 Task: Create Email template and email alert for Investor custom Object.
Action: Mouse moved to (767, 54)
Screenshot: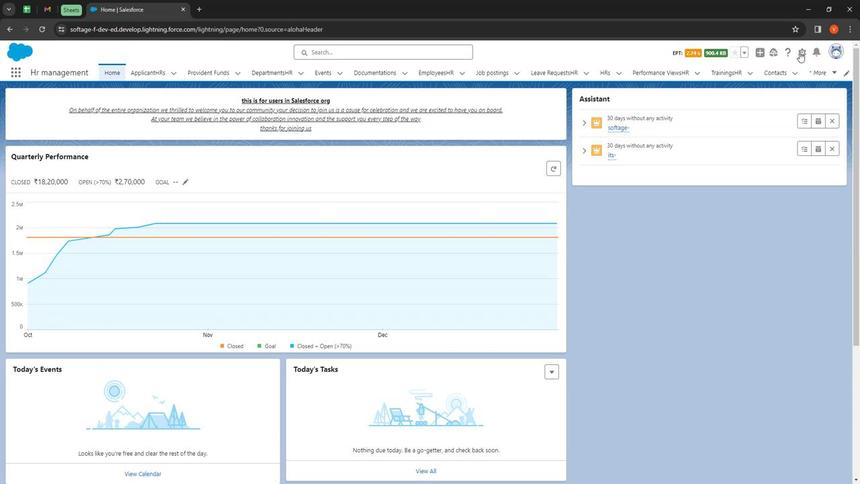 
Action: Mouse pressed left at (767, 54)
Screenshot: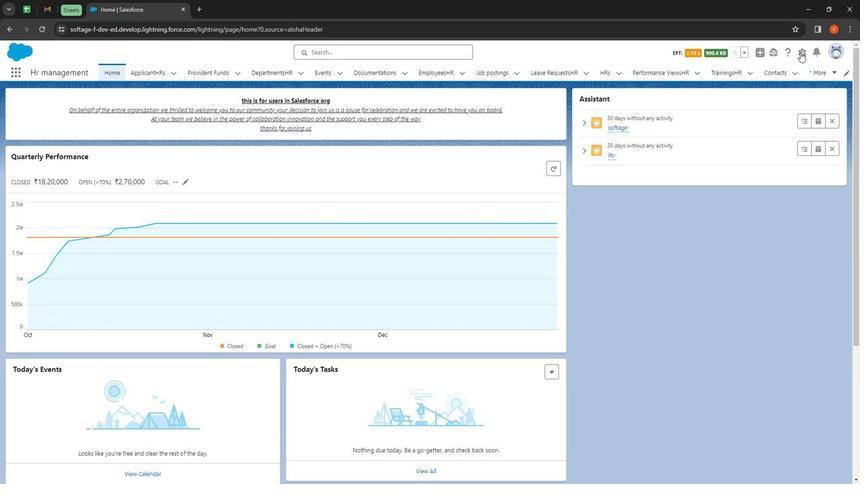 
Action: Mouse moved to (749, 78)
Screenshot: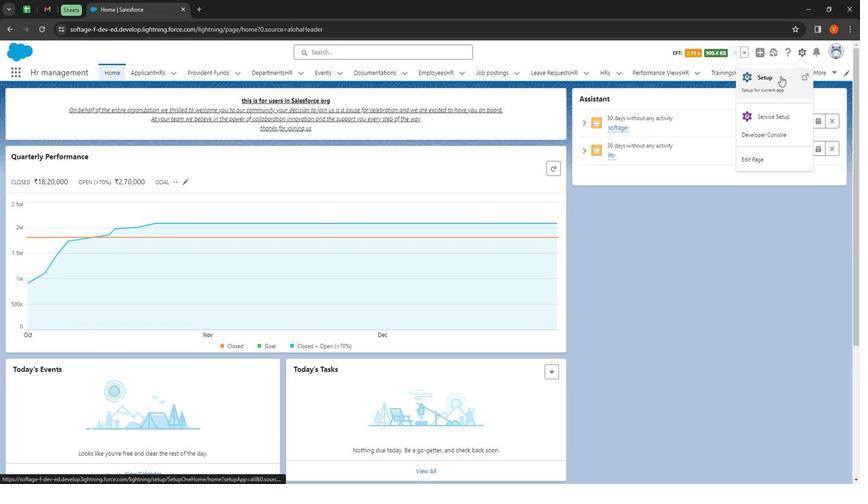 
Action: Mouse pressed left at (749, 78)
Screenshot: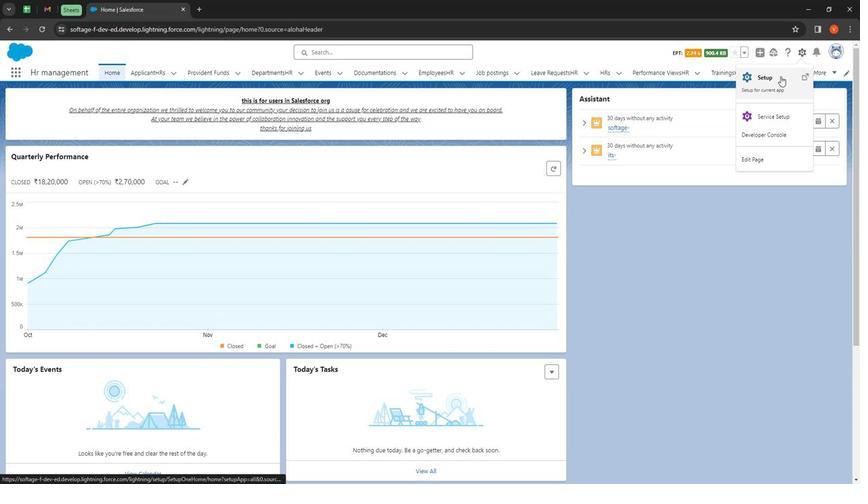 
Action: Mouse moved to (65, 105)
Screenshot: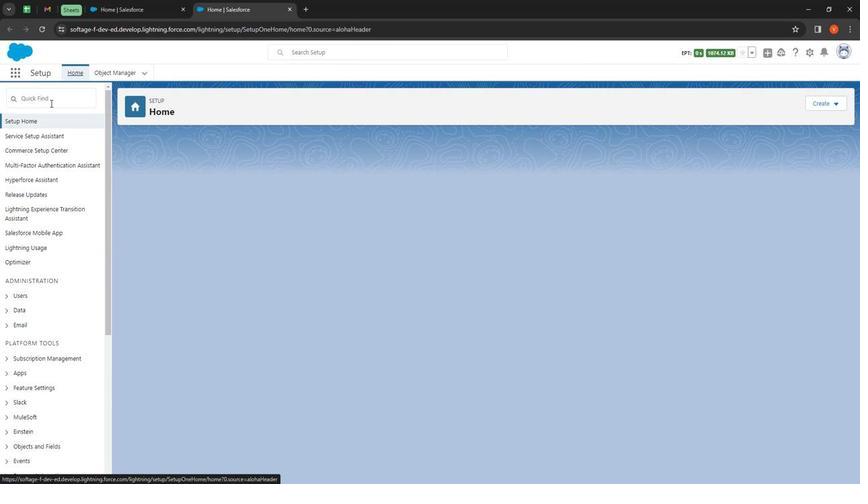 
Action: Mouse pressed left at (65, 105)
Screenshot: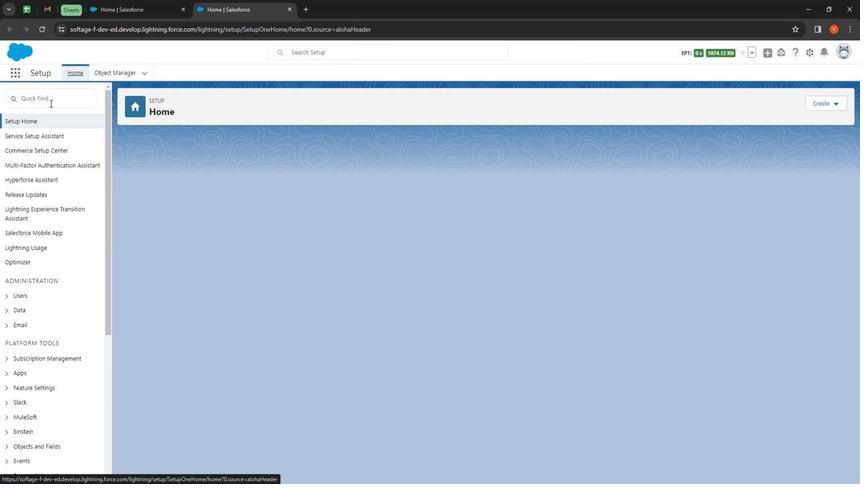 
Action: Mouse moved to (47, 100)
Screenshot: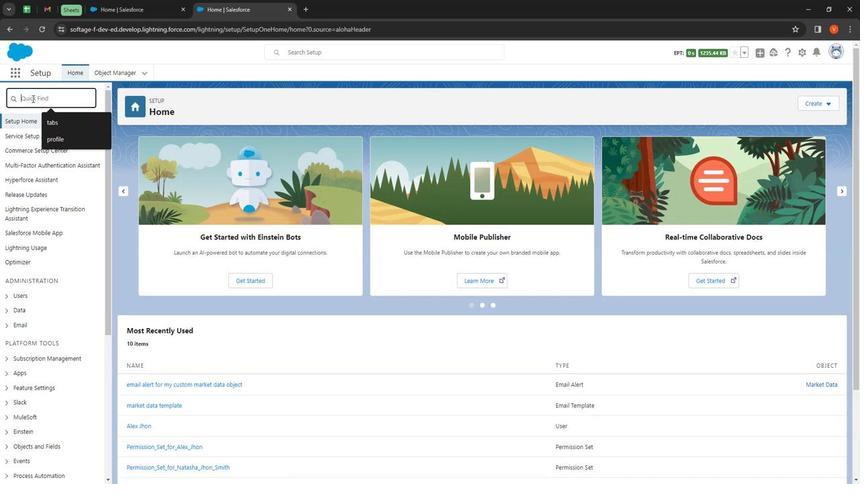 
Action: Key pressed e
Screenshot: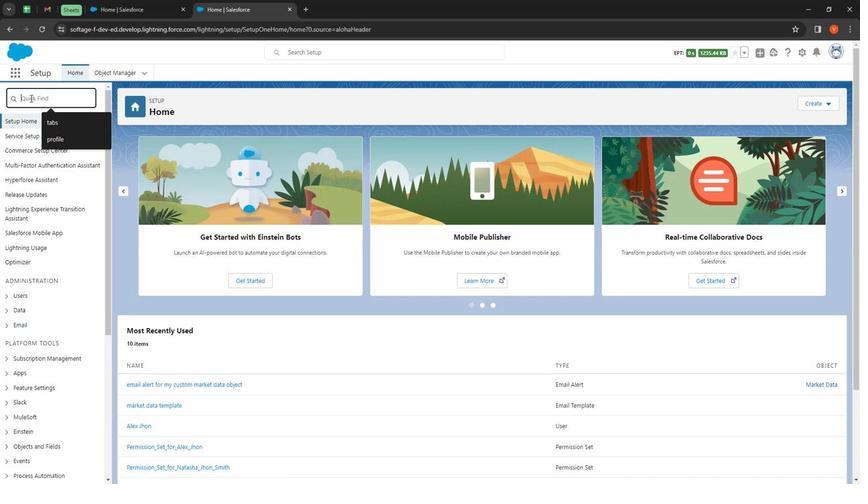 
Action: Mouse moved to (47, 100)
Screenshot: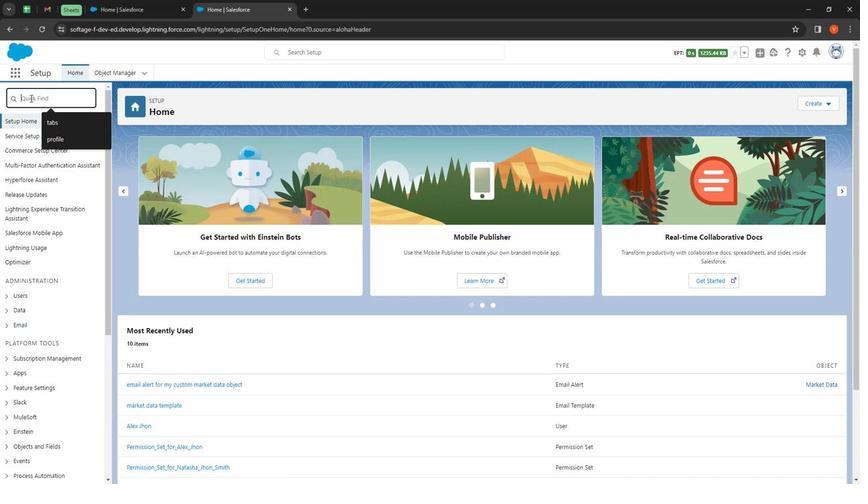 
Action: Key pressed mail
Screenshot: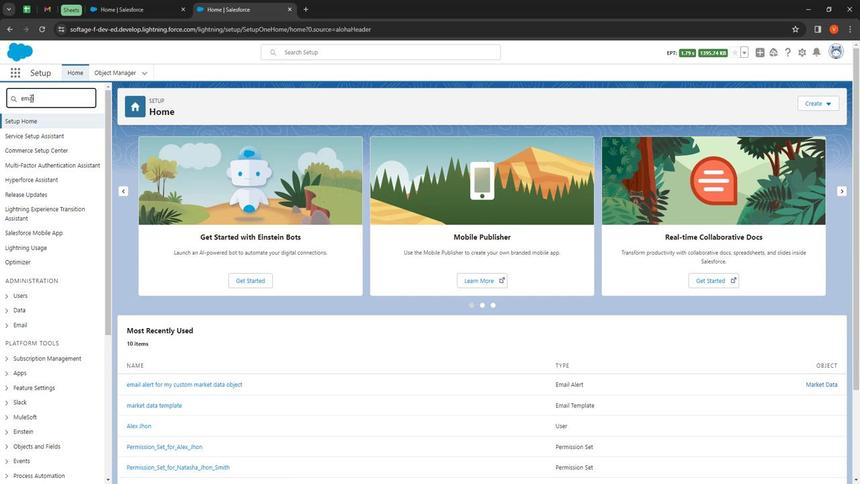
Action: Mouse moved to (40, 94)
Screenshot: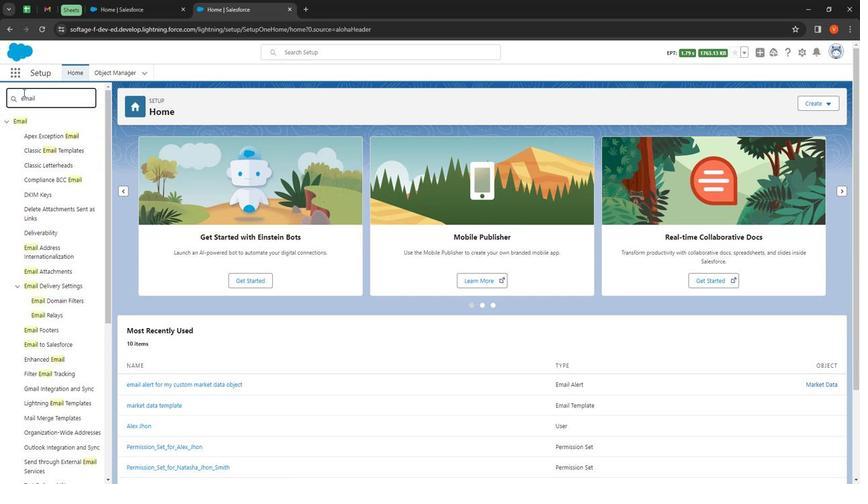 
Action: Key pressed <Key.space>te
Screenshot: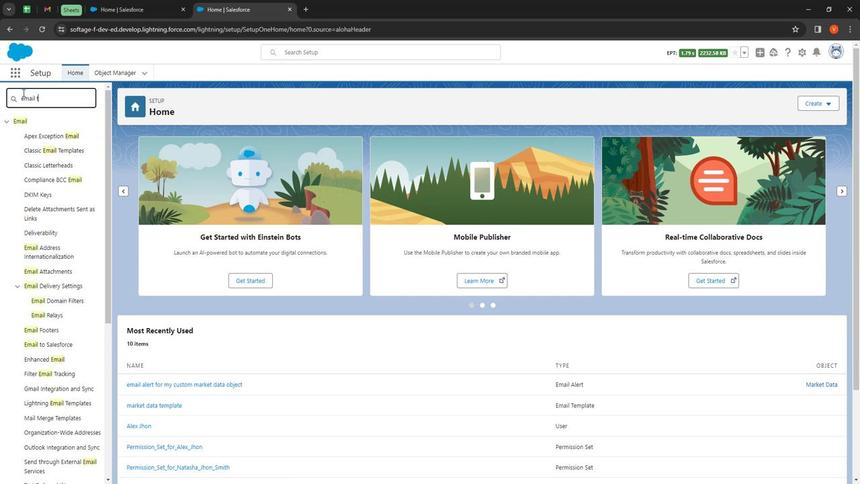 
Action: Mouse moved to (74, 132)
Screenshot: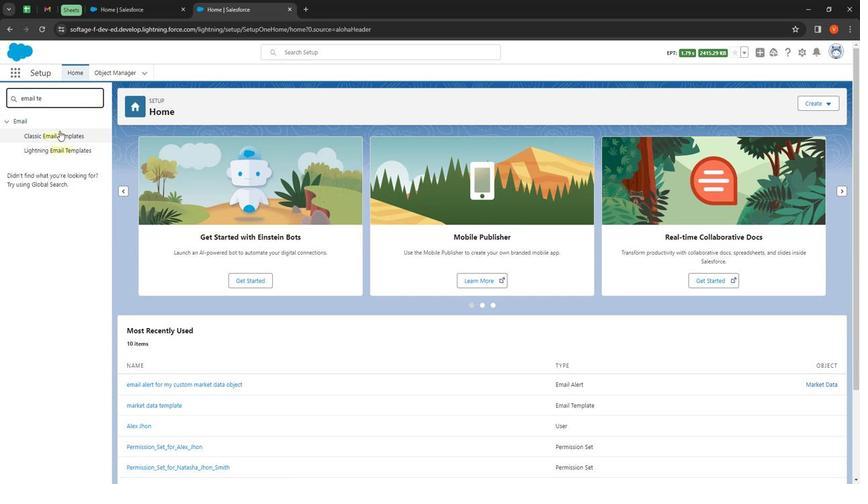
Action: Mouse pressed left at (74, 132)
Screenshot: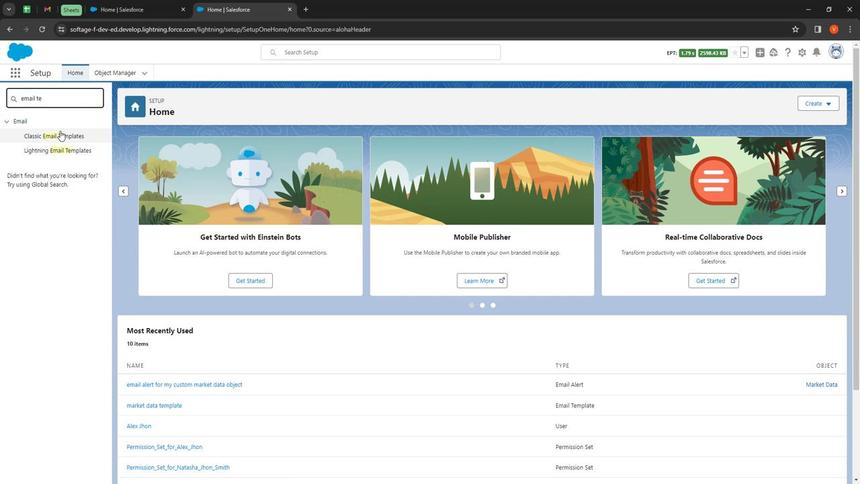 
Action: Mouse moved to (360, 203)
Screenshot: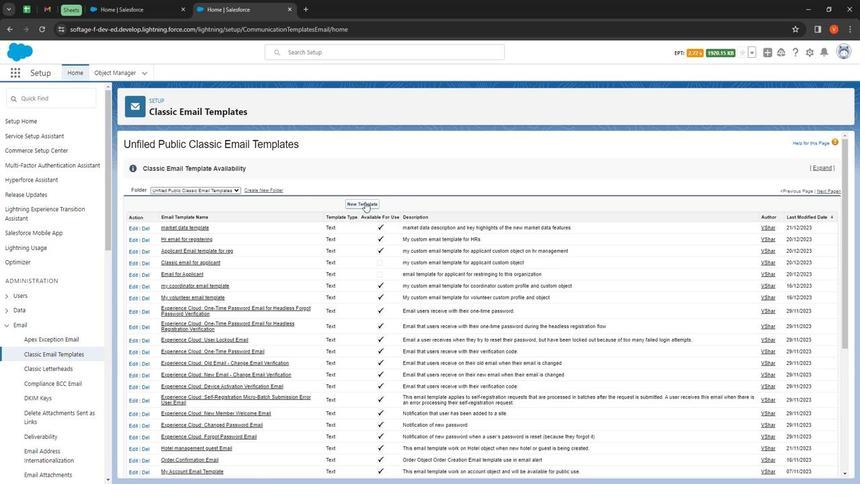 
Action: Mouse pressed left at (360, 203)
Screenshot: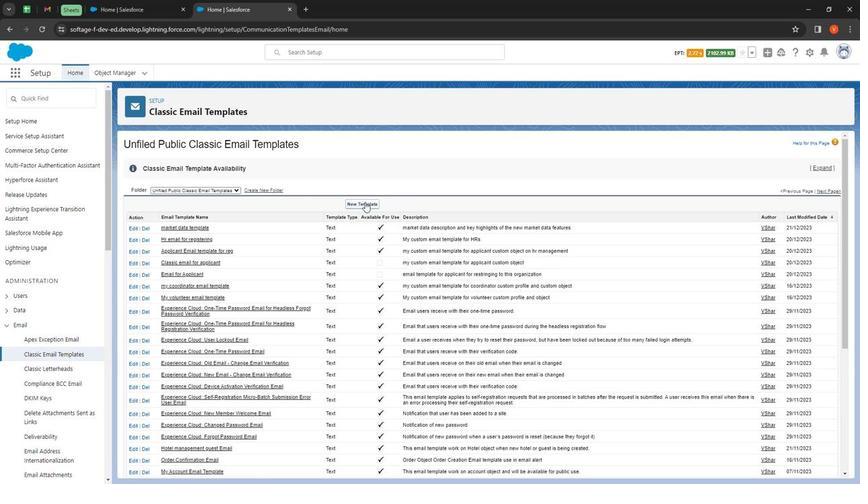 
Action: Mouse moved to (780, 276)
Screenshot: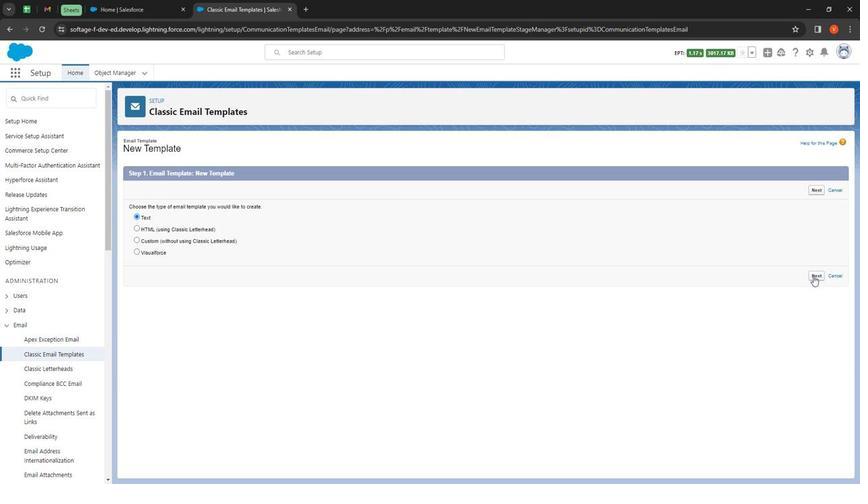 
Action: Mouse pressed left at (780, 276)
Screenshot: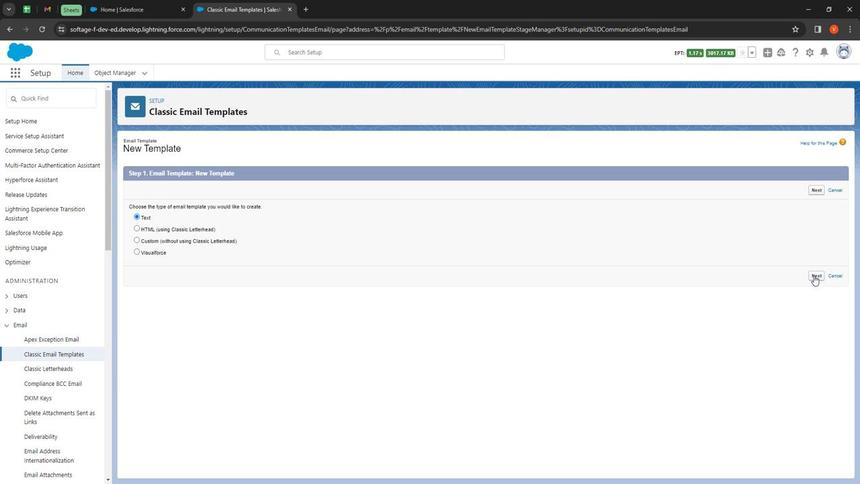 
Action: Mouse moved to (198, 227)
Screenshot: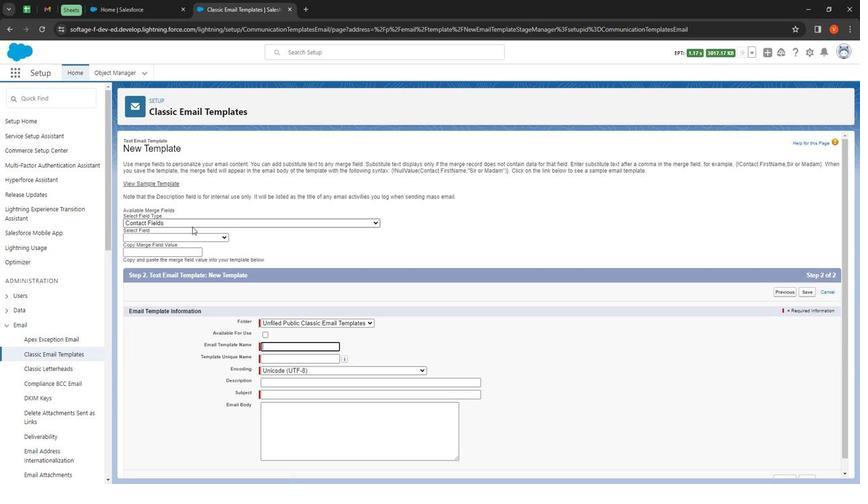 
Action: Mouse pressed left at (198, 227)
Screenshot: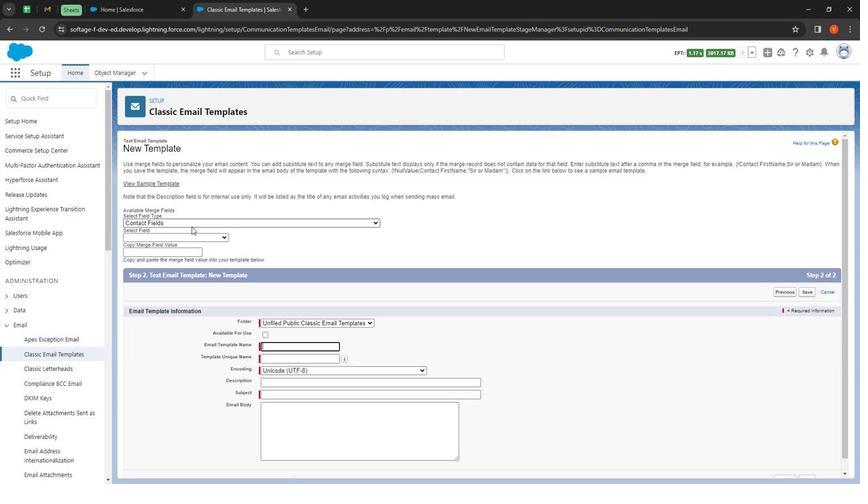 
Action: Mouse moved to (192, 318)
Screenshot: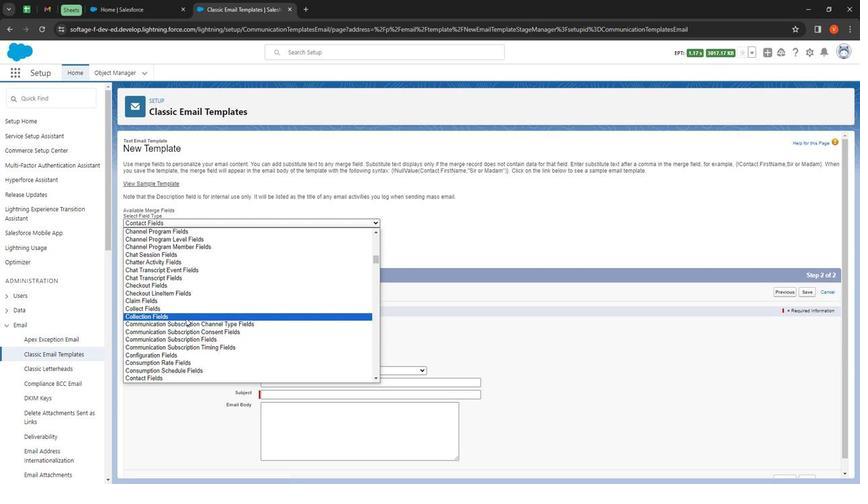 
Action: Key pressed iiiiiiiiiii<Key.enter>
Screenshot: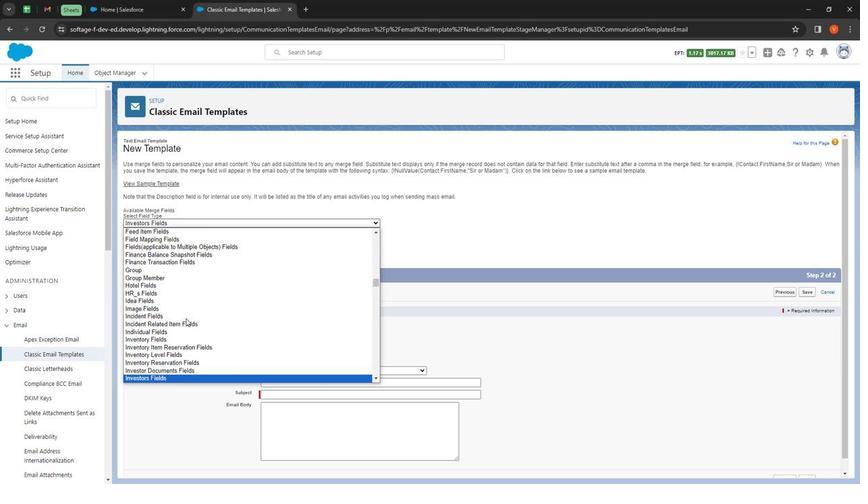 
Action: Mouse moved to (266, 336)
Screenshot: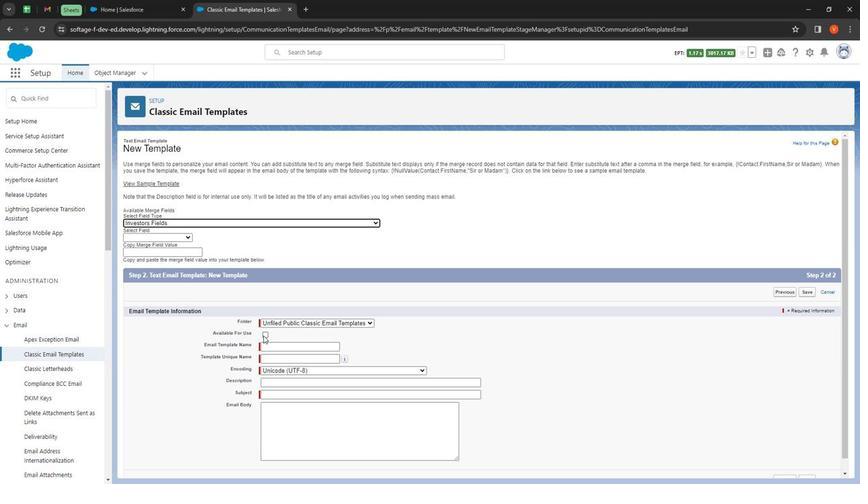 
Action: Mouse pressed left at (266, 336)
Screenshot: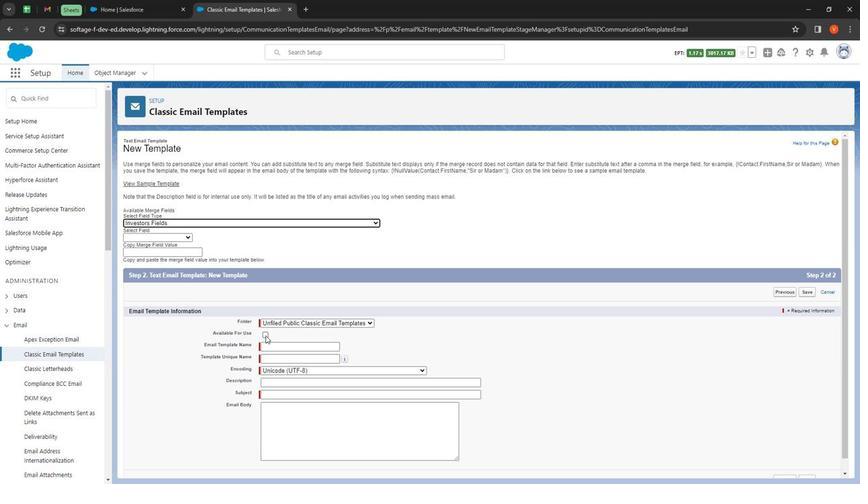 
Action: Mouse moved to (272, 348)
Screenshot: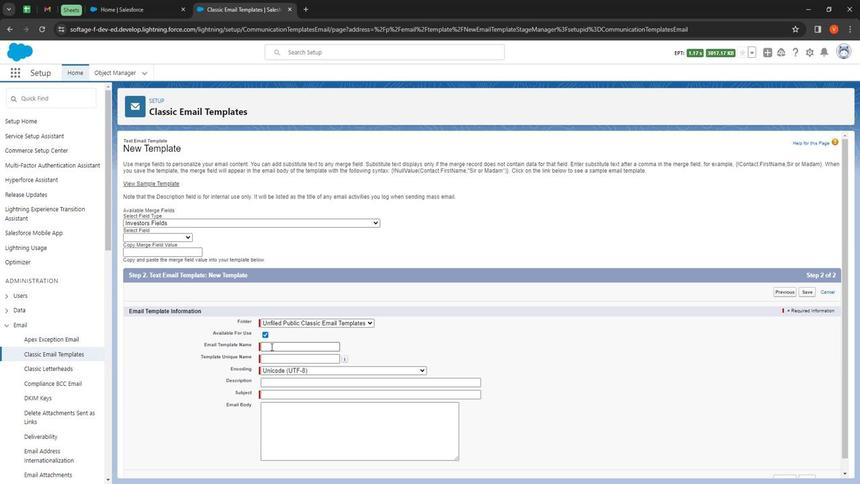 
Action: Mouse pressed left at (272, 348)
Screenshot: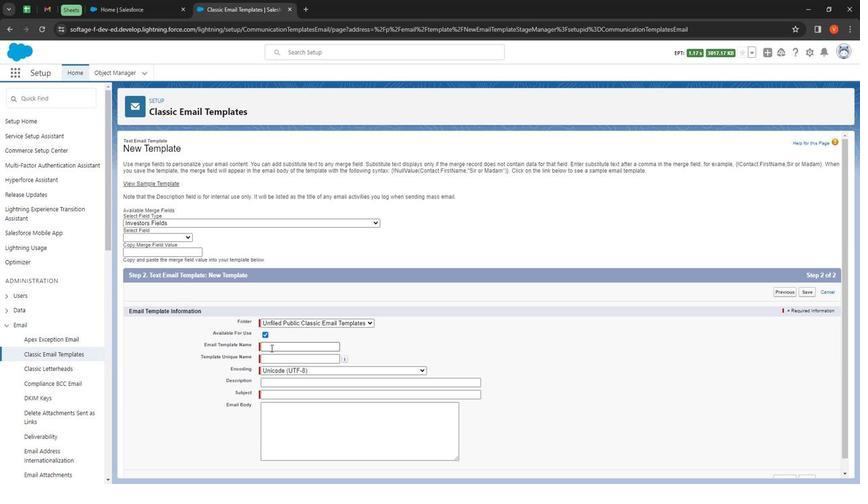 
Action: Mouse moved to (242, 289)
Screenshot: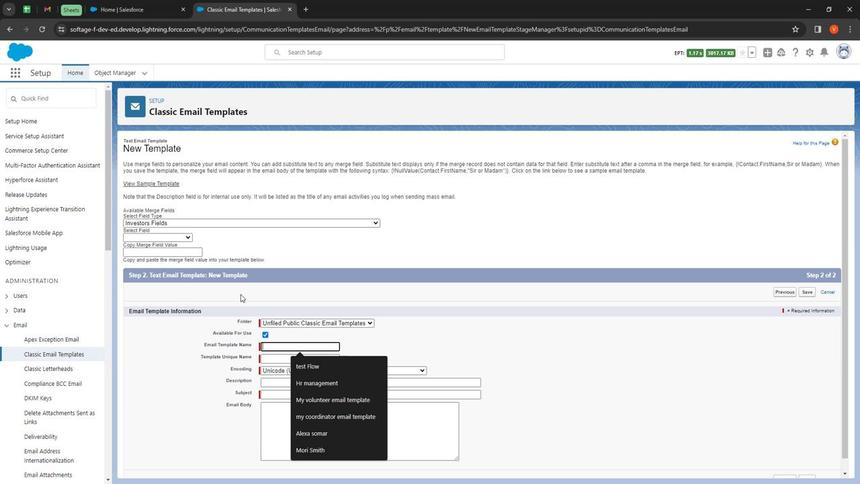 
Action: Key pressed <Key.shift>Investor<Key.space><Key.shift>Email<Key.space><Key.shift>Tempal<Key.backspace><Key.backspace>late
Screenshot: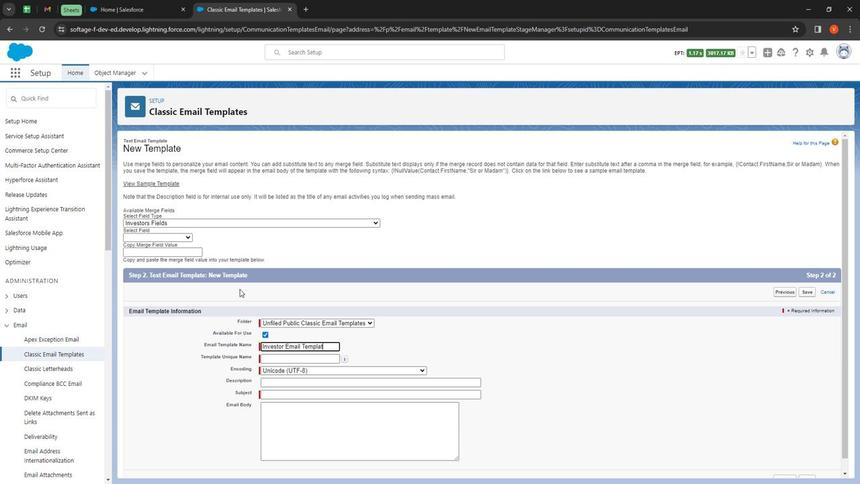 
Action: Mouse moved to (244, 299)
Screenshot: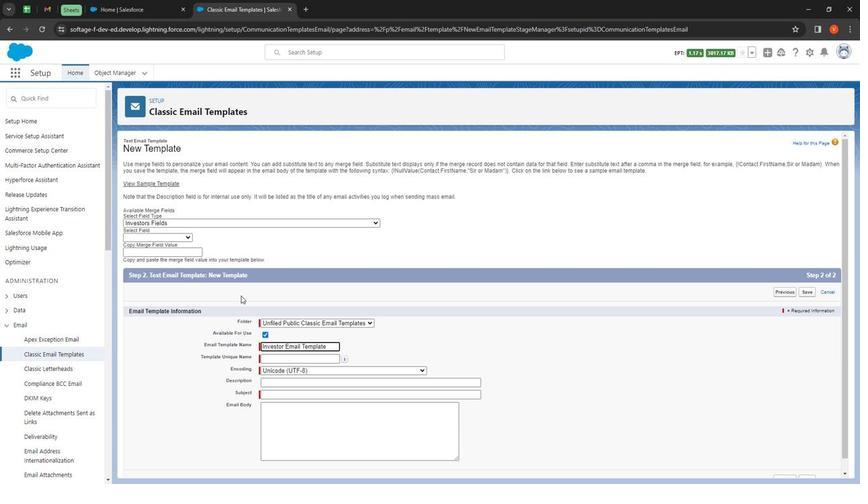 
Action: Key pressed <Key.tab>
Screenshot: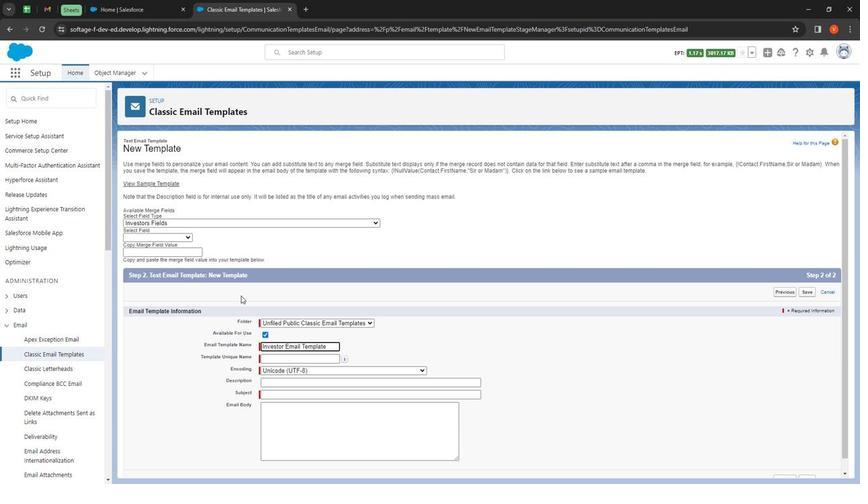 
Action: Mouse moved to (260, 331)
Screenshot: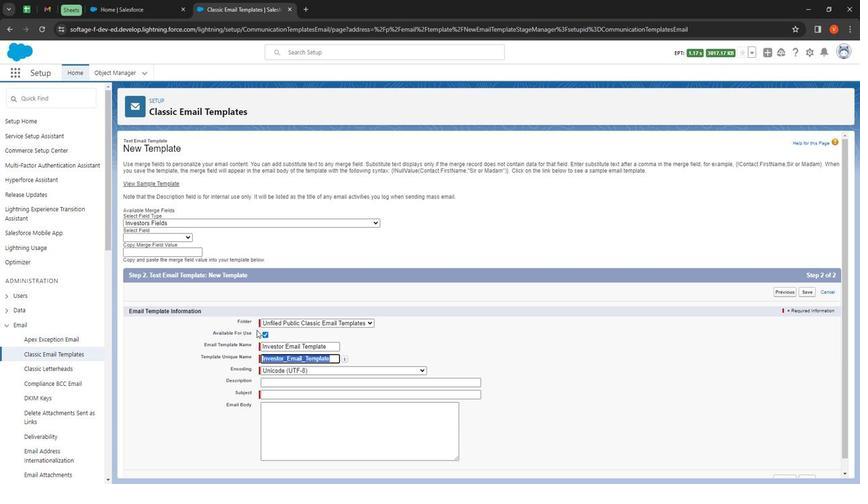 
Action: Key pressed <Key.tab>
Screenshot: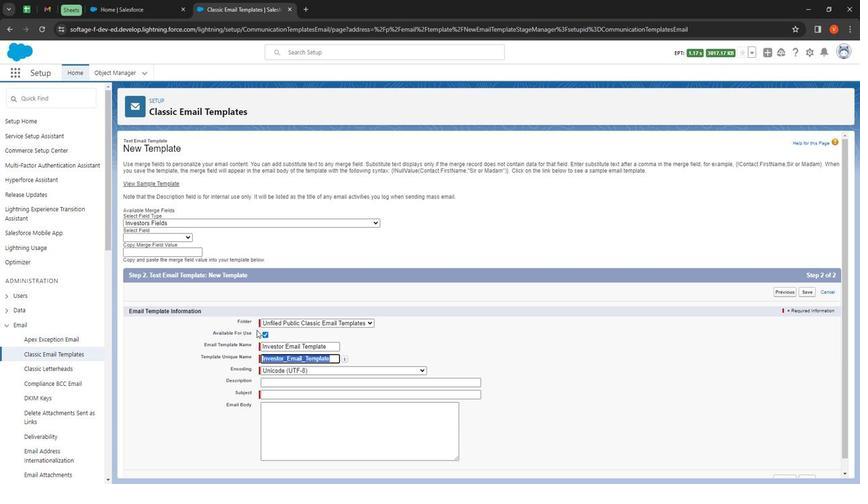 
Action: Mouse moved to (294, 382)
Screenshot: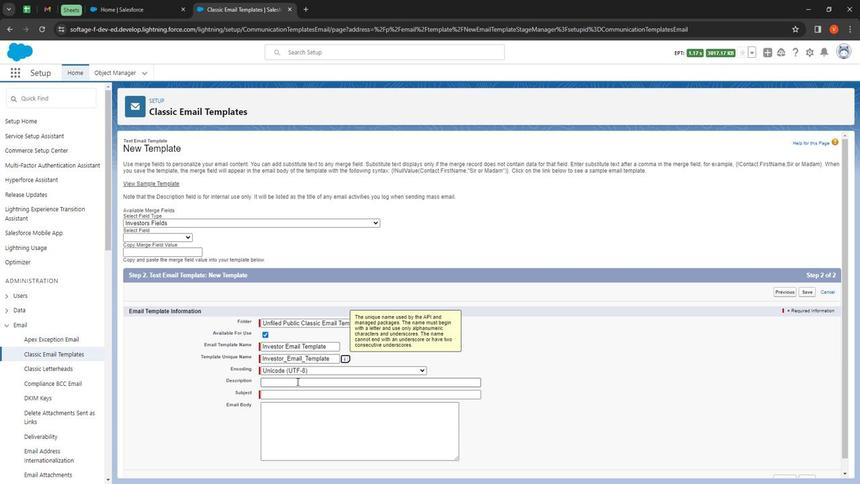 
Action: Mouse pressed left at (294, 382)
Screenshot: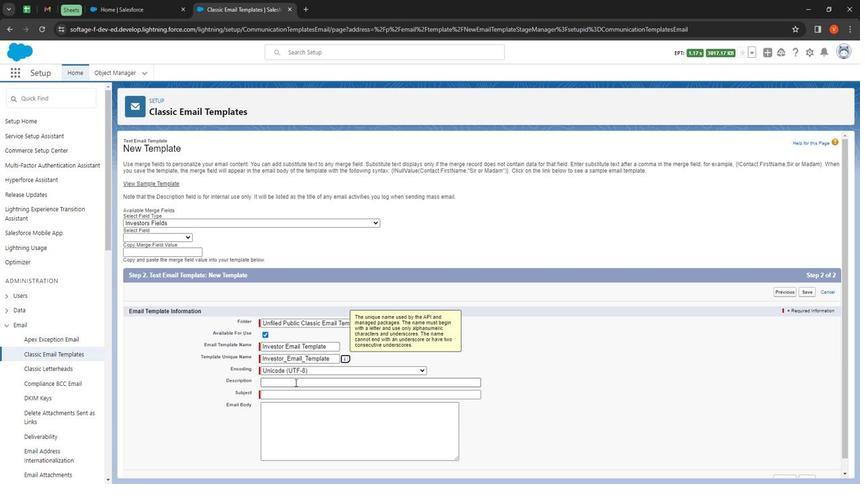 
Action: Mouse moved to (283, 365)
Screenshot: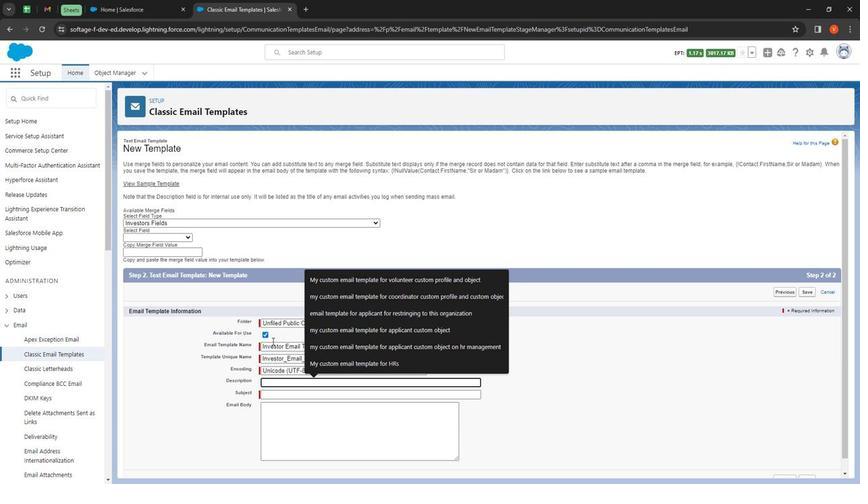
Action: Key pressed <Key.shift>
Screenshot: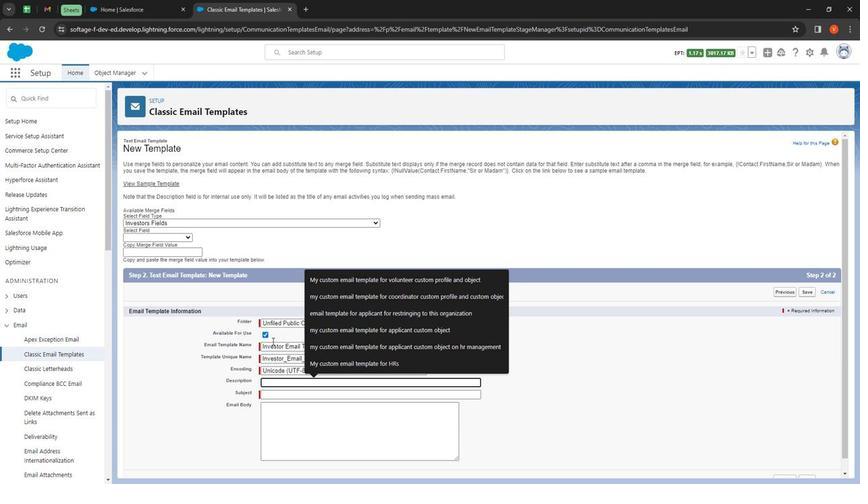 
Action: Mouse moved to (263, 307)
Screenshot: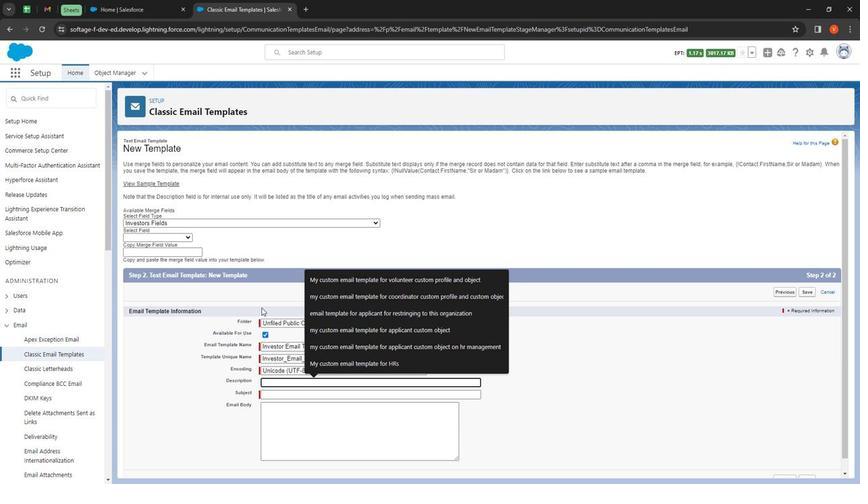 
Action: Key pressed <Key.shift><Key.shift><Key.shift><Key.shift><Key.shift><Key.shift><Key.shift><Key.shift><Key.shift><Key.shift><Key.shift><Key.shift><Key.shift><Key.shift><Key.shift><Key.shift><Key.shift><Key.shift><Key.shift><Key.shift><Key.shift><Key.shift><Key.shift><Key.shift><Key.shift><Key.shift><Key.shift><Key.shift><Key.shift><Key.shift>My<Key.space><Key.shift>Custom<Key.space><Key.shift>Email<Key.space><Key.shift>Templan<Key.backspace>te<Key.space>for<Key.space><Key.shift><Key.shift><Key.shift><Key.shift><Key.shift><Key.shift><Key.shift><Key.shift><Key.shift><Key.shift>Custom<Key.space>fi<Key.backspace><Key.backspace>object<Key.space><Key.shift>Investors
Screenshot: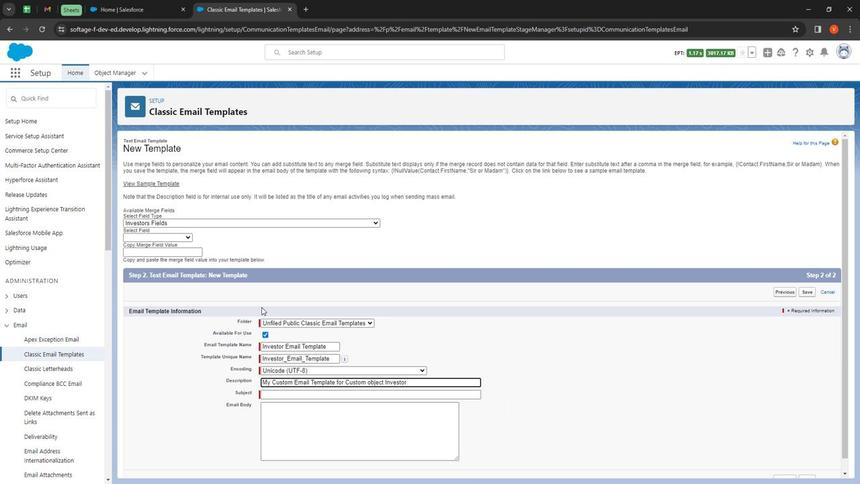 
Action: Mouse moved to (292, 393)
Screenshot: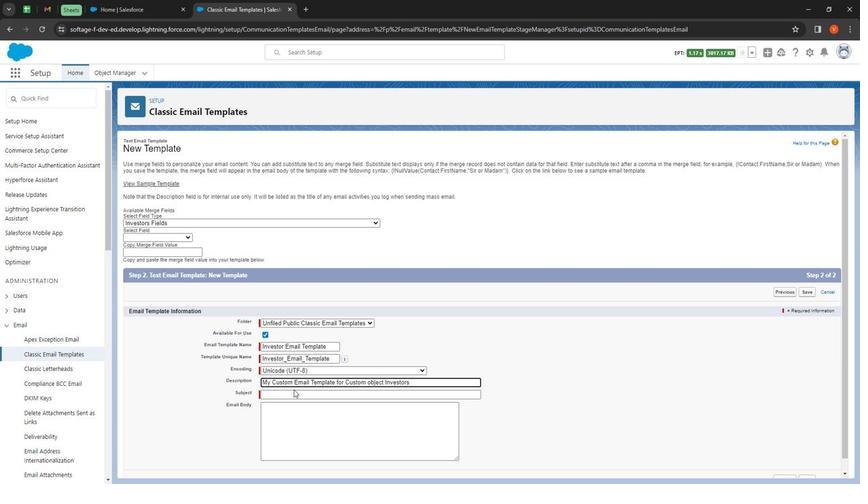 
Action: Mouse pressed left at (292, 393)
Screenshot: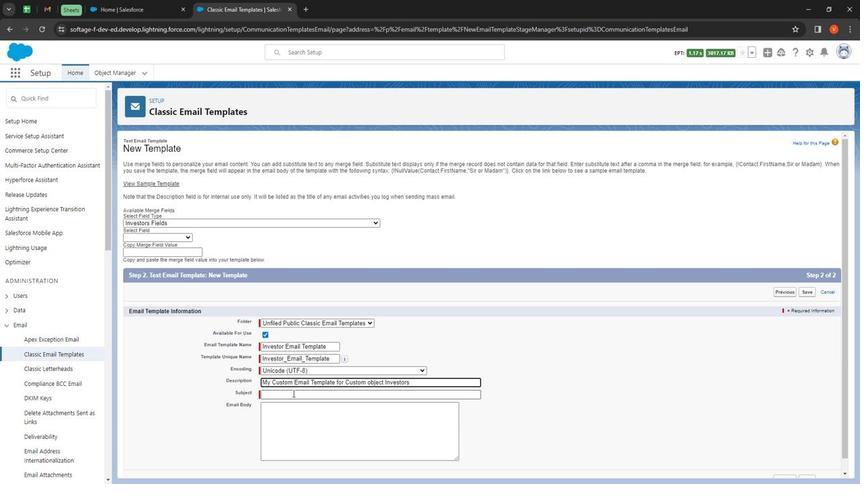 
Action: Key pressed <Key.shift>
Screenshot: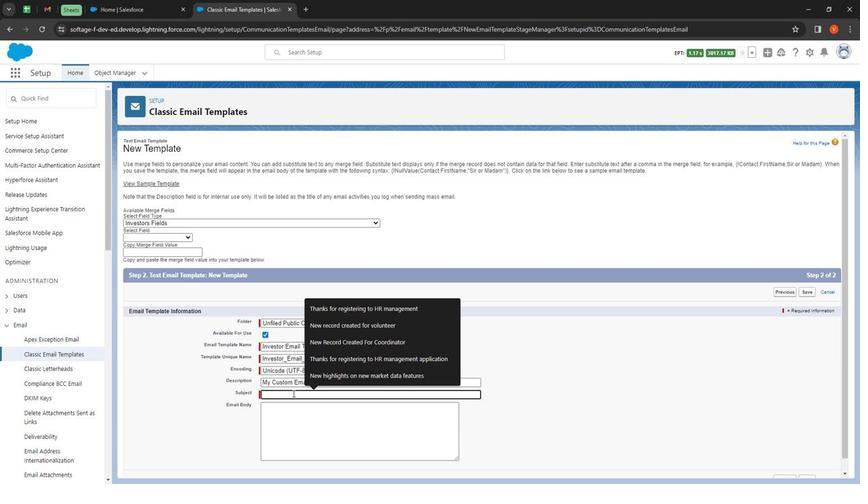 
Action: Mouse moved to (268, 340)
Screenshot: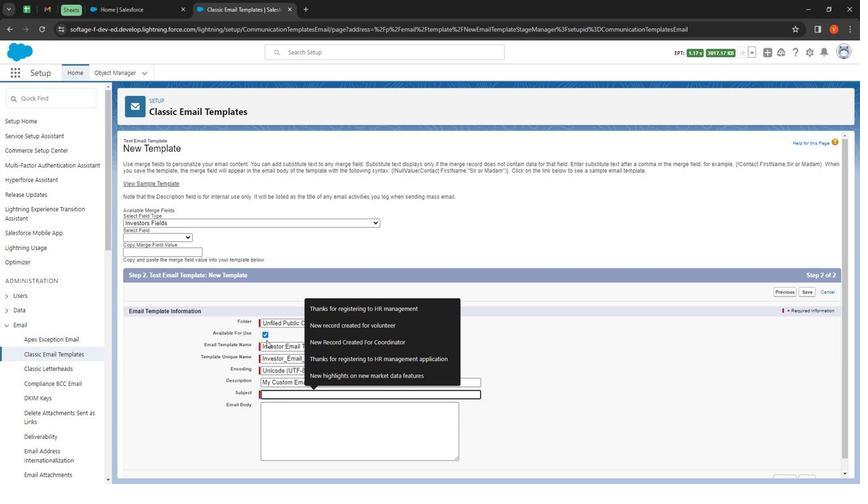 
Action: Key pressed Welcome<Key.space>to<Key.space>the<Key.space><Key.shift><Key.shift><Key.shift><Key.shift><Key.shift><Key.shift><Key.shift><Key.shift><Key.shift><Key.shift><Key.shift><Key.shift><Key.shift><Key.shift><Key.shift><Key.shift><Key.shift><Key.shift><Key.shift>STH
Screenshot: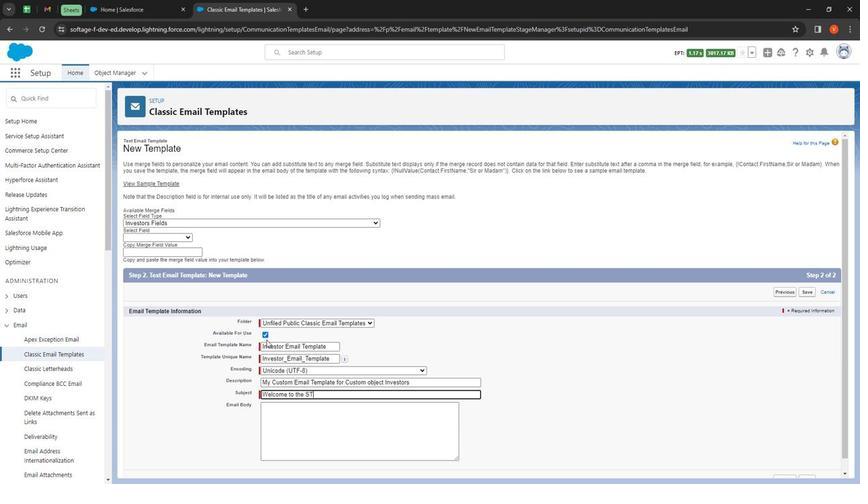 
Action: Mouse moved to (311, 424)
Screenshot: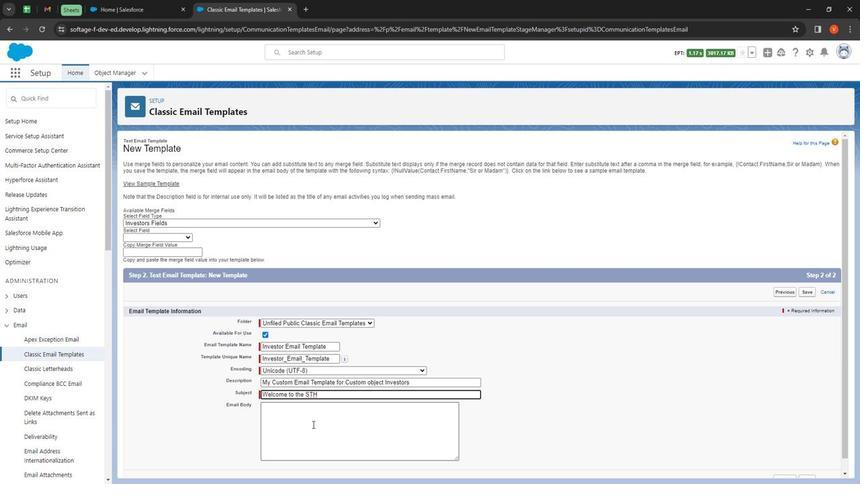 
Action: Mouse pressed left at (311, 424)
Screenshot: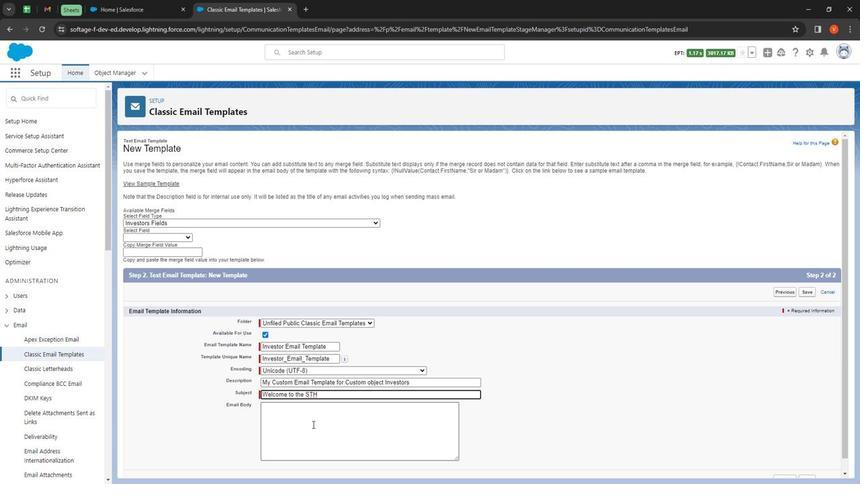 
Action: Mouse moved to (297, 379)
Screenshot: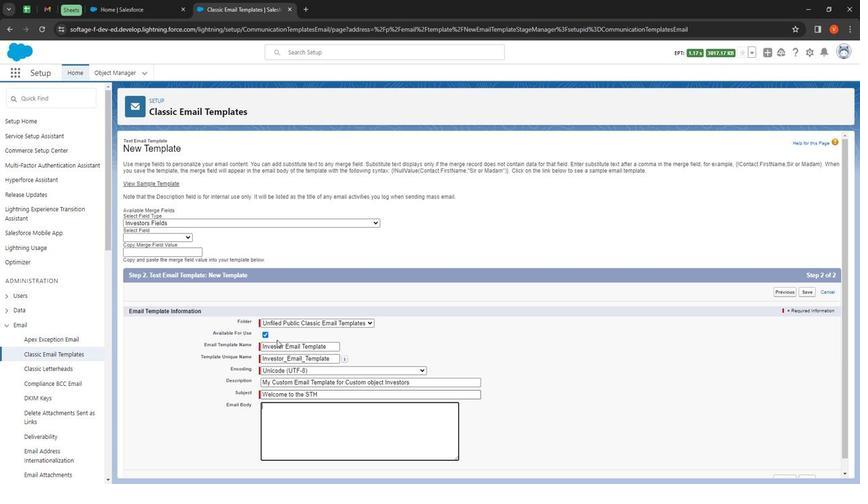 
Action: Key pressed <Key.shift>
Screenshot: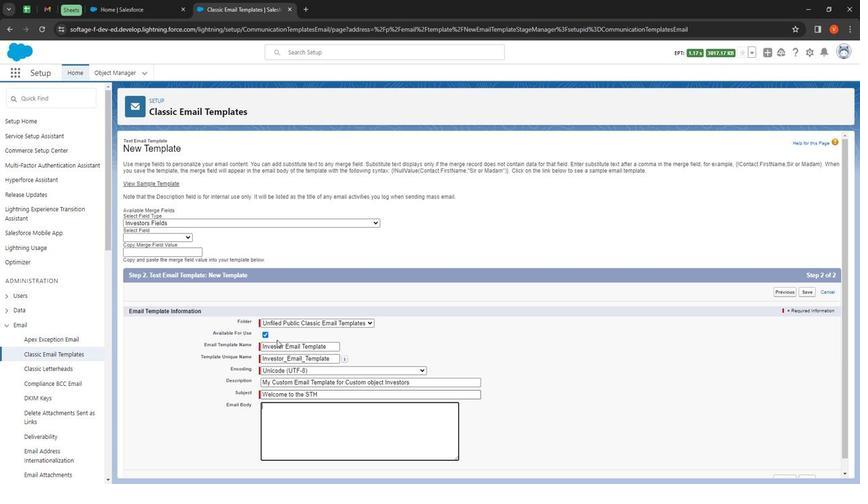 
Action: Mouse moved to (238, 229)
Screenshot: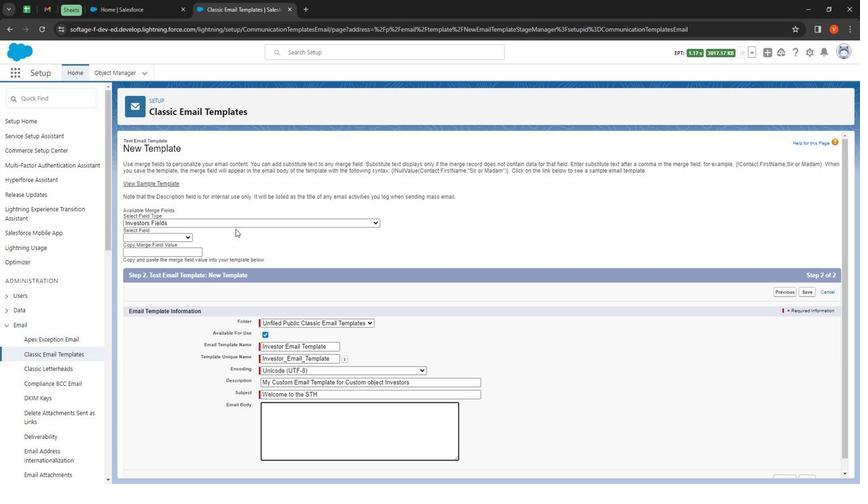 
Action: Key pressed Dear
Screenshot: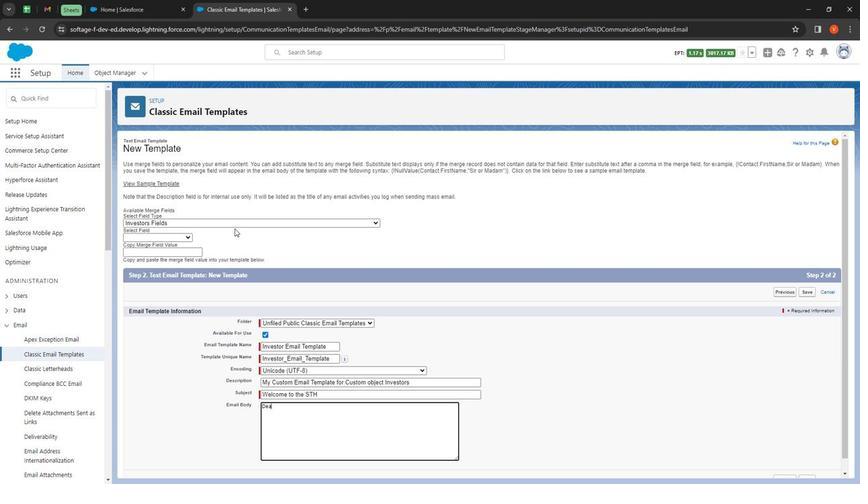 
Action: Mouse moved to (179, 239)
Screenshot: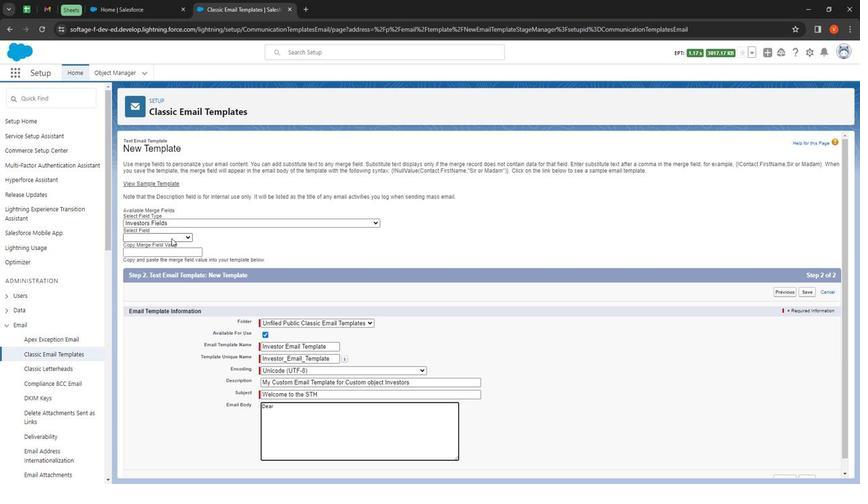 
Action: Mouse pressed left at (179, 239)
Screenshot: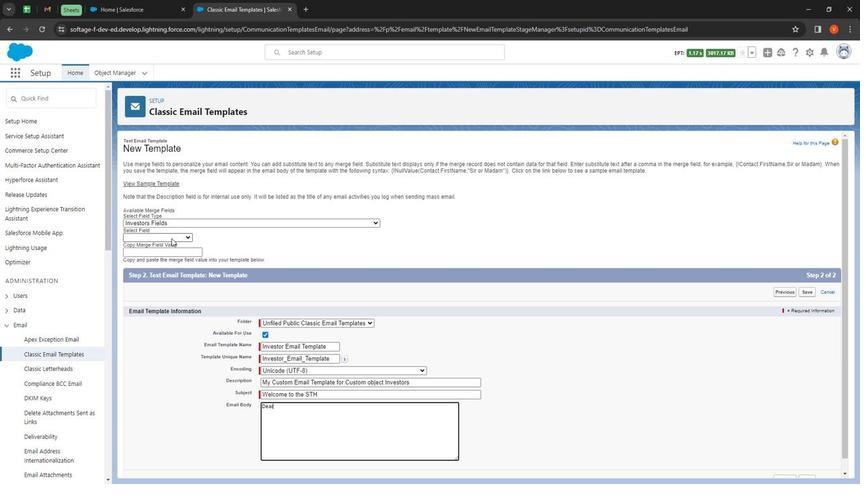 
Action: Mouse moved to (198, 265)
Screenshot: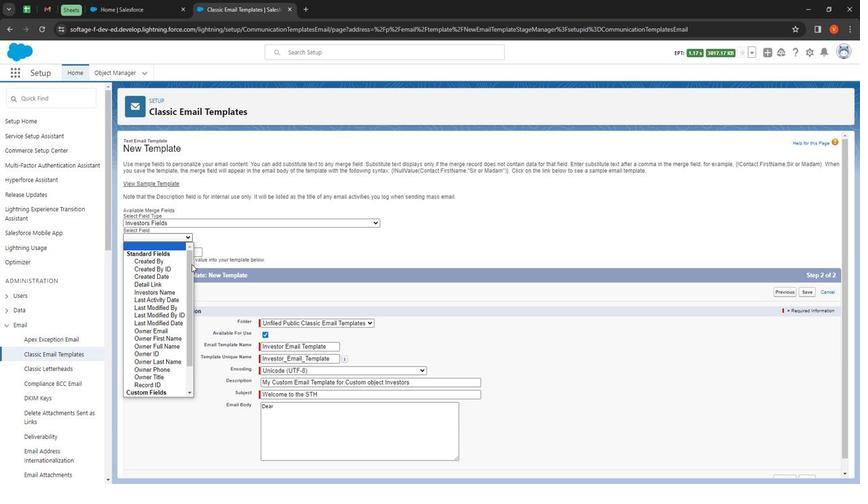 
Action: Mouse pressed left at (198, 265)
Screenshot: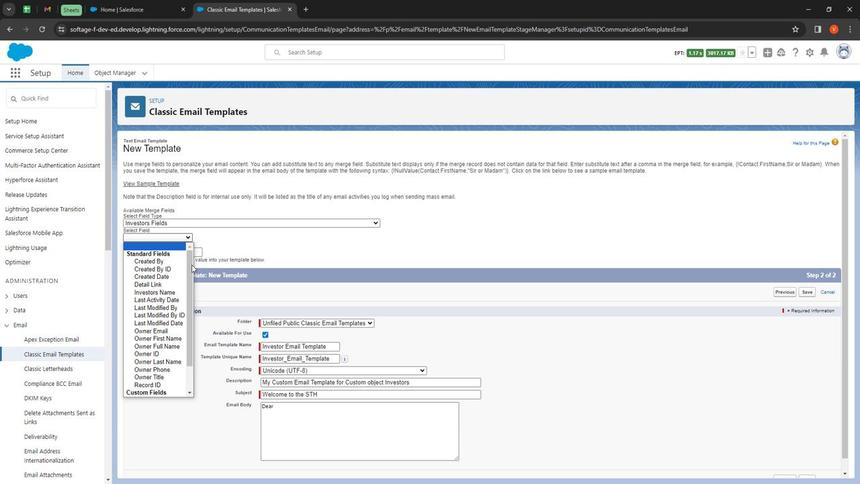 
Action: Mouse moved to (180, 278)
Screenshot: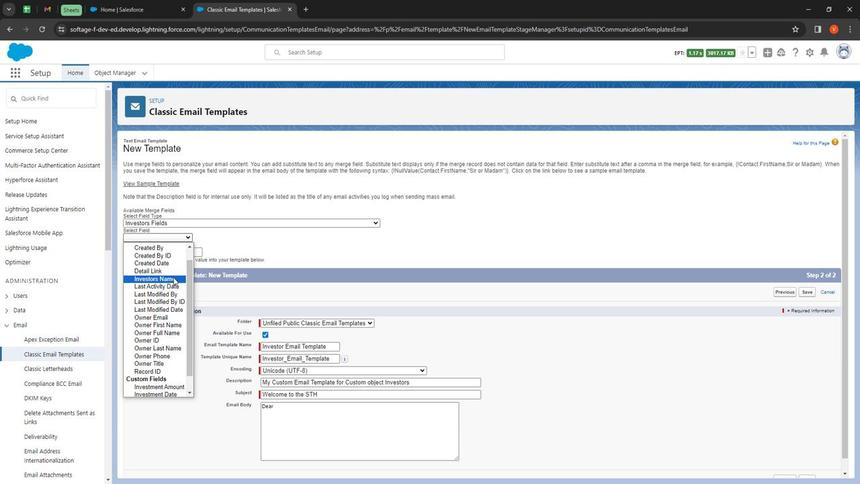 
Action: Mouse pressed left at (180, 278)
Screenshot: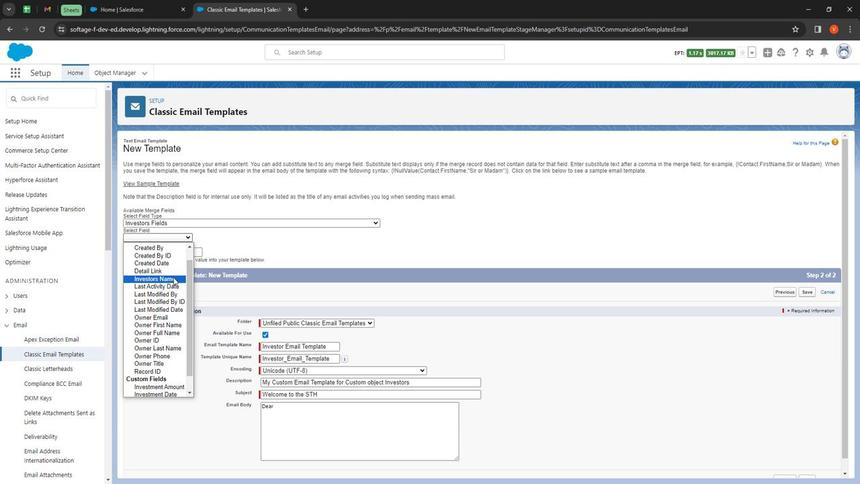 
Action: Mouse moved to (179, 258)
Screenshot: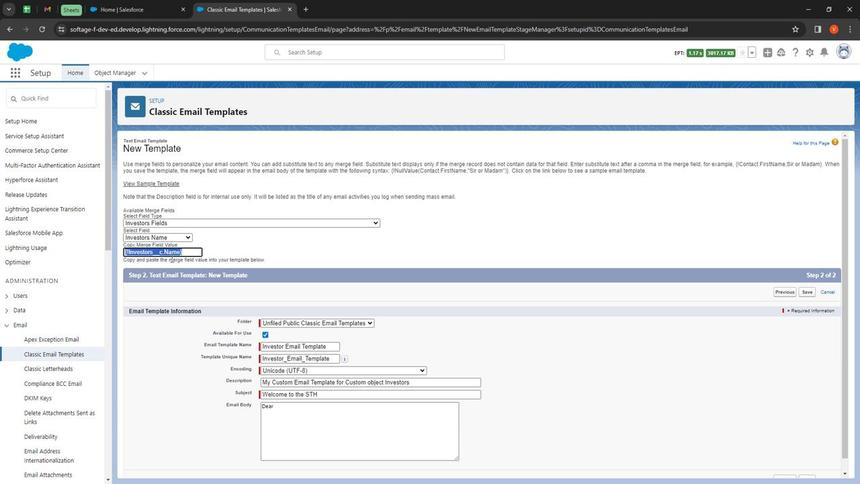 
Action: Key pressed ctrl+C
Screenshot: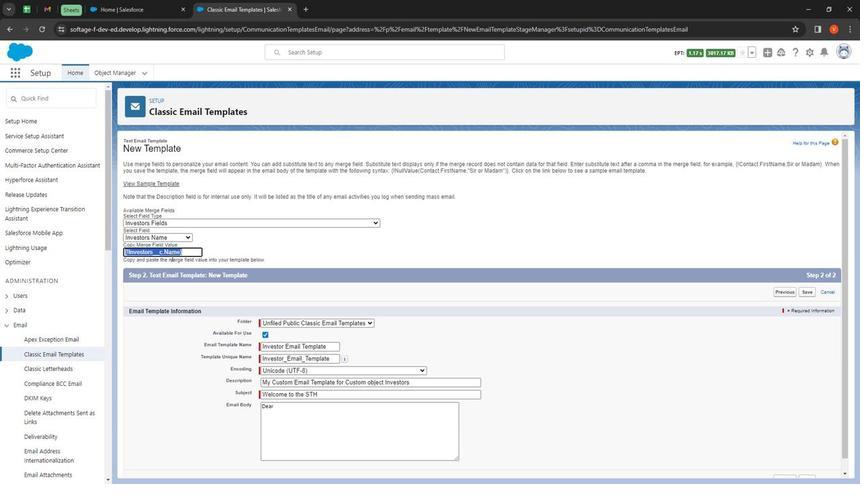 
Action: Mouse moved to (290, 404)
Screenshot: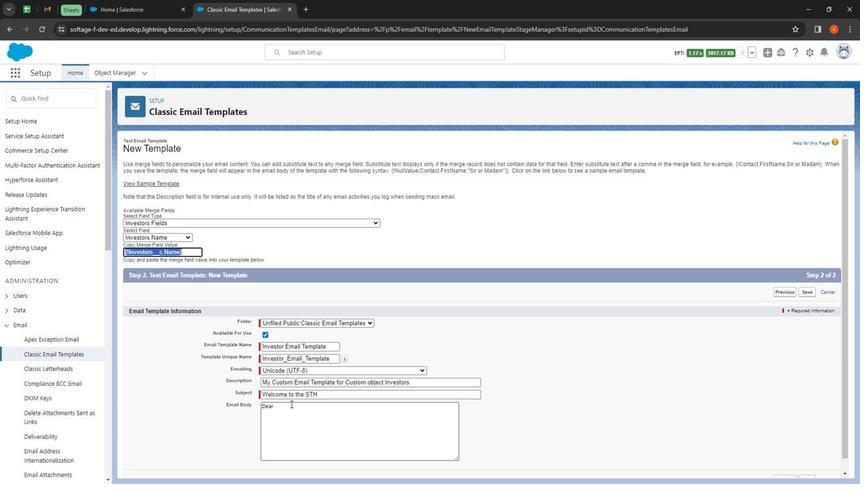 
Action: Mouse pressed left at (290, 404)
Screenshot: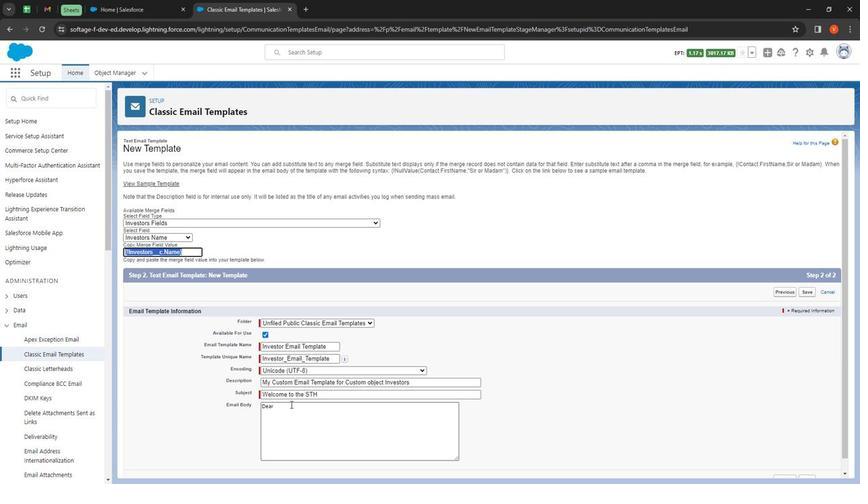 
Action: Mouse moved to (290, 406)
Screenshot: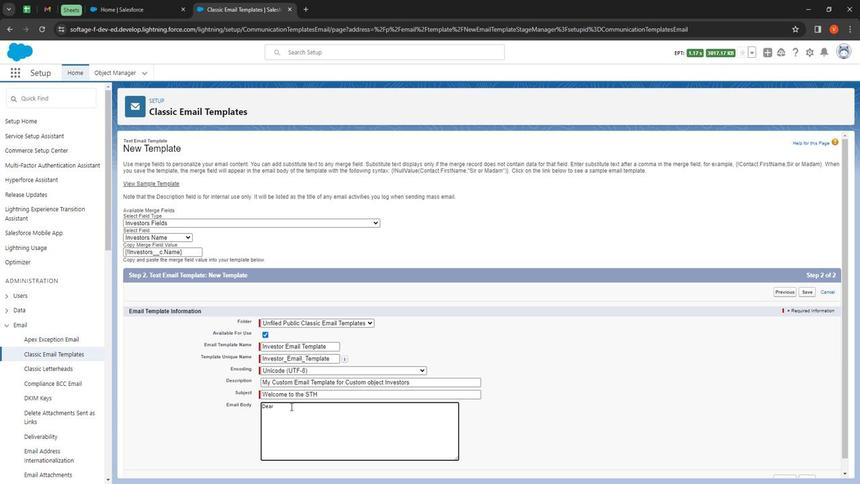 
Action: Key pressed <Key.space>
Screenshot: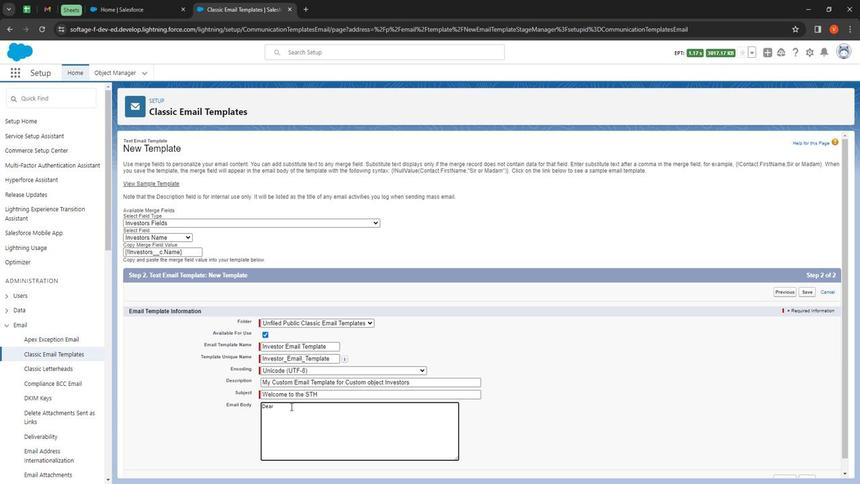 
Action: Mouse moved to (291, 410)
Screenshot: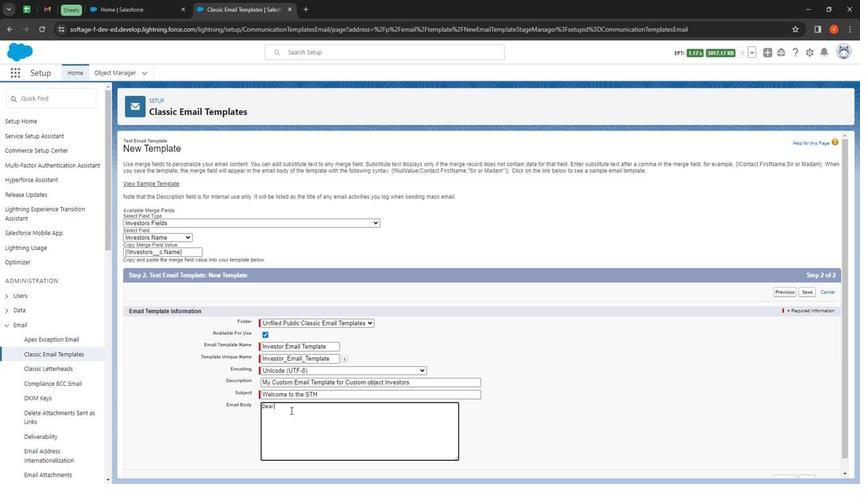 
Action: Key pressed ctrl+V
Screenshot: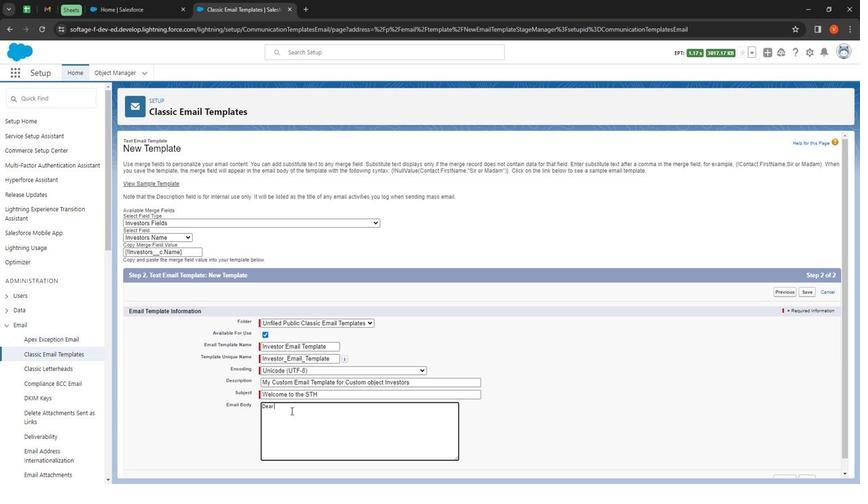 
Action: Mouse moved to (252, 231)
Screenshot: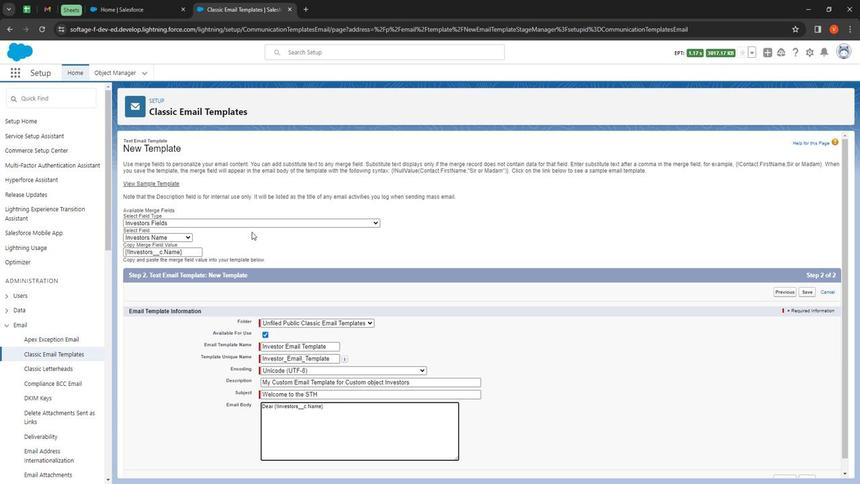 
Action: Key pressed <Key.enter><Key.shift>Welcome<Key.space>to<Key.space><Key.shift>STH<Key.space>we<Key.space>are<Key.space>thrilled<Key.space>to<Key.space>have<Key.space>you<Key.space>on<Key.space>board<Key.space>as<Key.space>a<Key.space>valuable<Key.space>investpr<Key.backspace><Key.backspace>or<Key.space>and<Key.space>we<Key.space>look<Key.space>forward<Key.space>to<Key.space>a<Key.space>successful<Key.space>and<Key.space>rewarding<Key.space>partnerf<Key.backspace>ship.<Key.enter><Key.enter><Key.shift><Key.shift>Here<Key.space>are<Key.space>the<Key.space>details<Key.space>f<Key.backspace>of<Key.space>your<Key.space>profile<Key.shift>:<Key.enter>1<Key.space>investor<Key.space>name=<Key.space>ctrl+V<Key.enter>
Screenshot: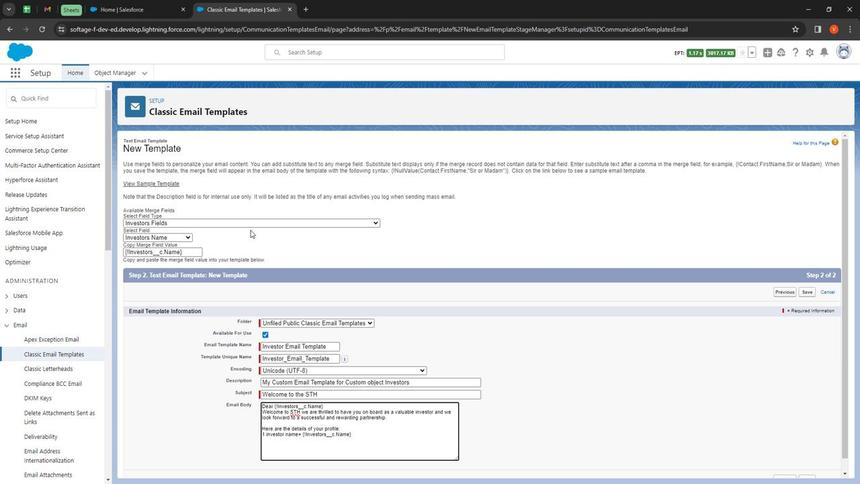 
Action: Mouse moved to (171, 238)
Screenshot: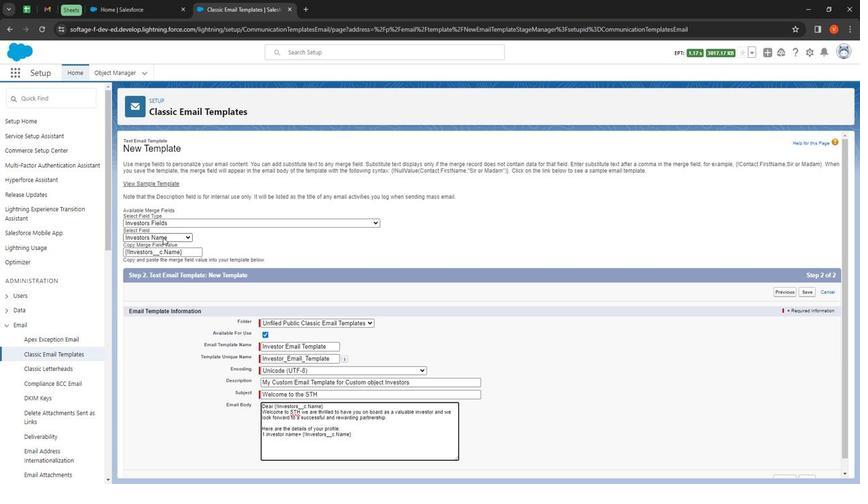 
Action: Mouse pressed left at (171, 238)
Screenshot: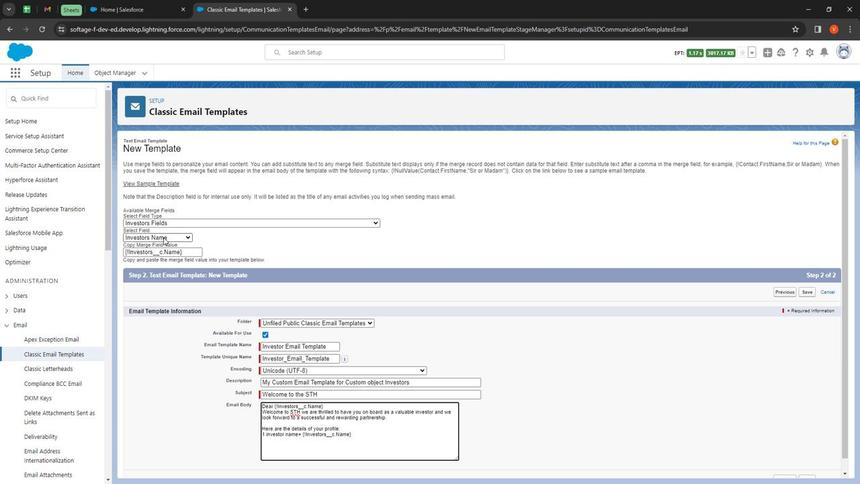 
Action: Mouse moved to (164, 284)
Screenshot: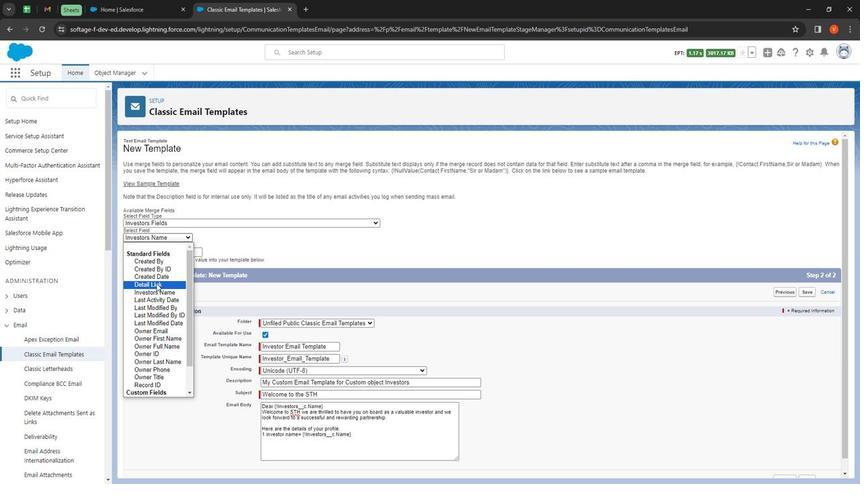 
Action: Mouse pressed left at (164, 284)
Screenshot: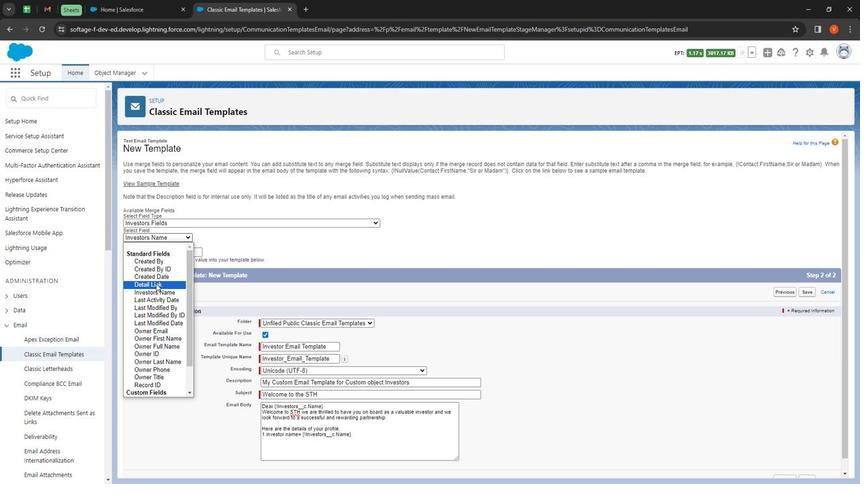 
Action: Mouse moved to (180, 252)
Screenshot: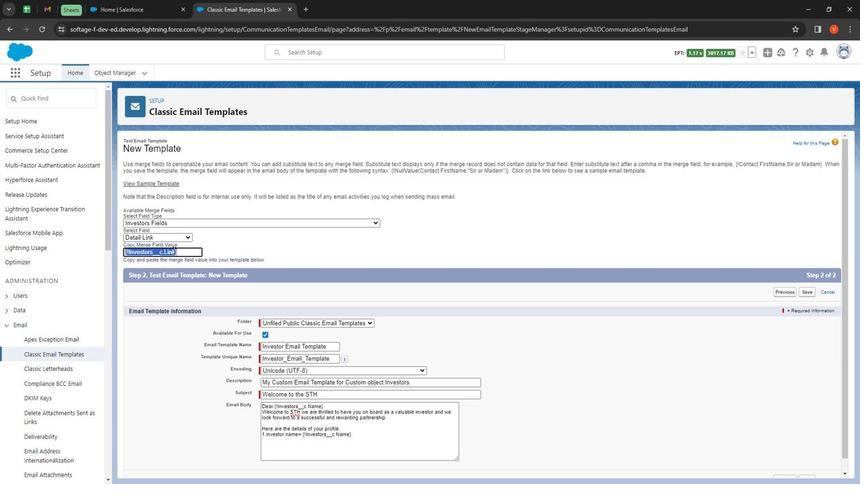 
Action: Key pressed ctrl+C
Screenshot: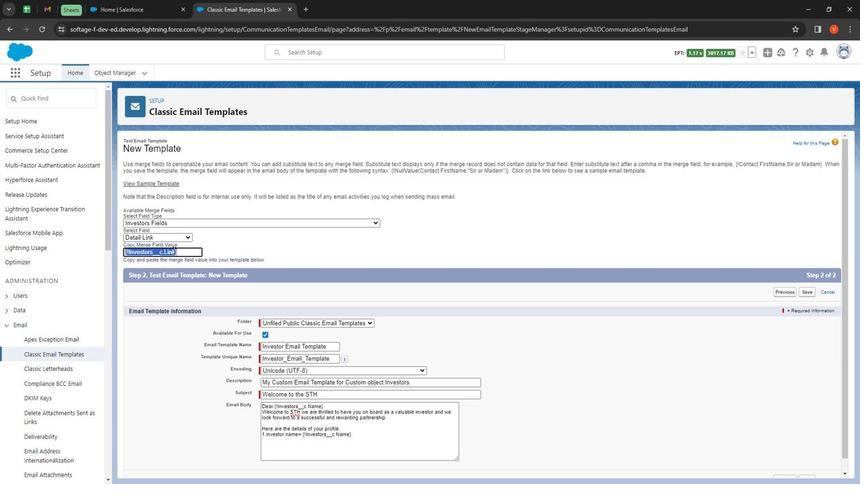 
Action: Mouse moved to (361, 442)
Screenshot: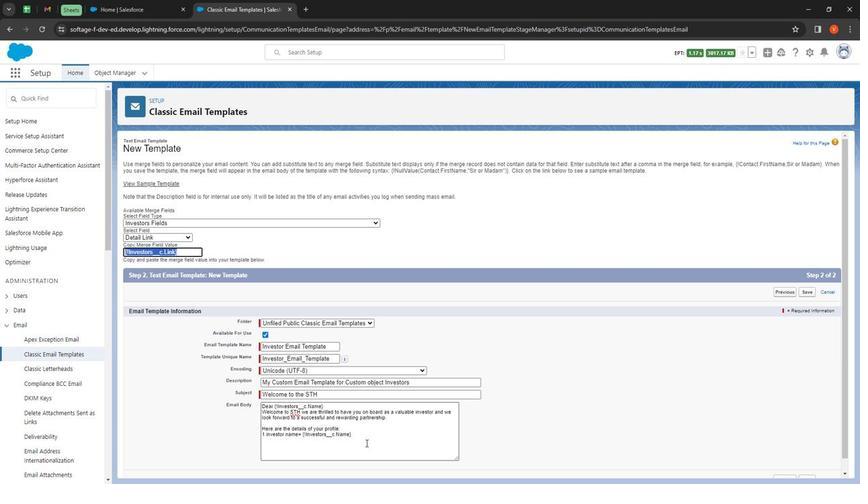 
Action: Mouse pressed left at (361, 442)
Screenshot: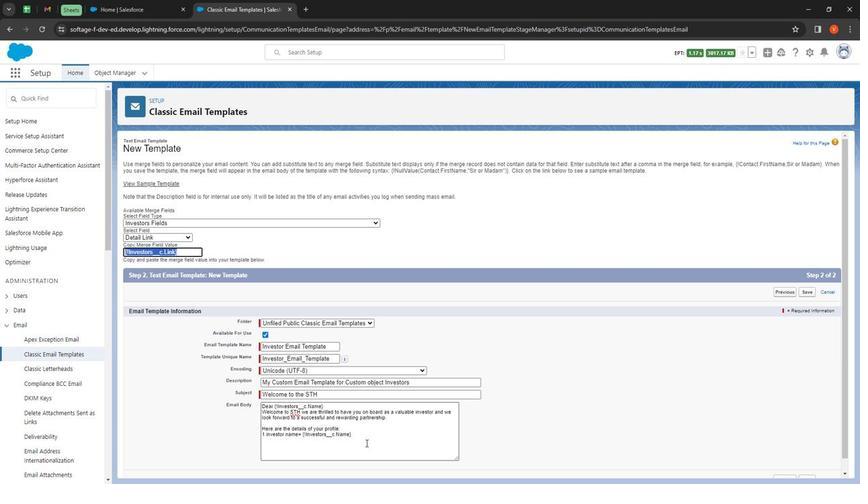 
Action: Mouse moved to (319, 201)
Screenshot: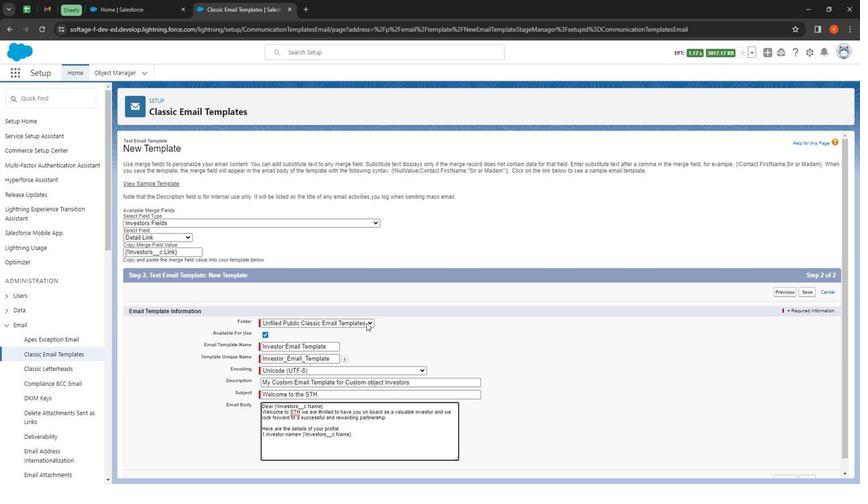 
Action: Key pressed <Key.shift>
Screenshot: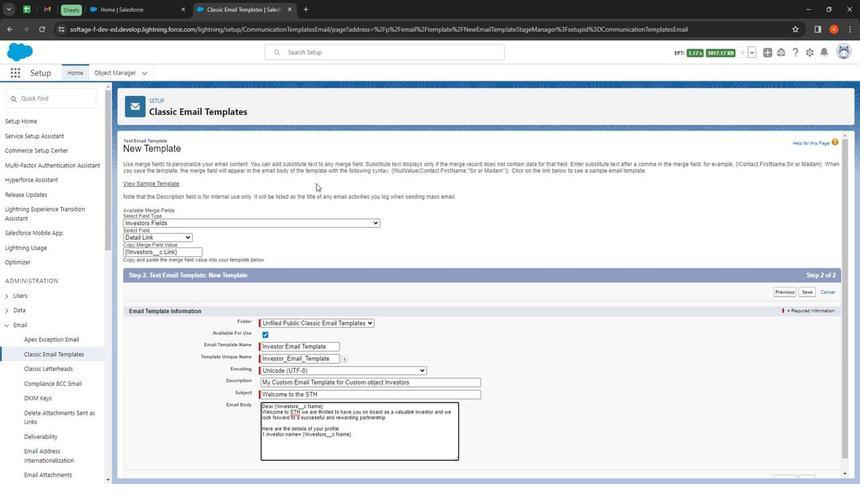 
Action: Mouse moved to (291, 105)
Screenshot: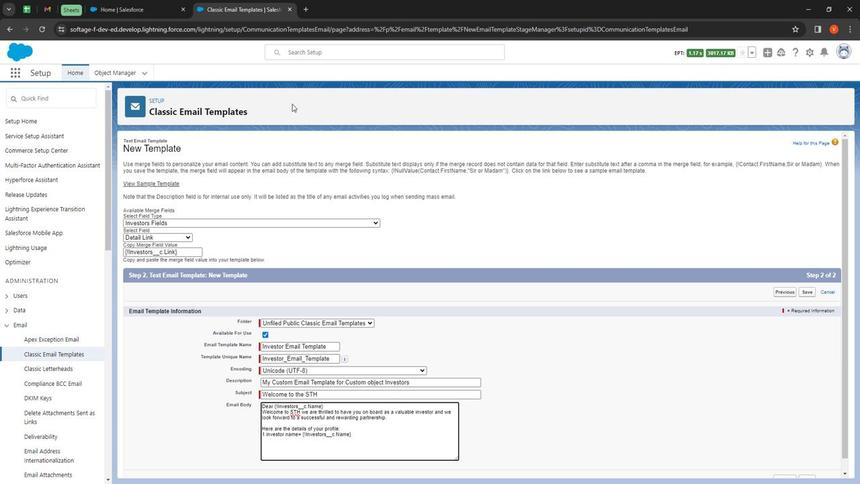 
Action: Key pressed 2<Key.space><Key.shift>Detail<Key.space>links<Key.space><Key.backspace>=<Key.space>ctrl+V<Key.enter><Key.enter>
Screenshot: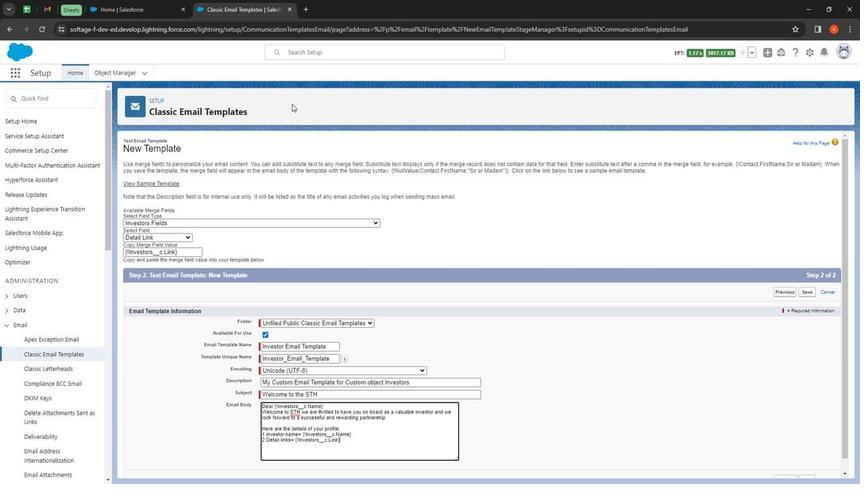 
Action: Mouse moved to (170, 235)
Screenshot: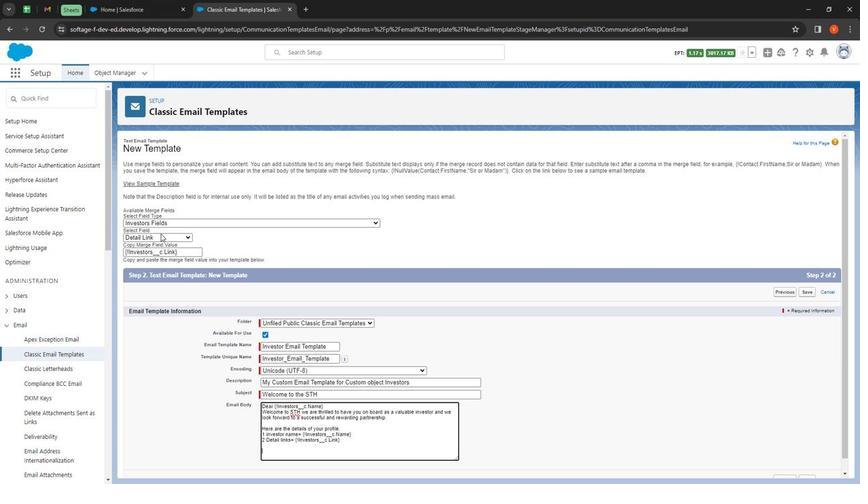 
Action: Mouse pressed left at (170, 235)
Screenshot: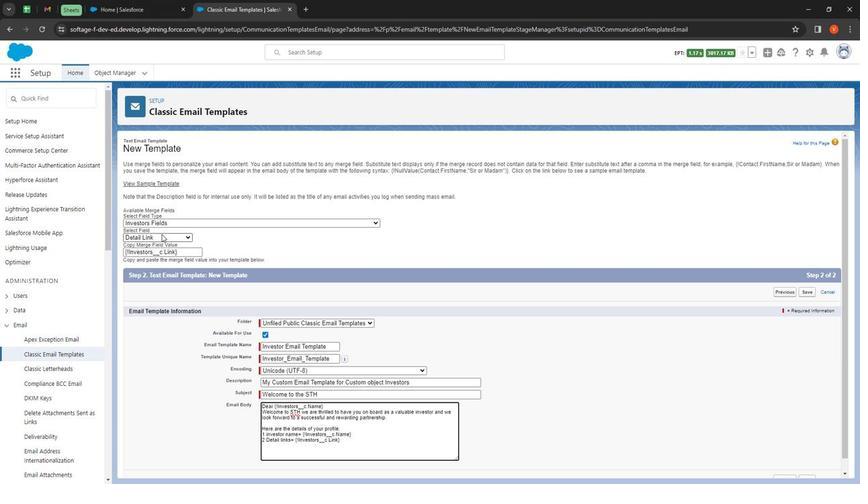 
Action: Mouse moved to (180, 301)
Screenshot: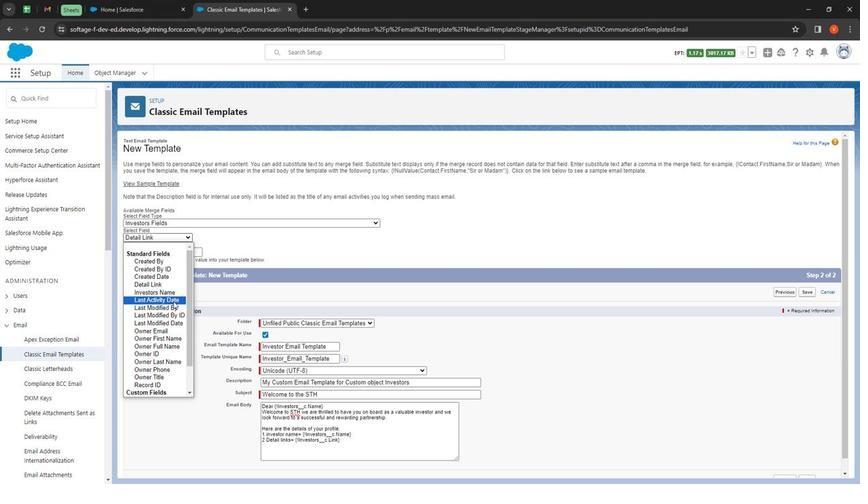 
Action: Mouse pressed left at (180, 301)
Screenshot: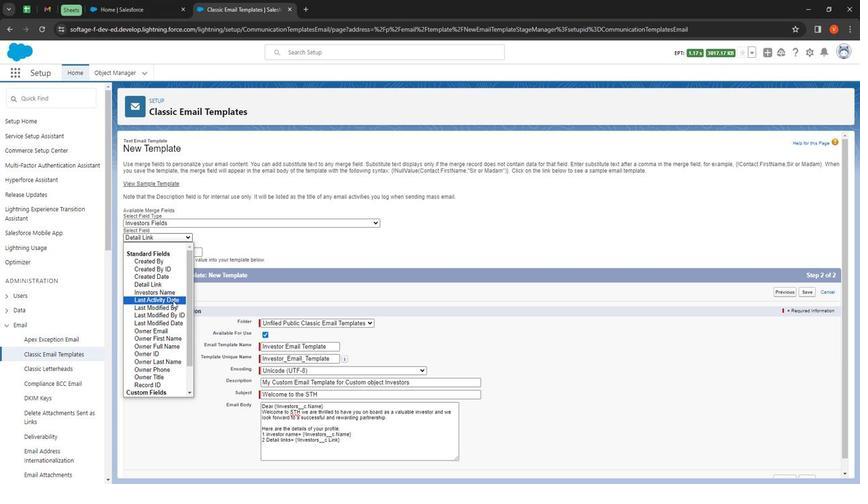 
Action: Mouse moved to (180, 267)
Screenshot: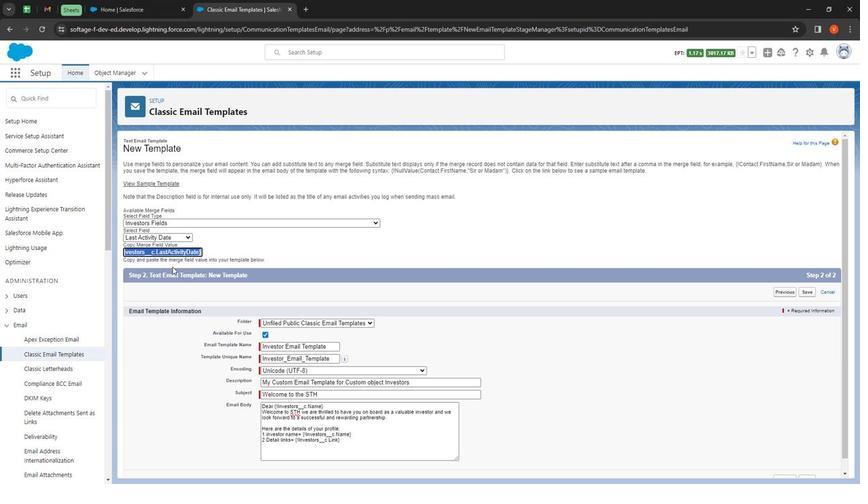
Action: Key pressed ctrl+C
Screenshot: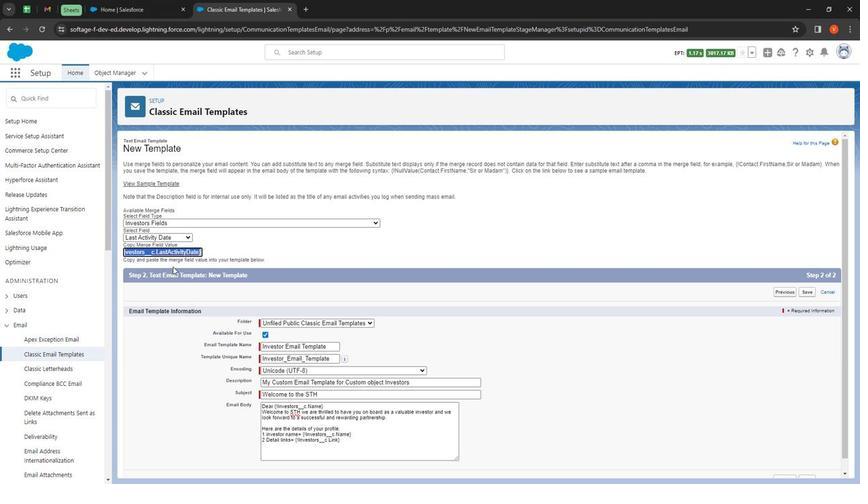 
Action: Mouse moved to (277, 449)
Screenshot: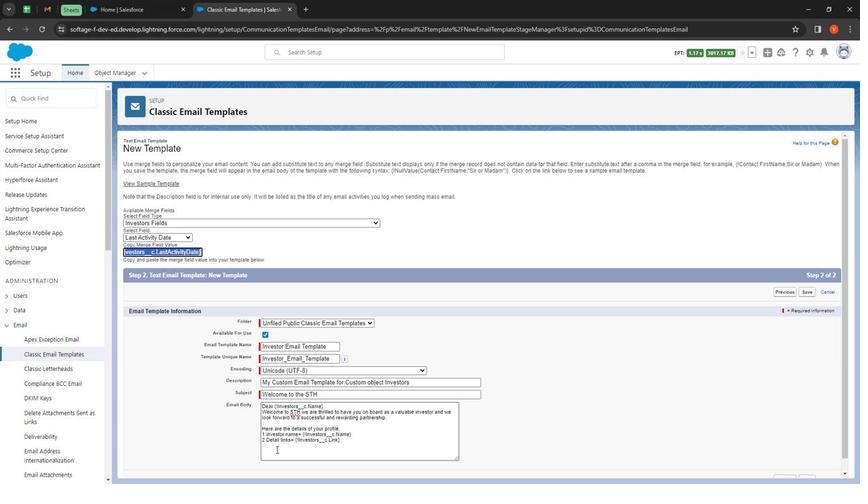 
Action: Mouse pressed left at (277, 449)
Screenshot: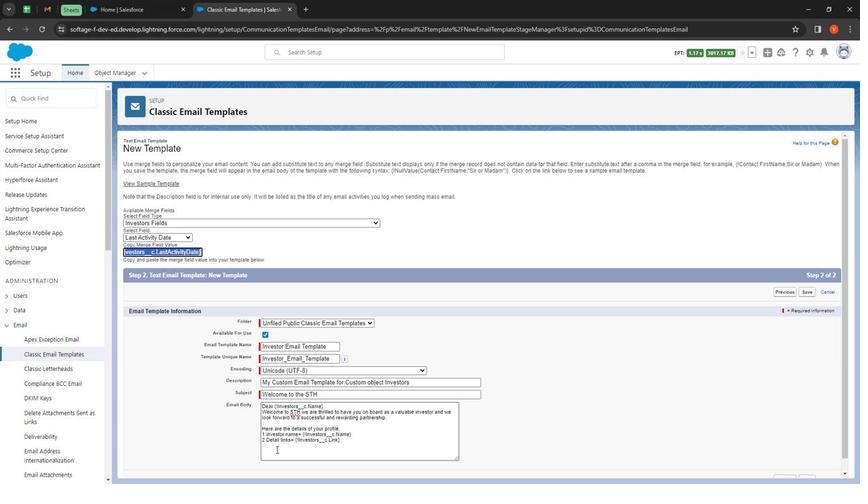 
Action: Mouse moved to (208, 165)
Screenshot: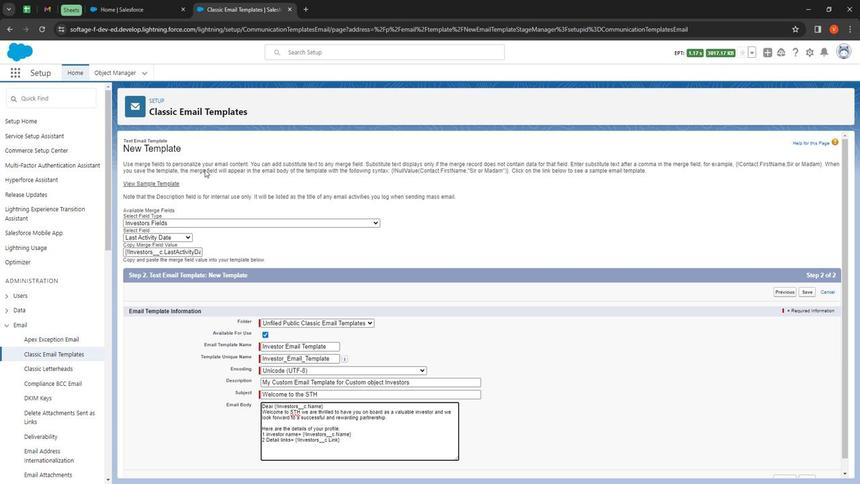 
Action: Key pressed <Key.backspace>3<Key.space>last<Key.space>activity<Key.space>date=<Key.space>ctrl+V
Screenshot: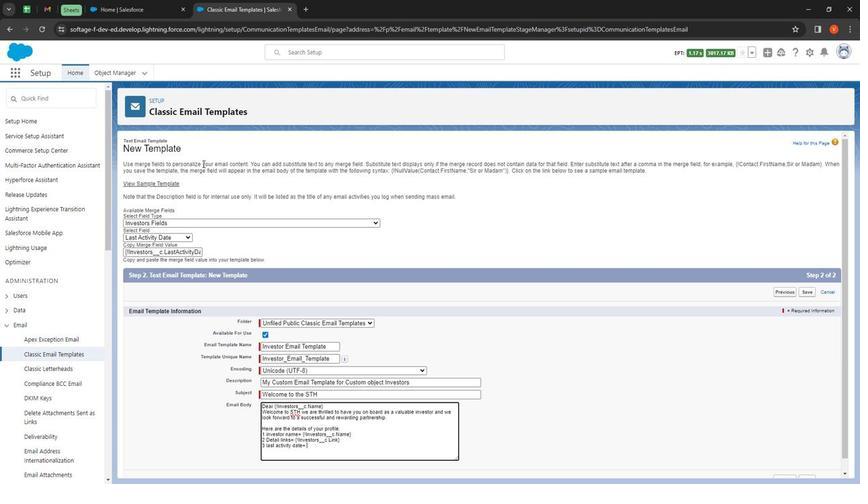 
Action: Mouse moved to (205, 131)
Screenshot: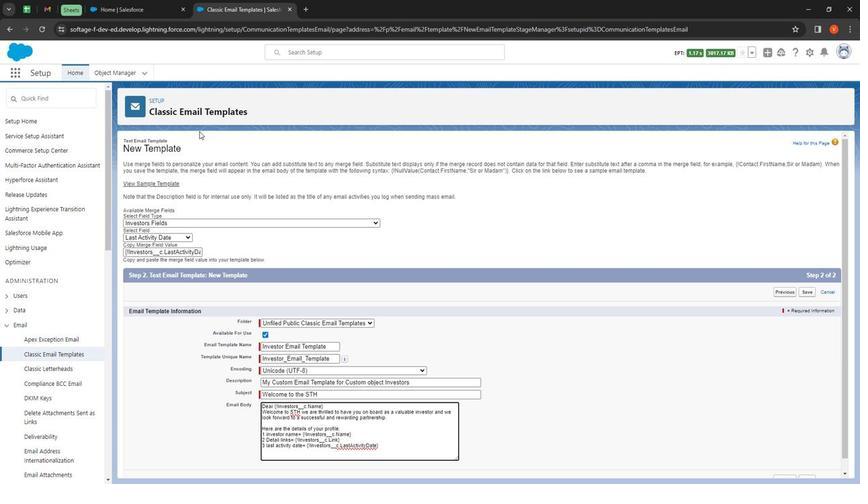 
Action: Key pressed <Key.enter>
Screenshot: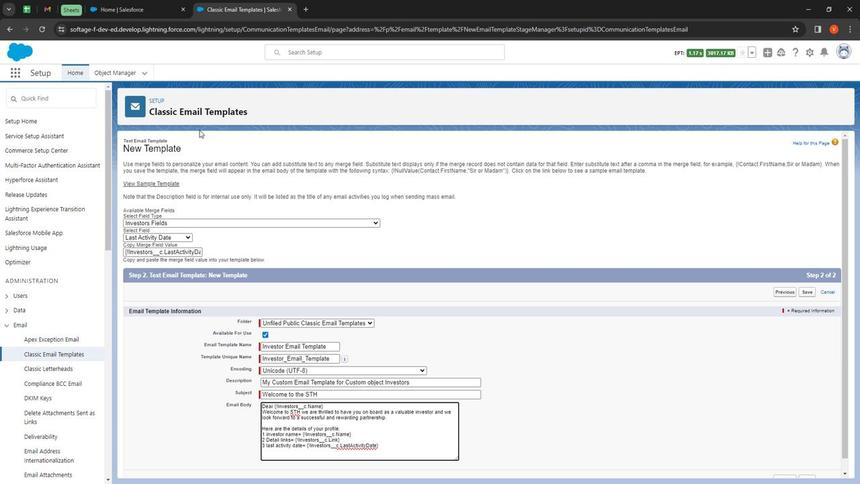 
Action: Mouse moved to (234, 58)
Screenshot: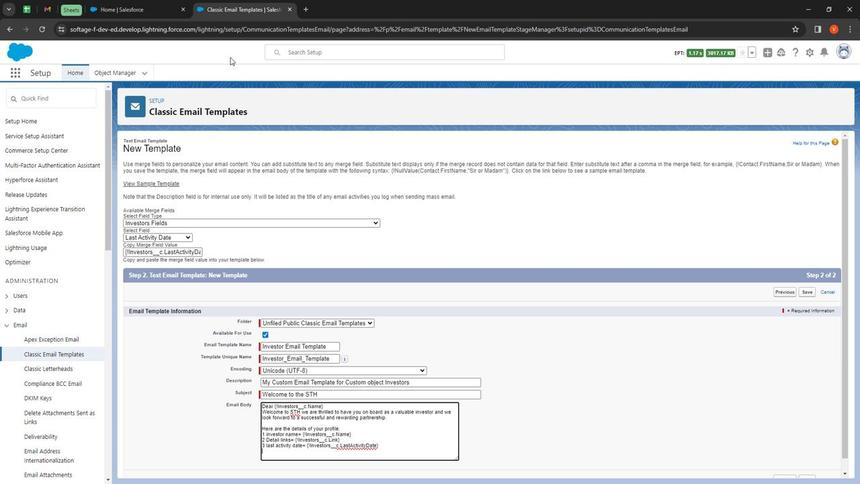 
Action: Key pressed <Key.shift>As<Key.space>an<Key.space>investor<Key.space>log<Key.space>in<Key.space>to<Key.space>our<Key.space>invesr<Key.backspace>tor<Key.space>portal<Key.space>with<Key.space>real<Key.space>time<Key.space>credential<Key.space>to<Key.space>securely<Key.space>access<Key.space>and<Key.space>manage<Key.space>your<Key.space>investment<Key.space>portfolio.<Key.enter><Key.shift>Real<Key.space>time<Key.space>updates<Key.space><Key.shift>:<Key.space><Key.shift>Stay<Key.space>t<Key.backspace>informed<Key.space>with<Key.space>real<Key.space>time<Key.space>updates<Key.space>and<Key.space>investments.<Key.enter><Key.enter><Key.shift>Thanks<Key.space>and<Key.space>regards<Key.space><Key.enter><Key.shift>Team<Key.space><Key.shift>STH
Screenshot: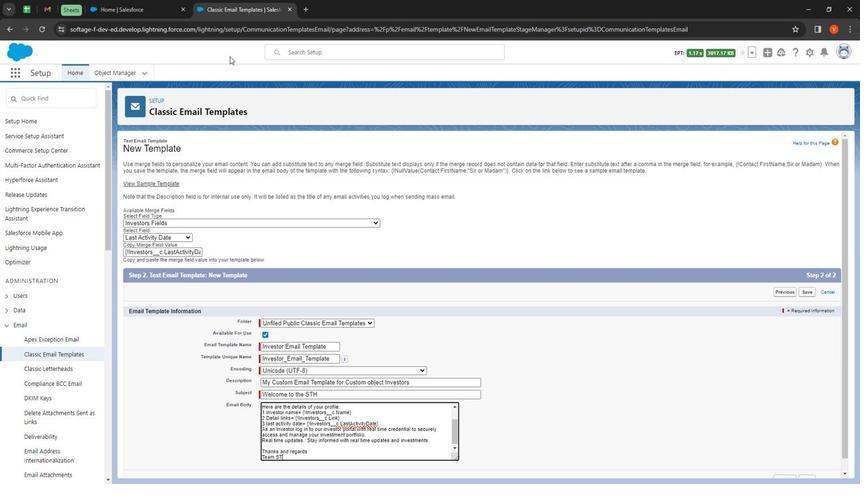 
Action: Mouse moved to (432, 431)
Screenshot: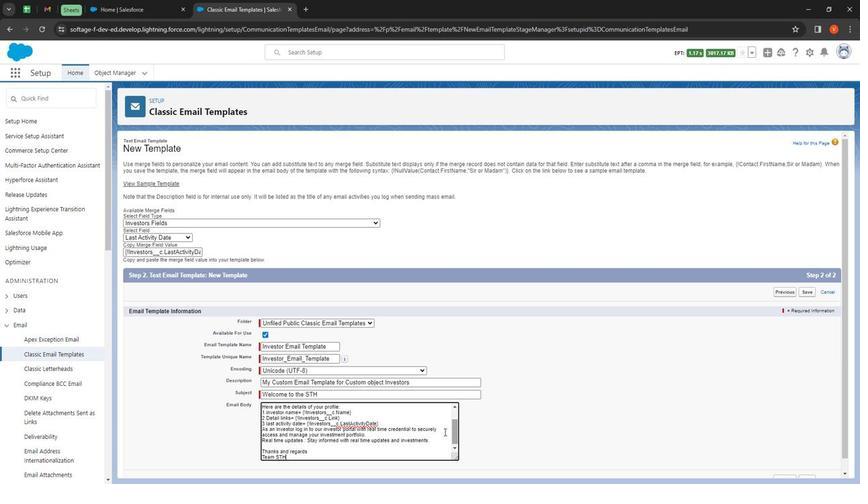 
Action: Mouse scrolled (432, 432) with delta (0, 0)
Screenshot: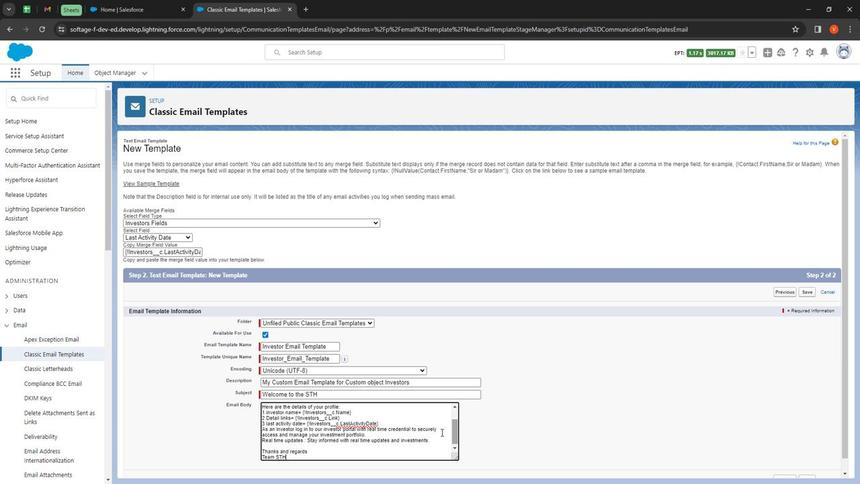 
Action: Mouse moved to (429, 429)
Screenshot: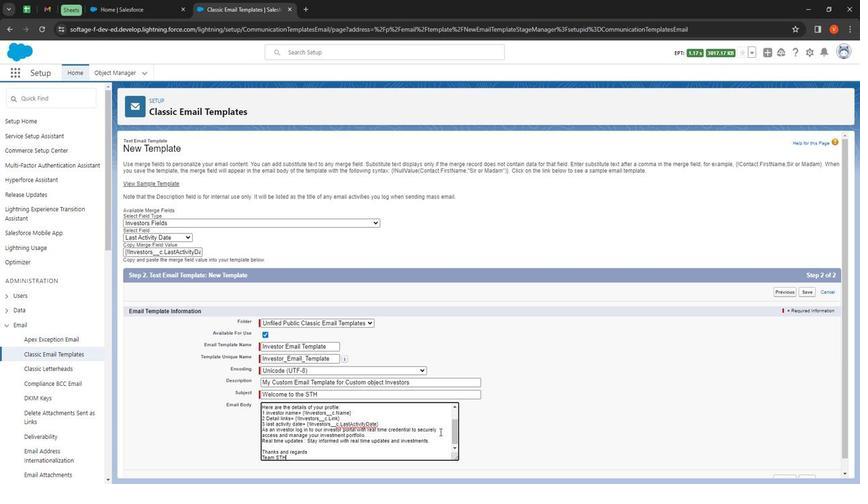 
Action: Mouse scrolled (429, 430) with delta (0, 0)
Screenshot: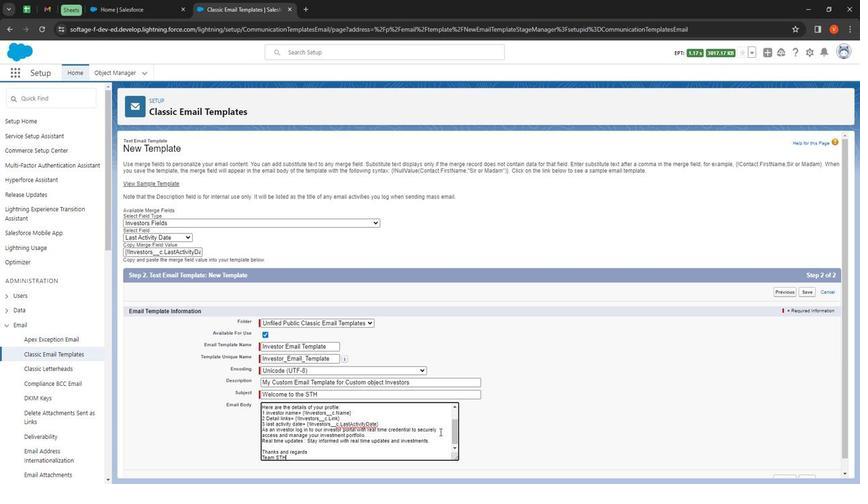 
Action: Mouse moved to (425, 433)
Screenshot: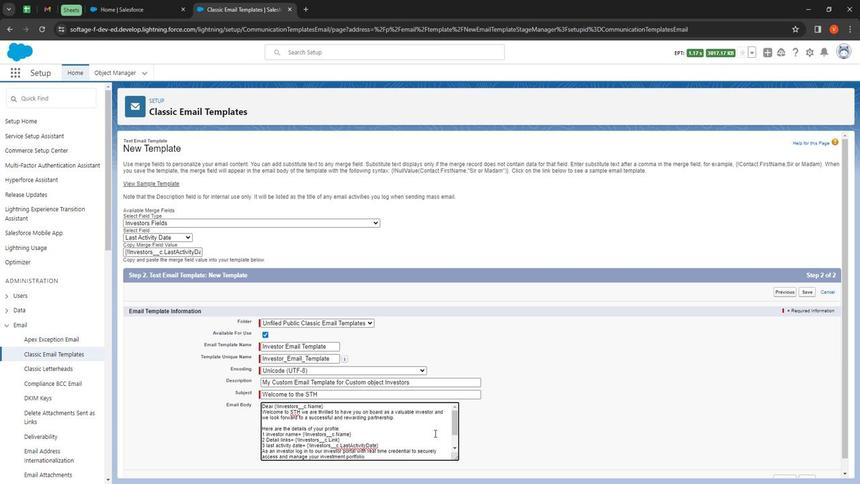 
Action: Mouse scrolled (425, 434) with delta (0, 0)
Screenshot: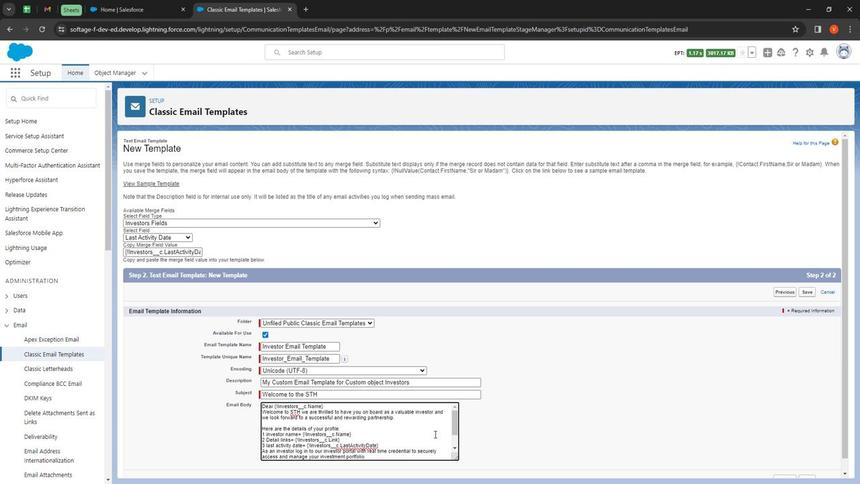 
Action: Mouse scrolled (425, 434) with delta (0, 0)
Screenshot: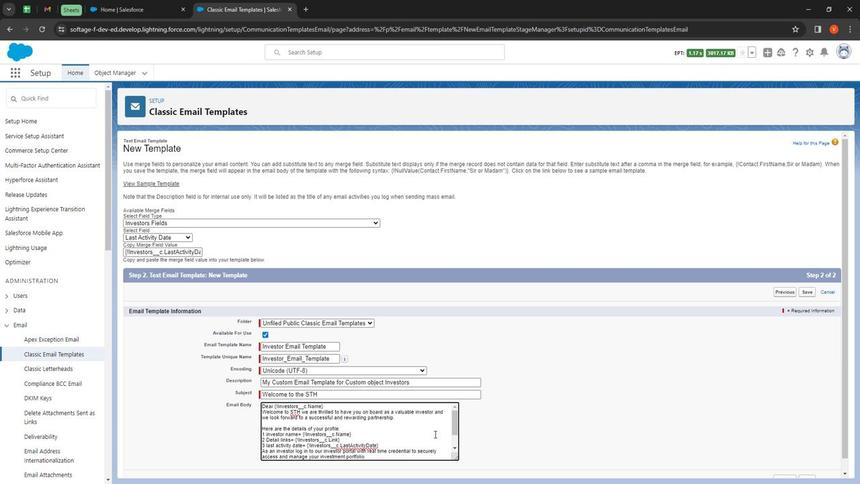 
Action: Mouse scrolled (425, 434) with delta (0, 0)
Screenshot: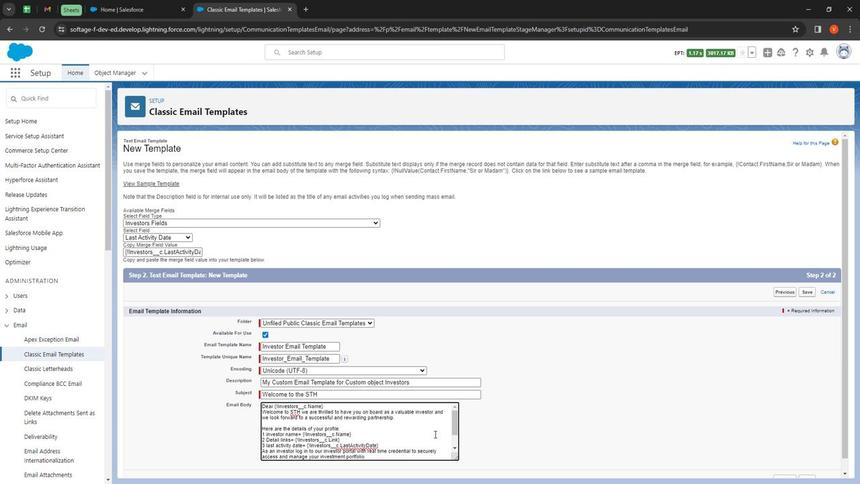 
Action: Mouse moved to (425, 434)
Screenshot: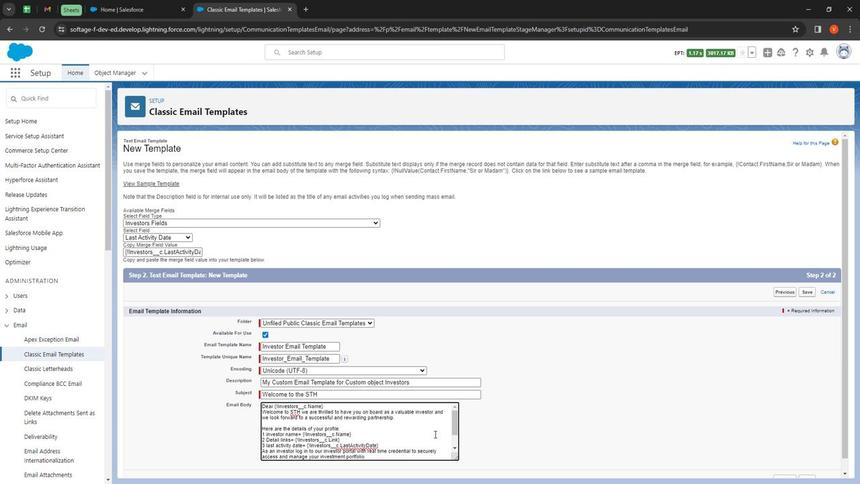 
Action: Mouse scrolled (425, 433) with delta (0, 0)
Screenshot: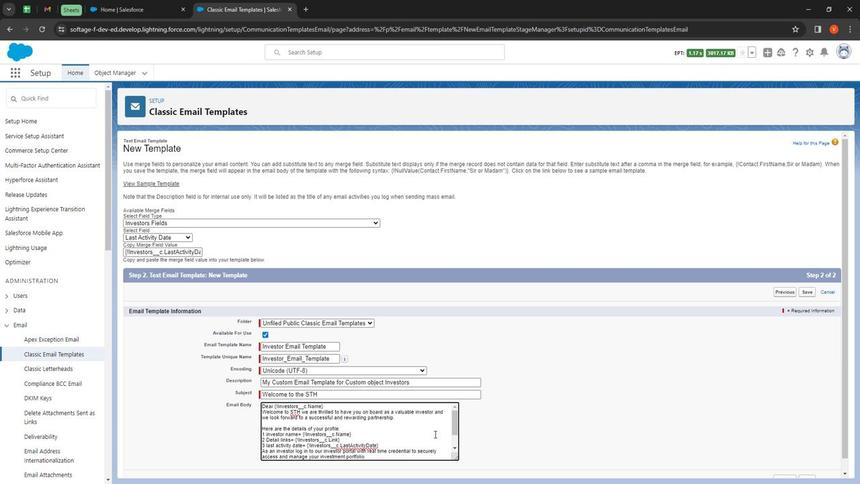 
Action: Mouse moved to (425, 434)
Screenshot: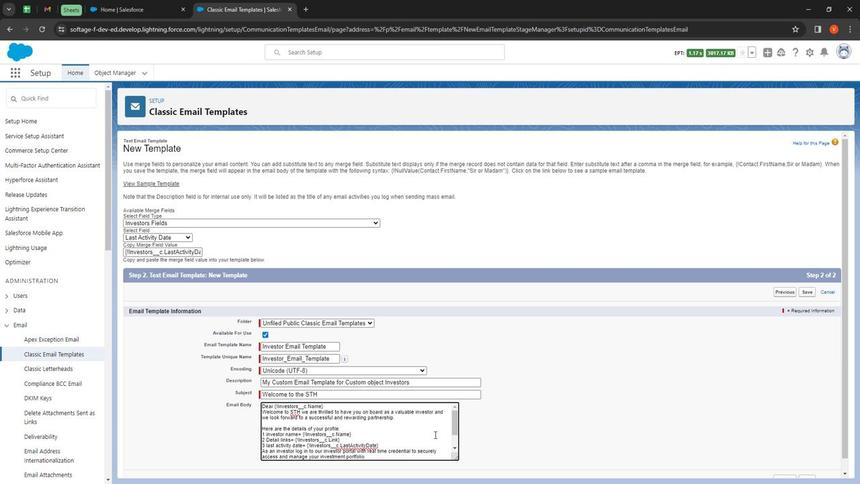 
Action: Mouse scrolled (425, 433) with delta (0, 0)
Screenshot: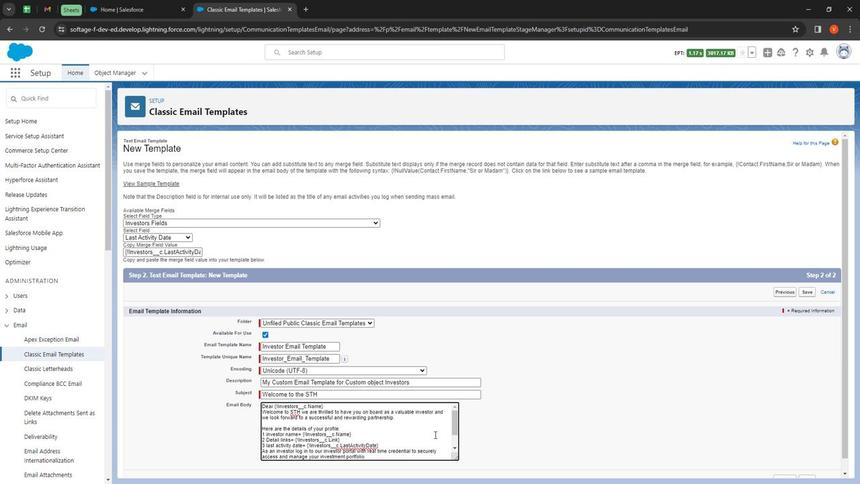
Action: Mouse moved to (425, 435)
Screenshot: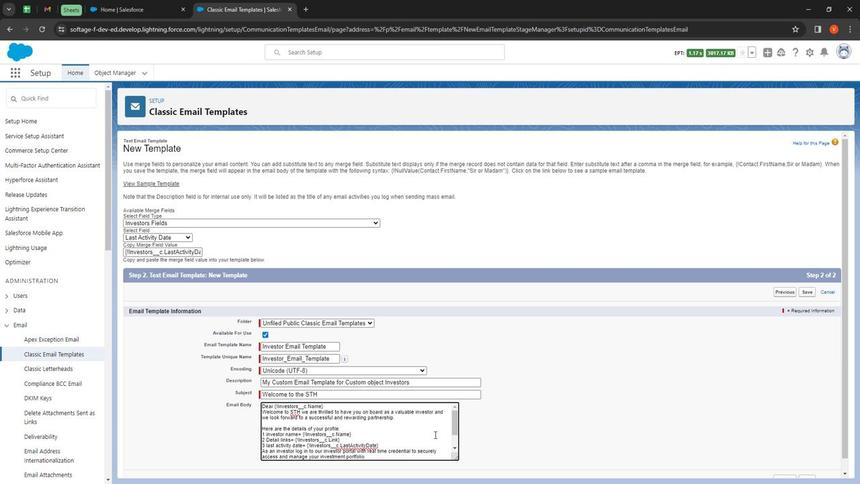 
Action: Mouse scrolled (425, 434) with delta (0, 0)
Screenshot: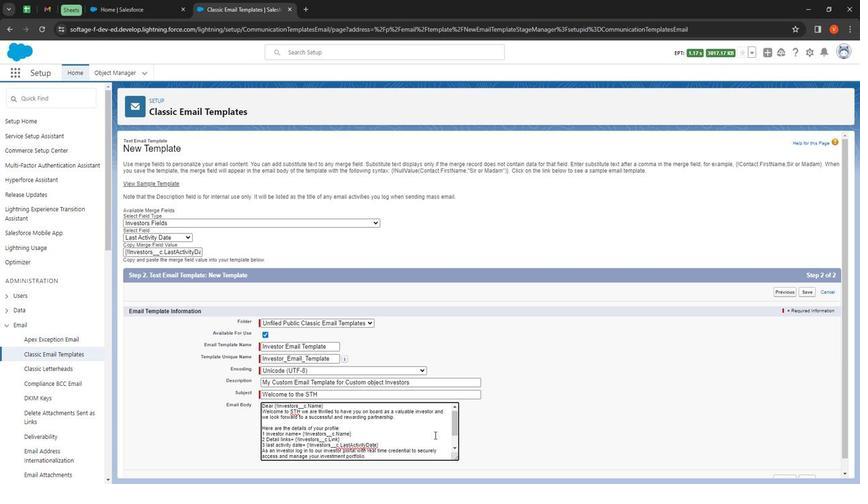 
Action: Mouse moved to (425, 435)
Screenshot: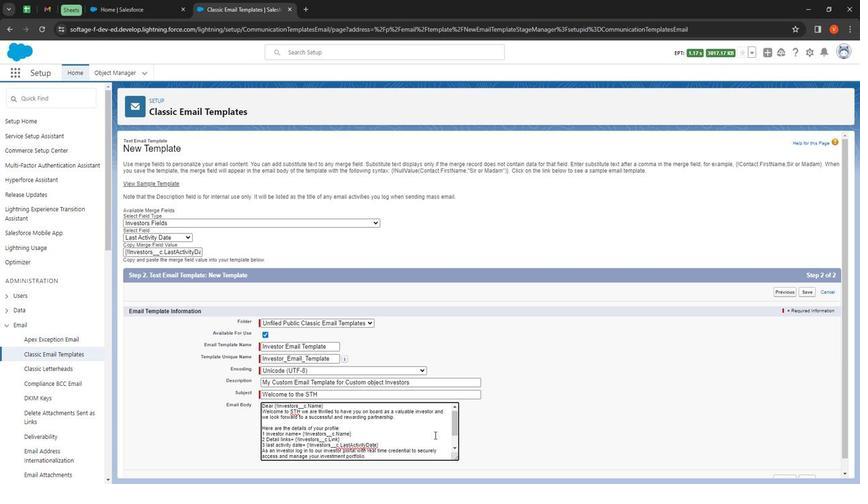 
Action: Mouse scrolled (425, 435) with delta (0, 0)
Screenshot: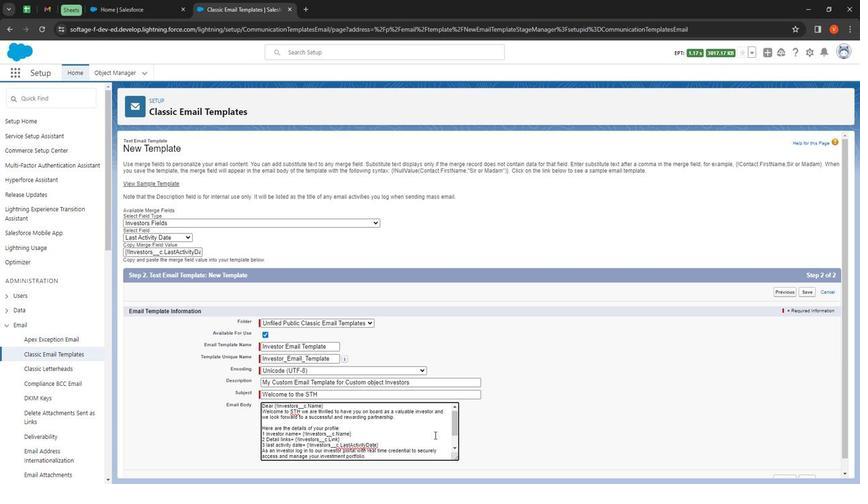 
Action: Mouse moved to (427, 435)
Screenshot: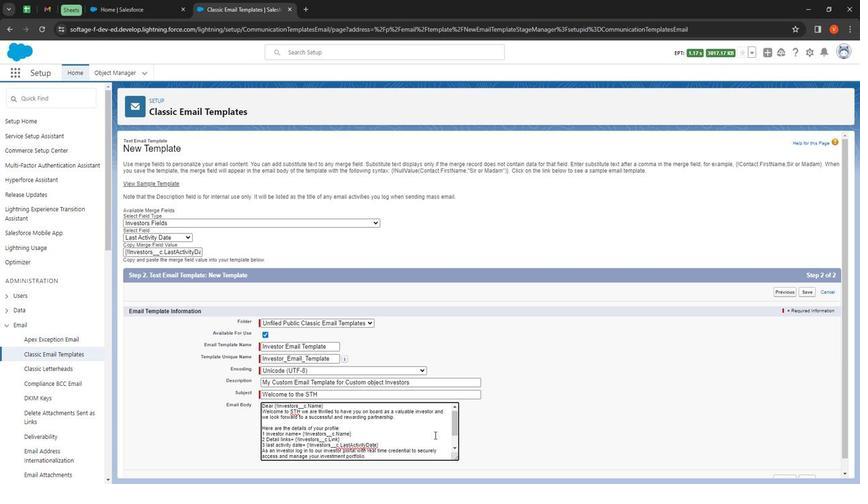 
Action: Mouse scrolled (427, 435) with delta (0, 0)
Screenshot: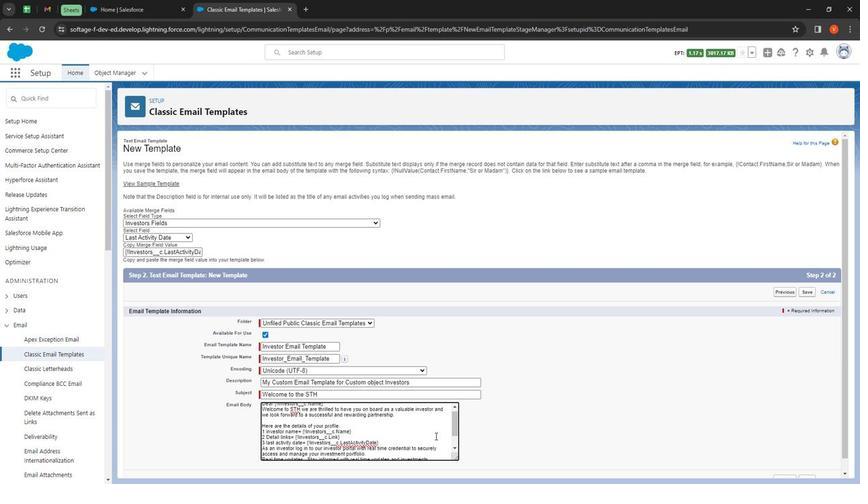 
Action: Mouse moved to (429, 436)
Screenshot: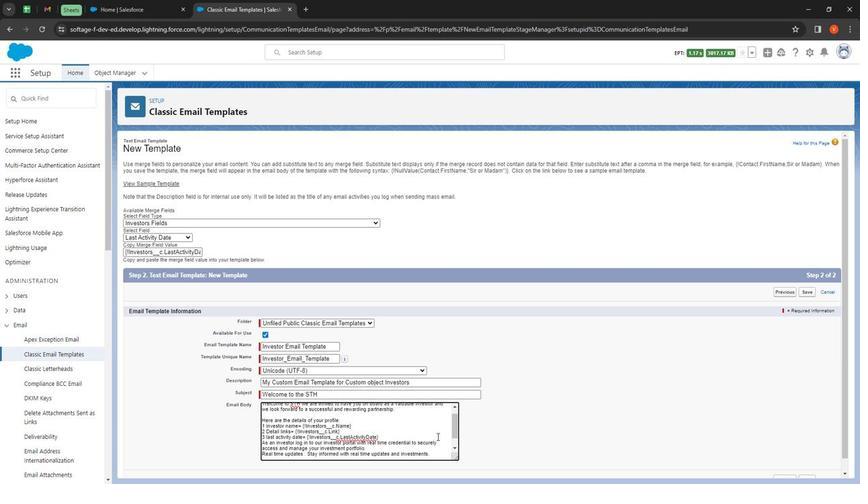 
Action: Mouse scrolled (429, 435) with delta (0, 0)
Screenshot: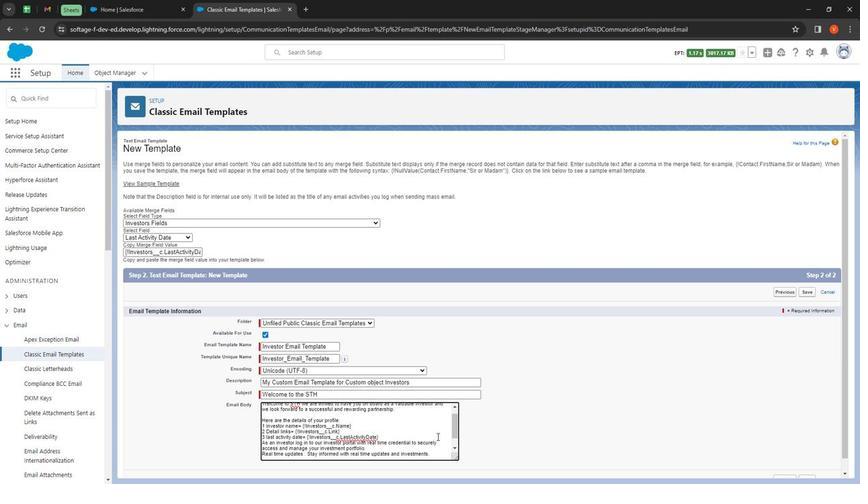 
Action: Mouse moved to (432, 437)
Screenshot: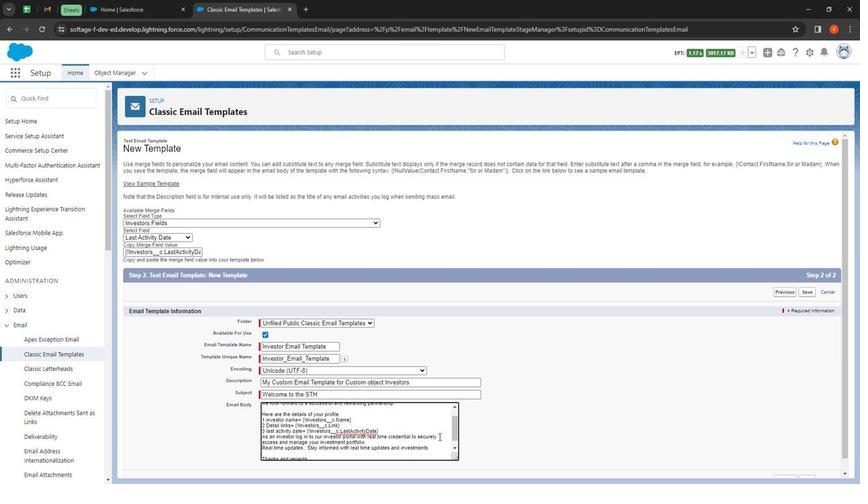 
Action: Mouse scrolled (432, 436) with delta (0, 0)
Screenshot: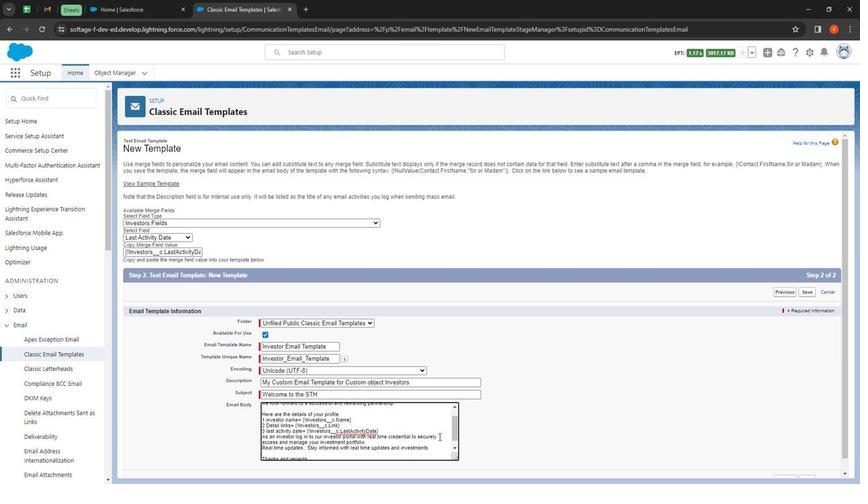 
Action: Mouse moved to (778, 292)
Screenshot: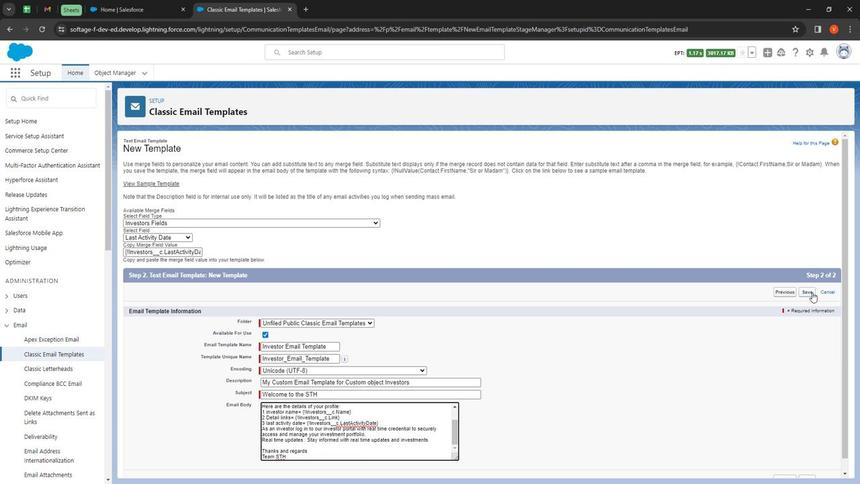 
Action: Mouse pressed left at (778, 292)
Screenshot: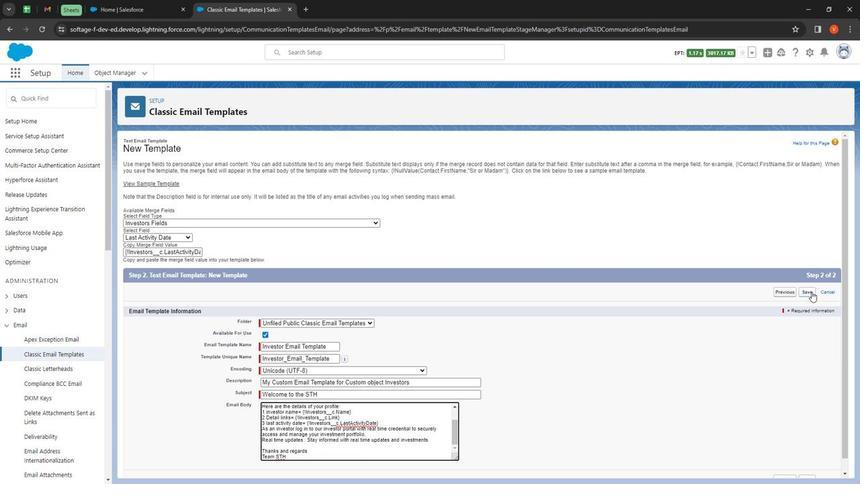 
Action: Mouse moved to (312, 206)
Screenshot: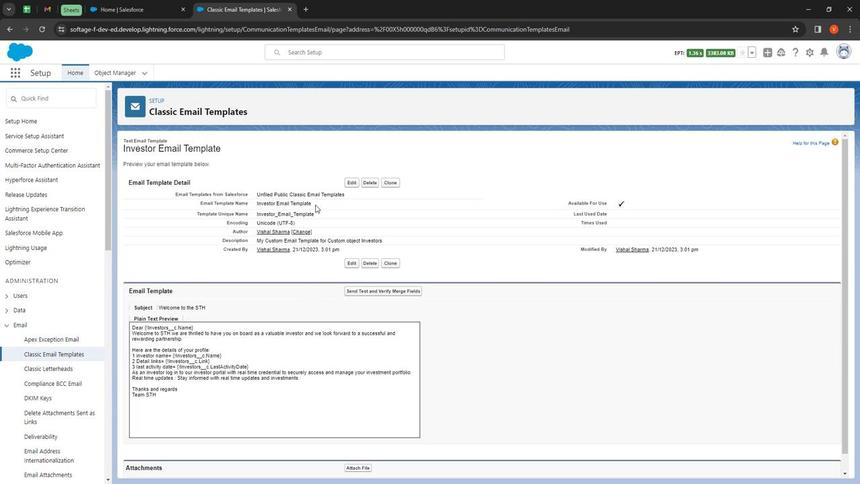 
Action: Mouse pressed left at (312, 206)
Screenshot: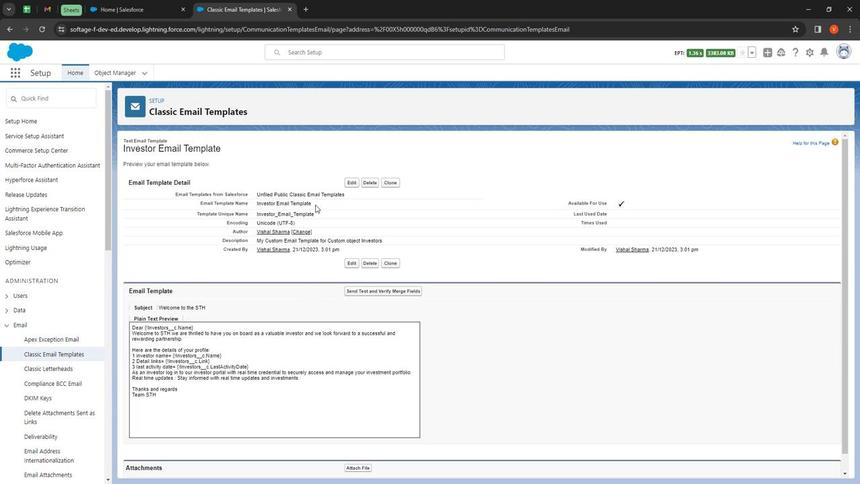 
Action: Mouse moved to (69, 102)
Screenshot: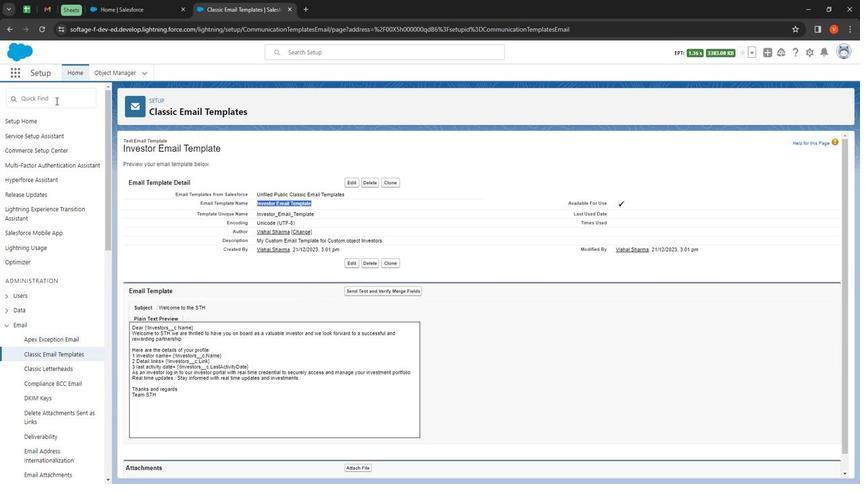 
Action: Mouse pressed left at (69, 102)
Screenshot: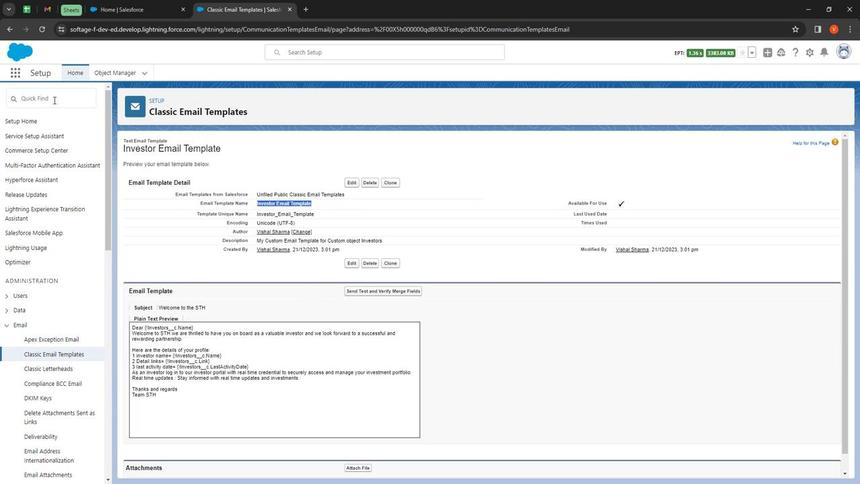 
Action: Key pressed email<Key.space>al
Screenshot: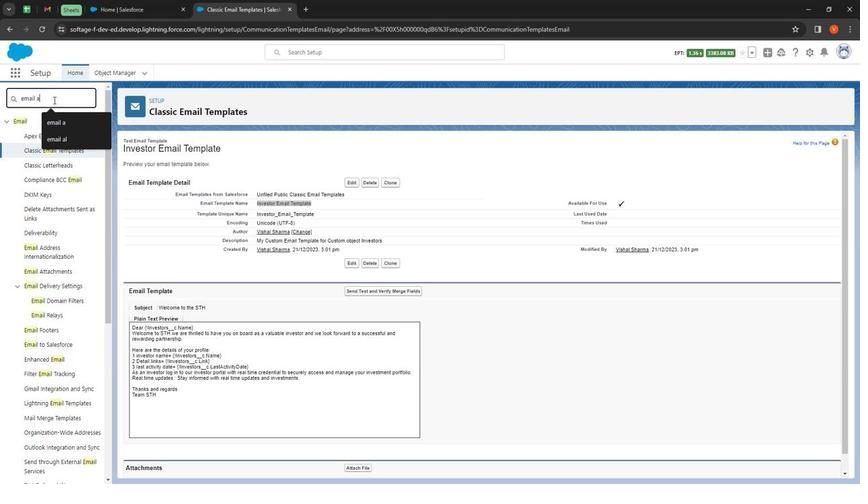 
Action: Mouse moved to (63, 151)
Screenshot: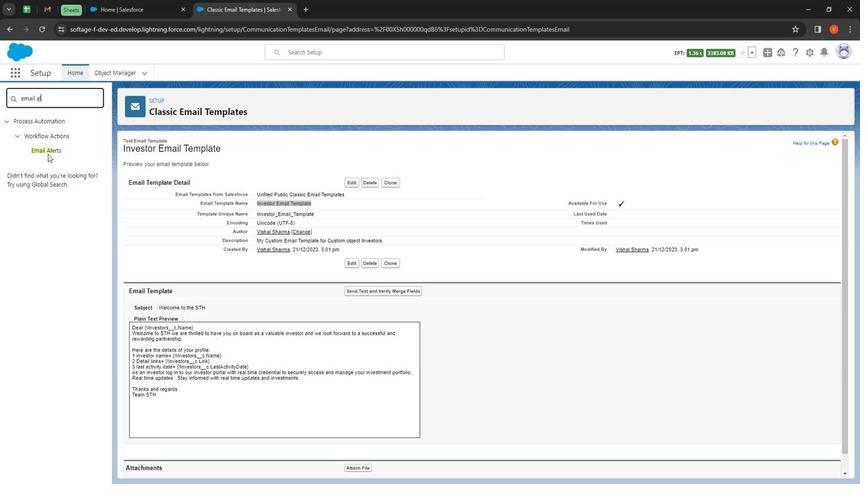 
Action: Mouse pressed left at (63, 151)
Screenshot: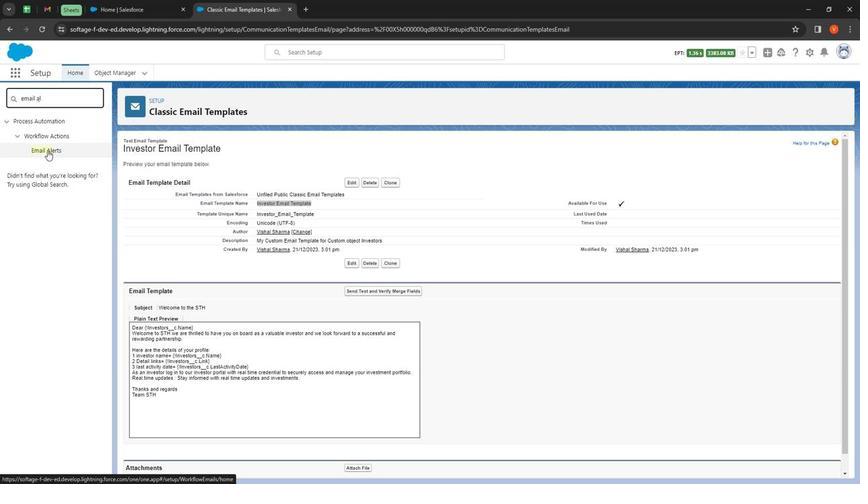 
Action: Mouse moved to (150, 381)
Screenshot: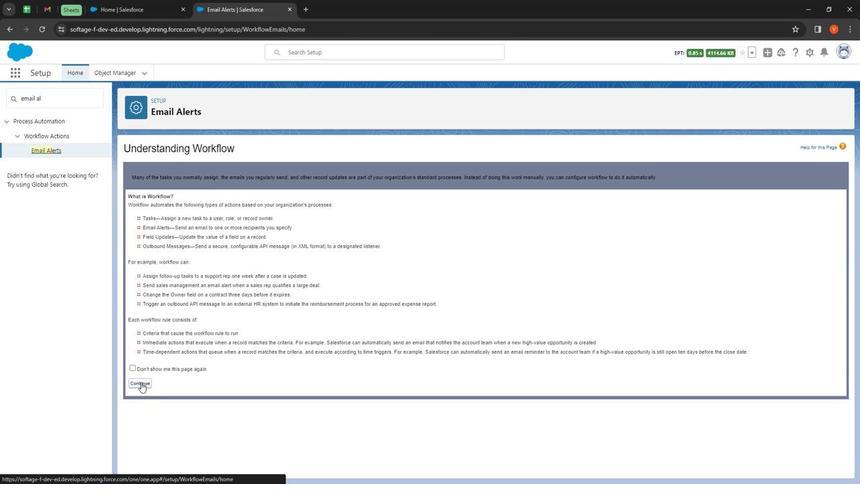 
Action: Mouse pressed left at (150, 381)
Screenshot: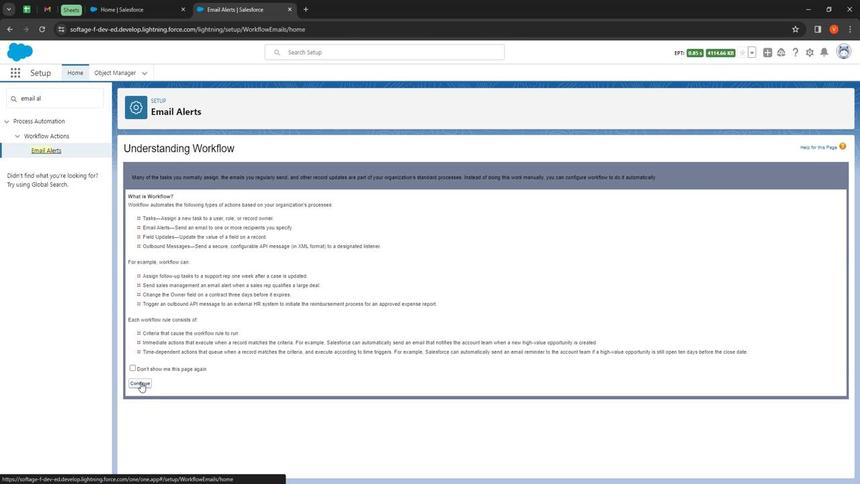 
Action: Mouse moved to (466, 201)
Screenshot: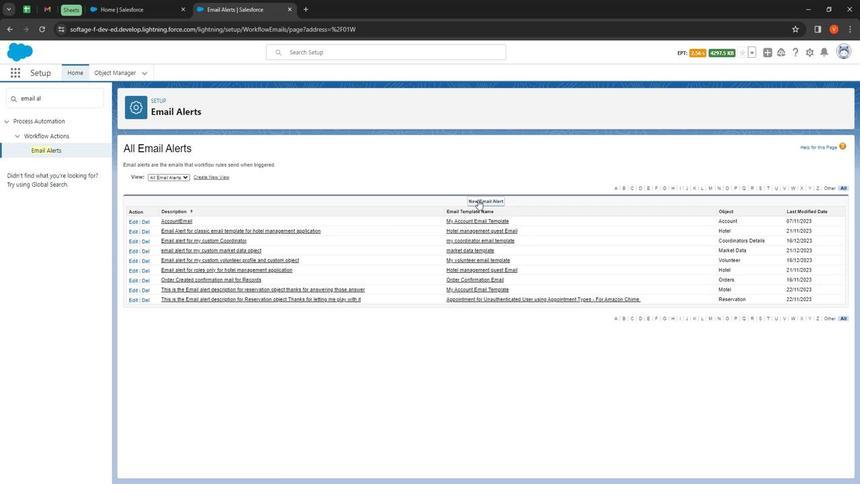 
Action: Mouse pressed left at (466, 201)
Screenshot: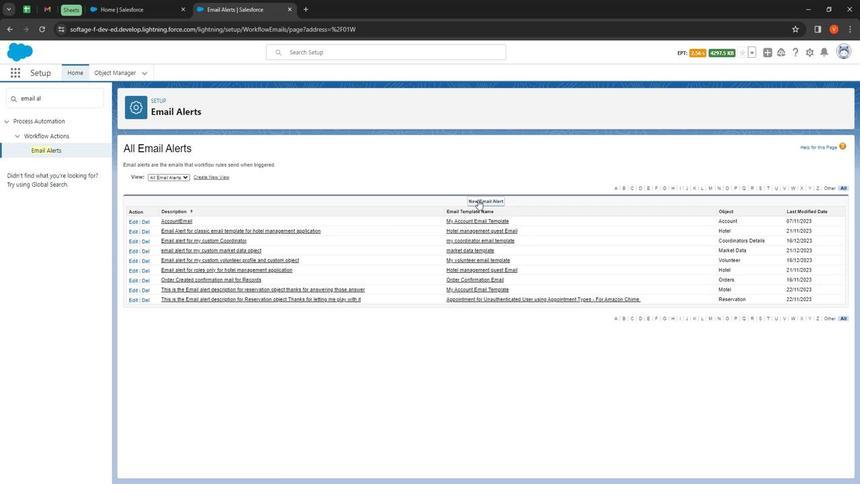 
Action: Mouse moved to (332, 244)
Screenshot: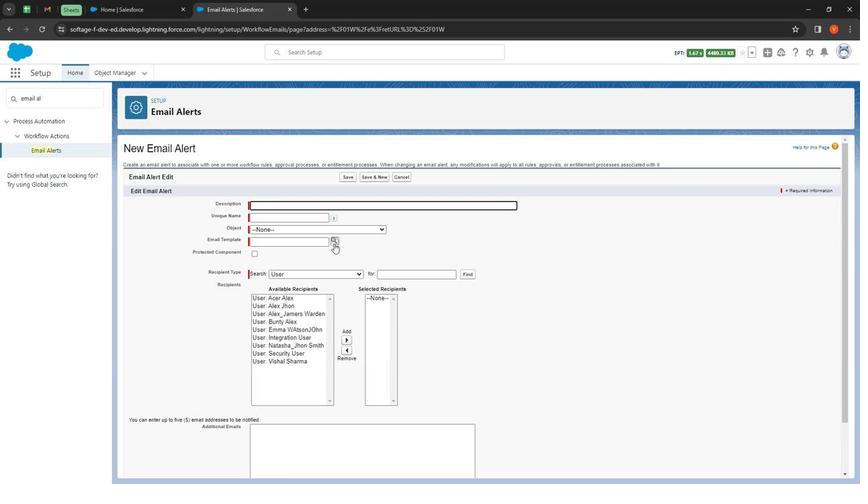 
Action: Mouse pressed left at (332, 244)
Screenshot: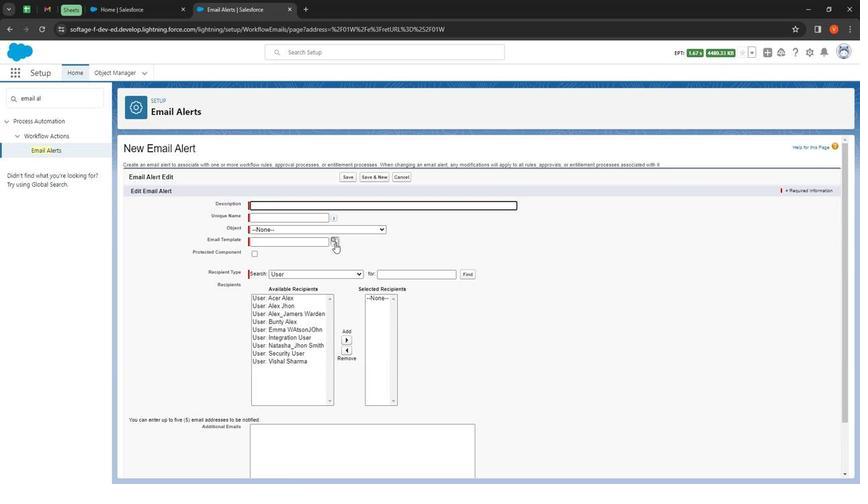 
Action: Mouse moved to (378, 287)
Screenshot: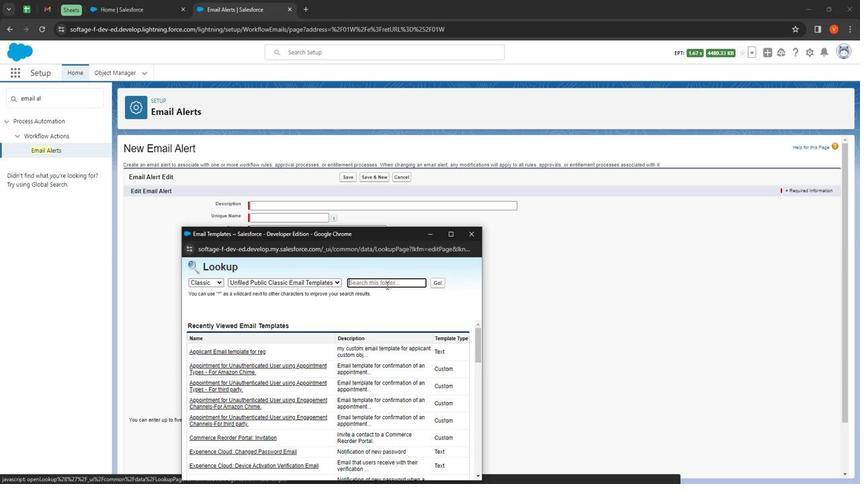 
Action: Mouse pressed left at (378, 287)
Screenshot: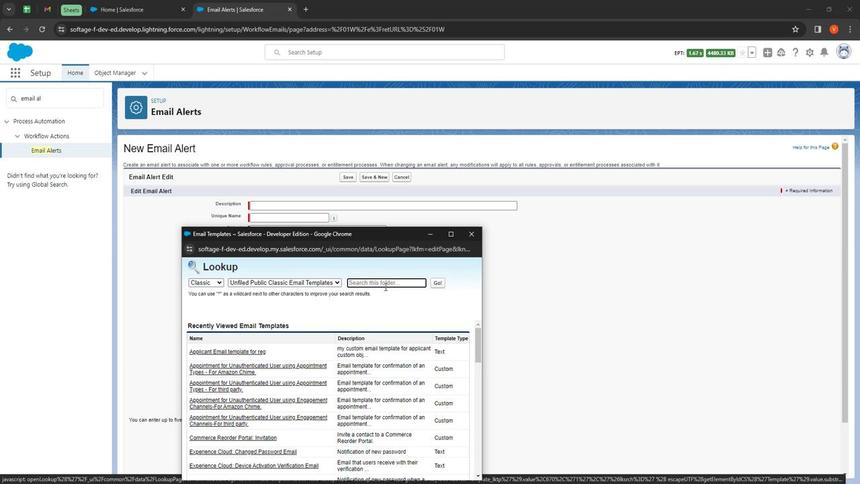 
Action: Mouse moved to (344, 252)
Screenshot: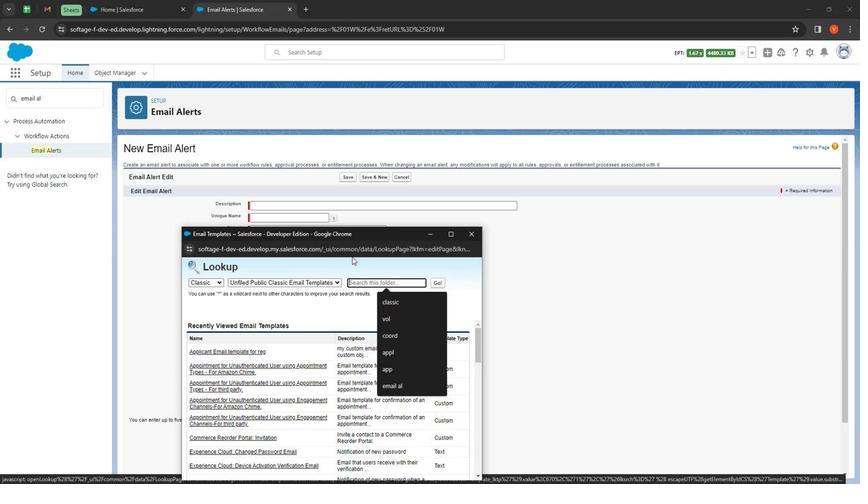 
Action: Key pressed inves
Screenshot: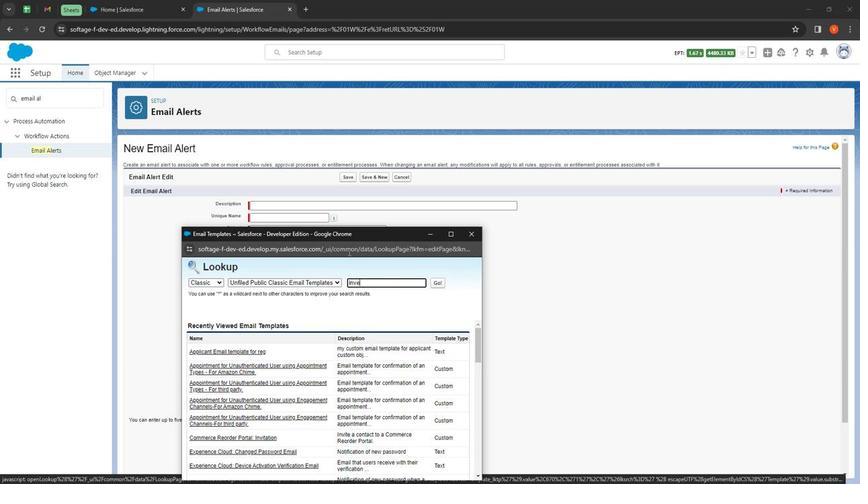 
Action: Mouse moved to (425, 284)
Screenshot: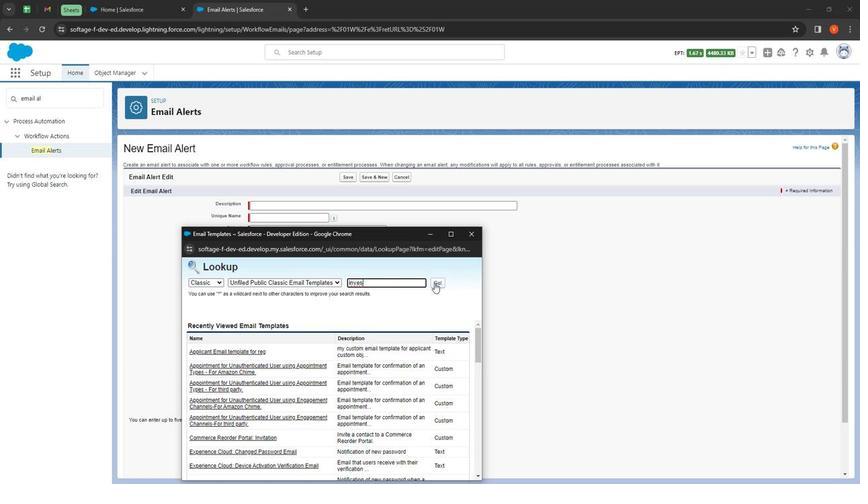
Action: Mouse pressed left at (425, 284)
Screenshot: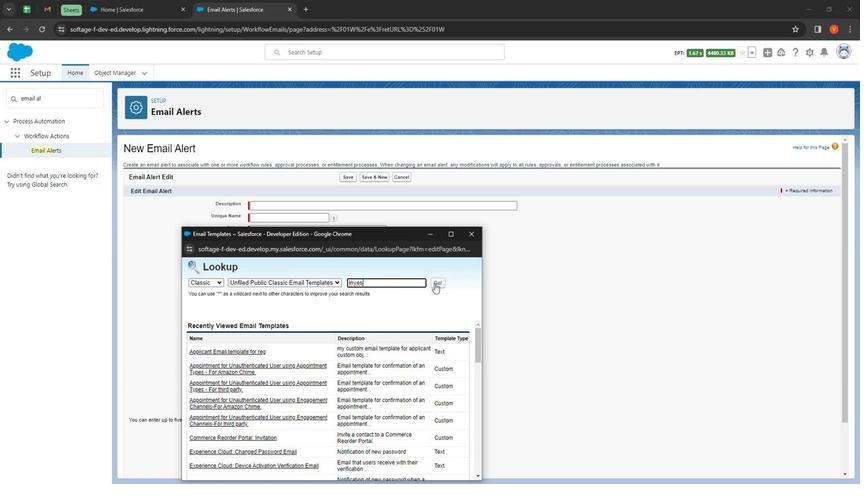 
Action: Mouse moved to (226, 355)
Screenshot: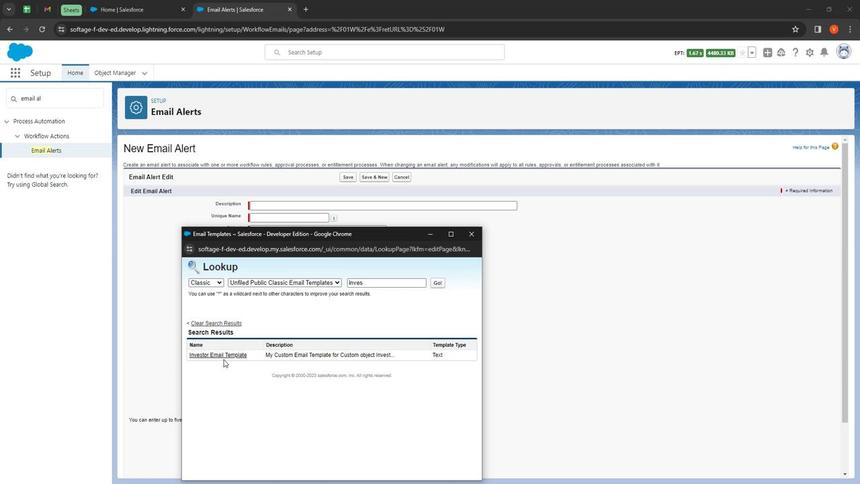 
Action: Mouse pressed left at (226, 355)
Screenshot: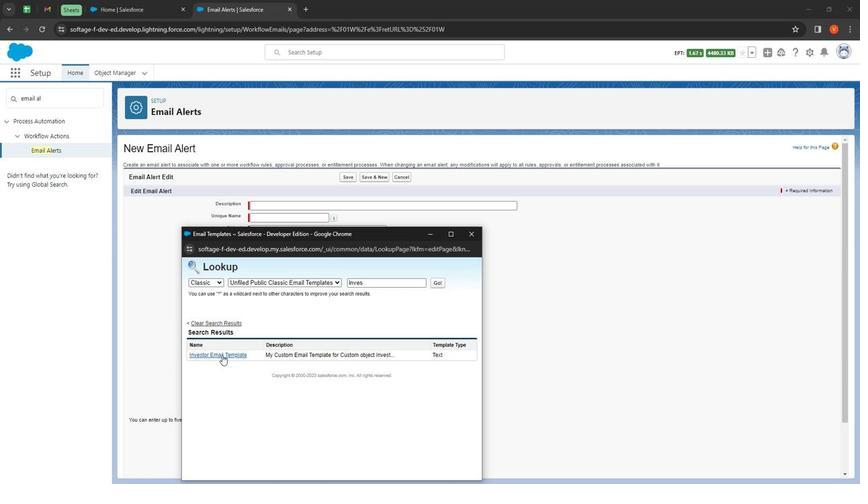 
Action: Mouse moved to (290, 204)
Screenshot: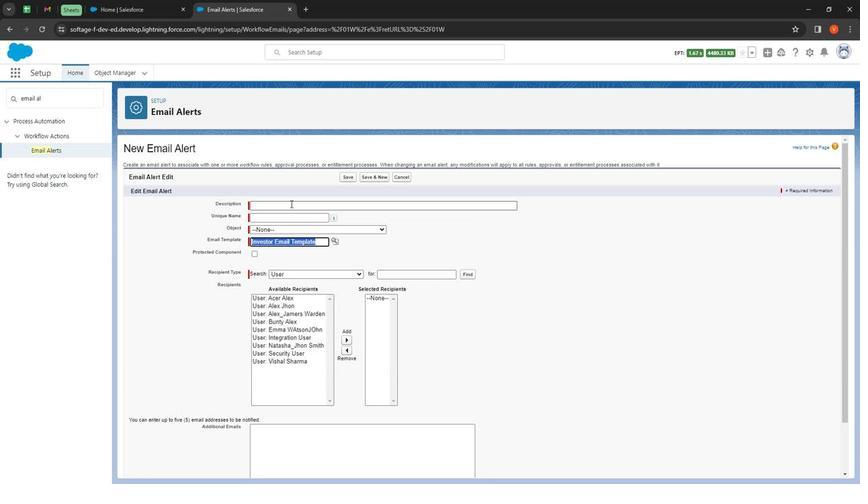 
Action: Mouse pressed left at (290, 204)
Screenshot: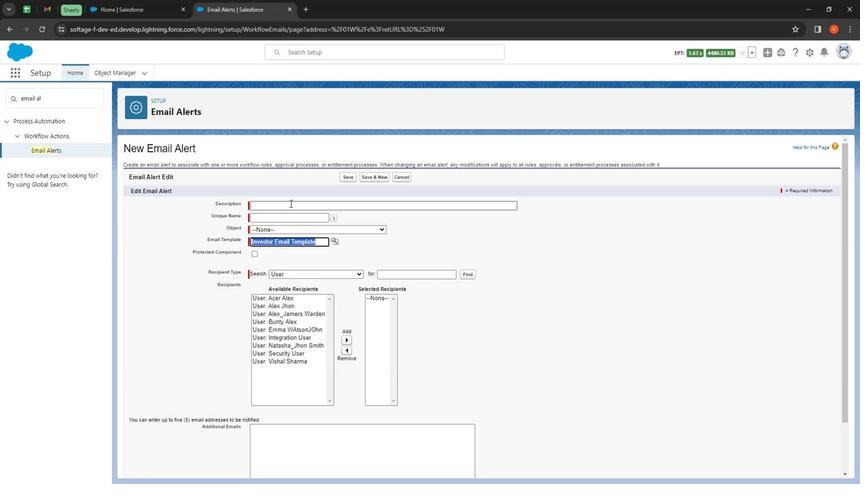 
Action: Mouse moved to (275, 205)
Screenshot: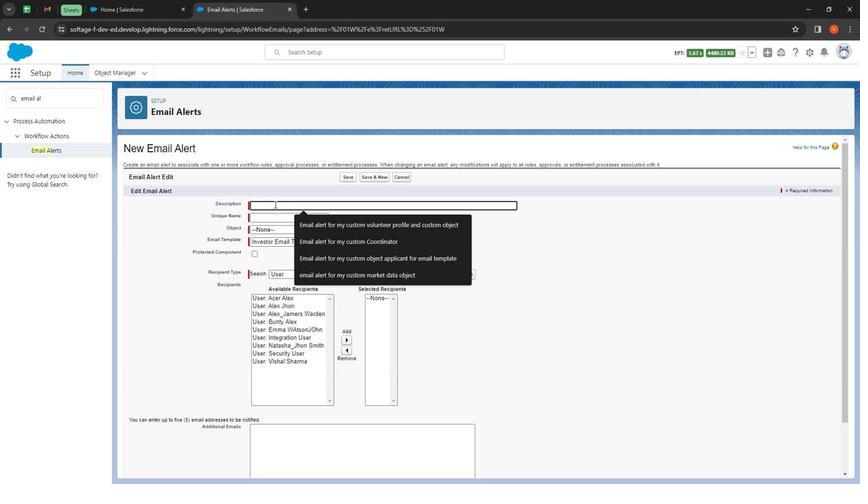 
Action: Key pressed <Key.shift>Email<Key.space>alert<Key.space>for<Key.space>my<Key.space>custom<Key.space><Key.shift>Object<Key.space><Key.shift><Key.shift><Key.shift><Key.shift><Key.shift><Key.shift><Key.shift><Key.shift><Key.shift><Key.shift><Key.shift><Key.shift><Key.shift><Key.shift><Key.shift><Key.shift><Key.shift><Key.shift><Key.shift><Key.shift><Key.shift><Key.shift><Key.shift><Key.shift><Key.shift><Key.shift><Key.shift><Key.shift><Key.shift><Key.shift><Key.shift><Key.shift><Key.shift><Key.shift><Key.shift><Key.shift><Key.shift><Key.shift><Key.shift><Key.shift><Key.shift><Key.shift><Key.shift>Investors
Screenshot: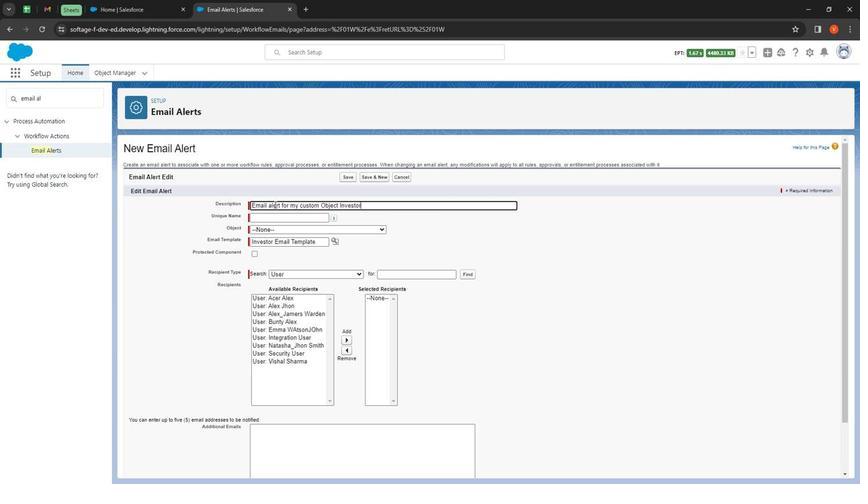 
Action: Mouse moved to (265, 221)
Screenshot: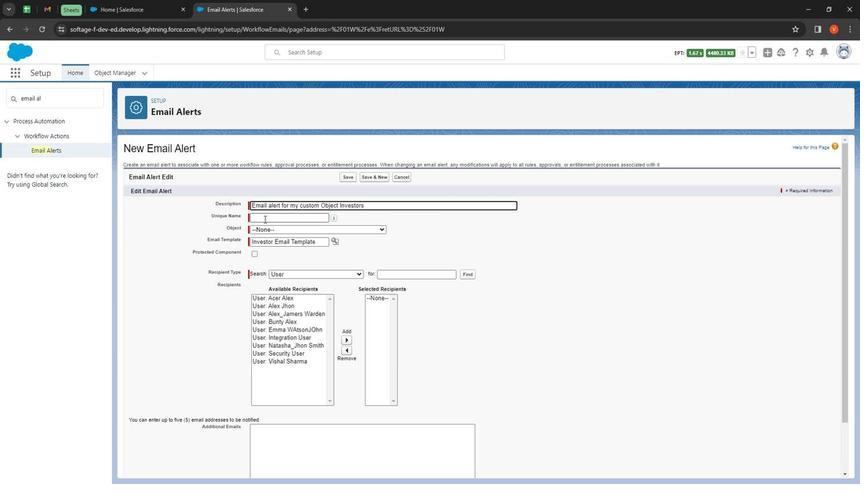 
Action: Mouse pressed left at (265, 221)
Screenshot: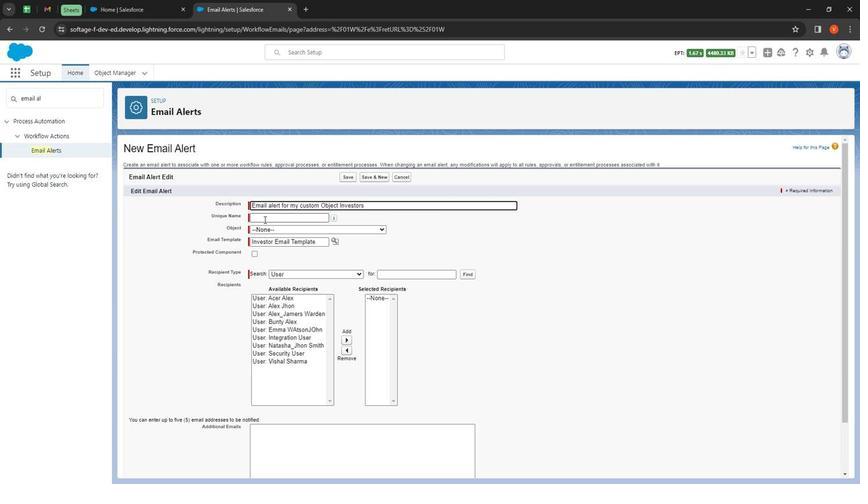 
Action: Mouse moved to (295, 232)
Screenshot: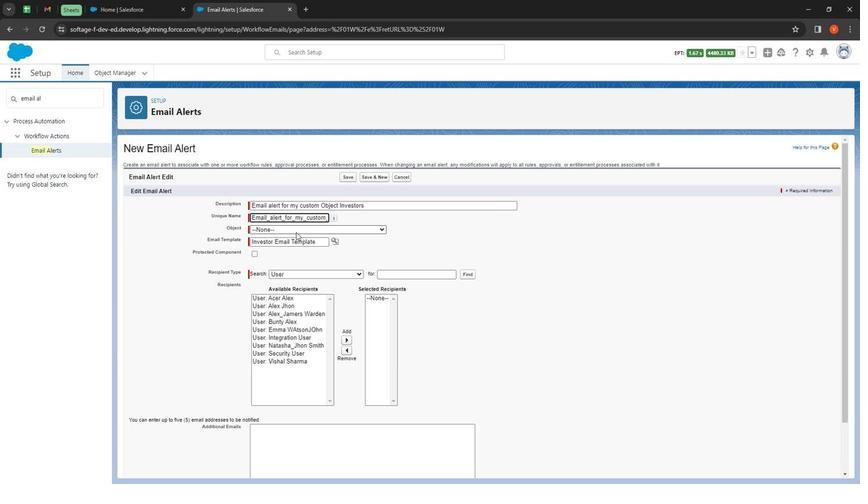 
Action: Mouse pressed left at (295, 232)
Screenshot: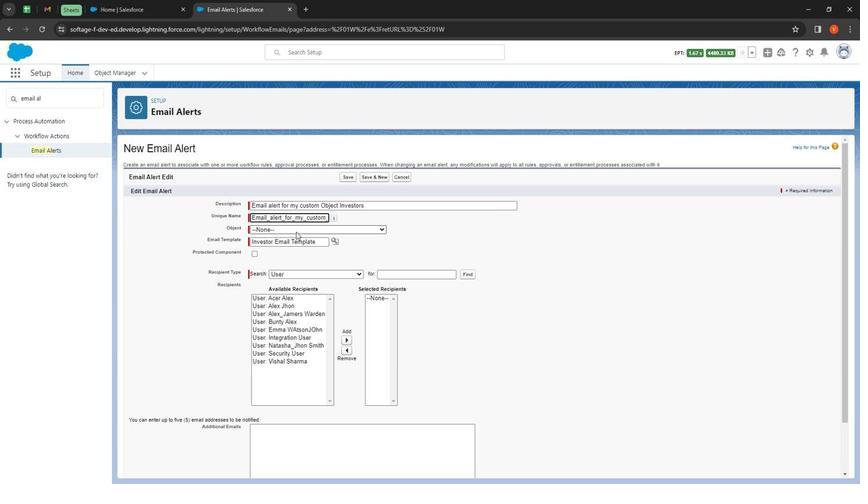 
Action: Mouse moved to (318, 324)
Screenshot: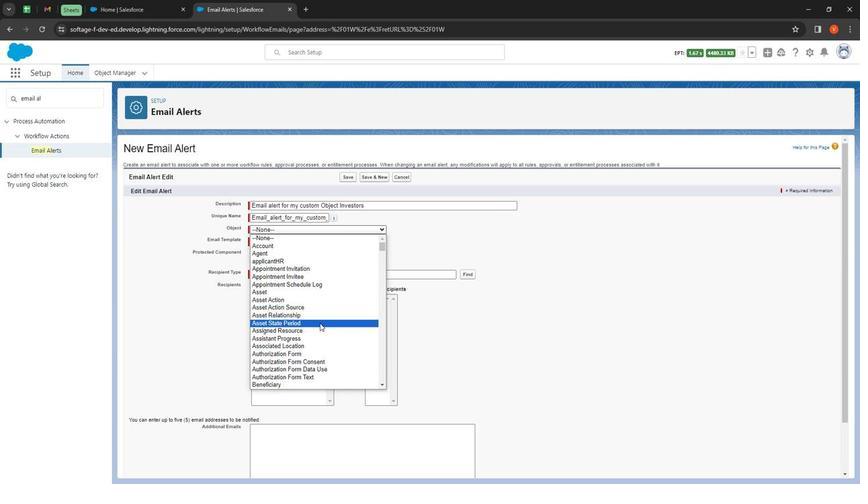 
Action: Mouse scrolled (318, 323) with delta (0, 0)
Screenshot: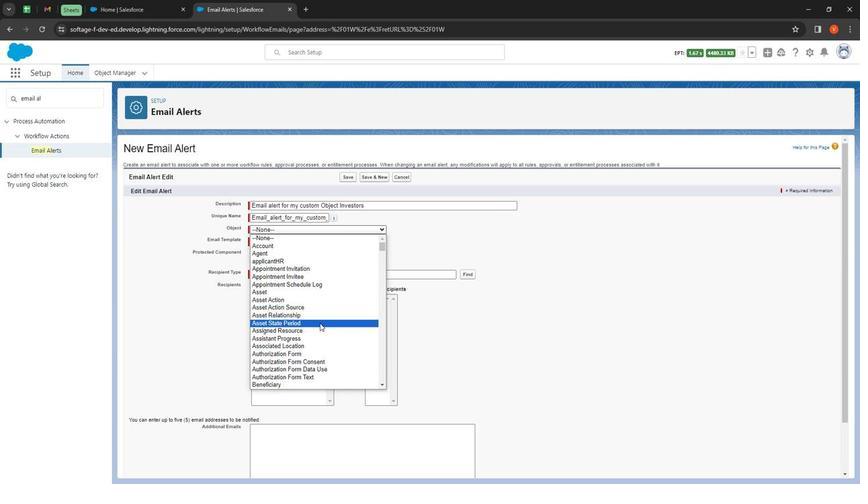 
Action: Mouse moved to (318, 325)
Screenshot: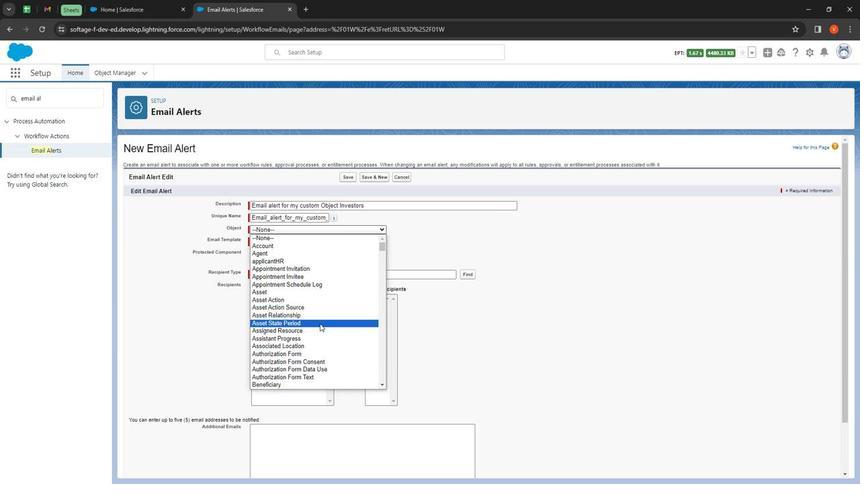 
Action: Mouse scrolled (318, 324) with delta (0, 0)
Screenshot: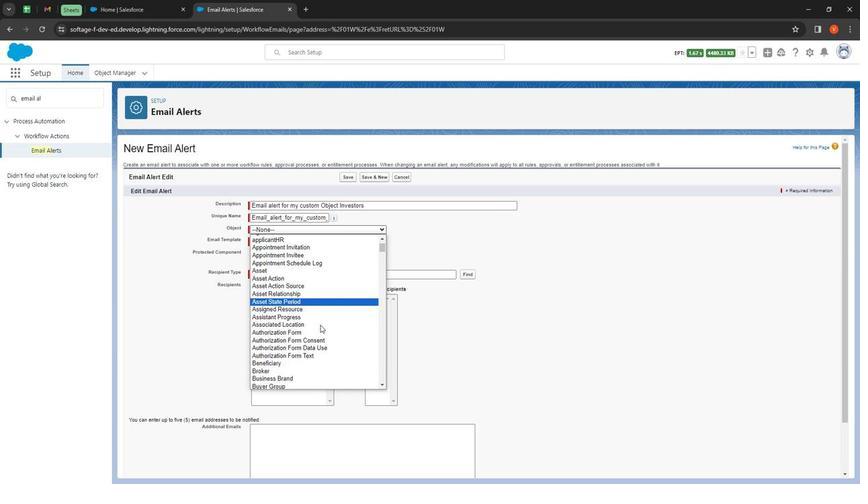
Action: Mouse moved to (326, 324)
Screenshot: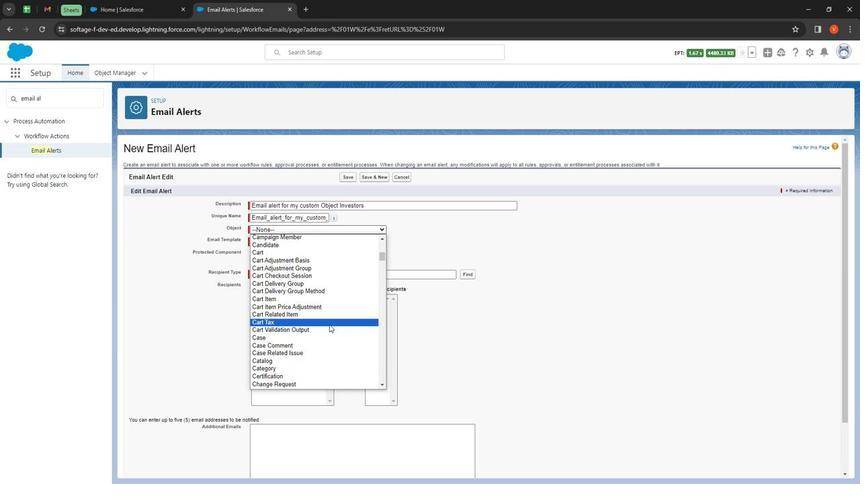
Action: Key pressed iiiiiiiiiii<Key.enter>
Screenshot: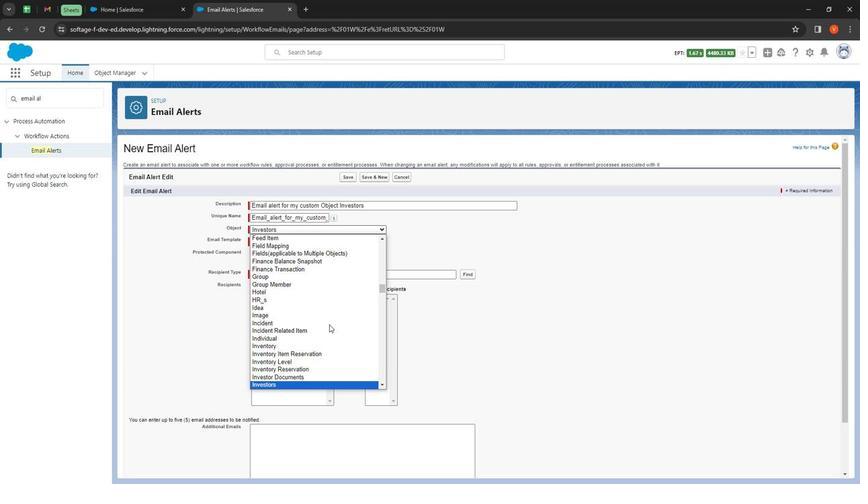 
Action: Mouse moved to (315, 274)
Screenshot: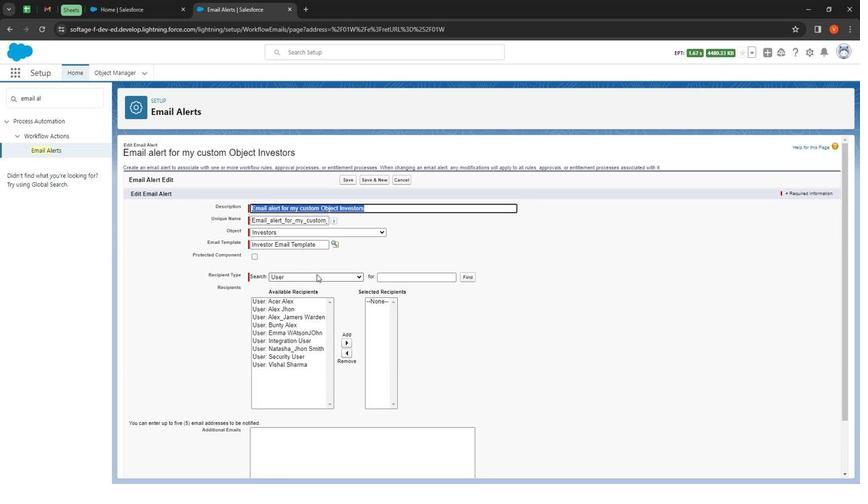 
Action: Mouse pressed left at (315, 274)
Screenshot: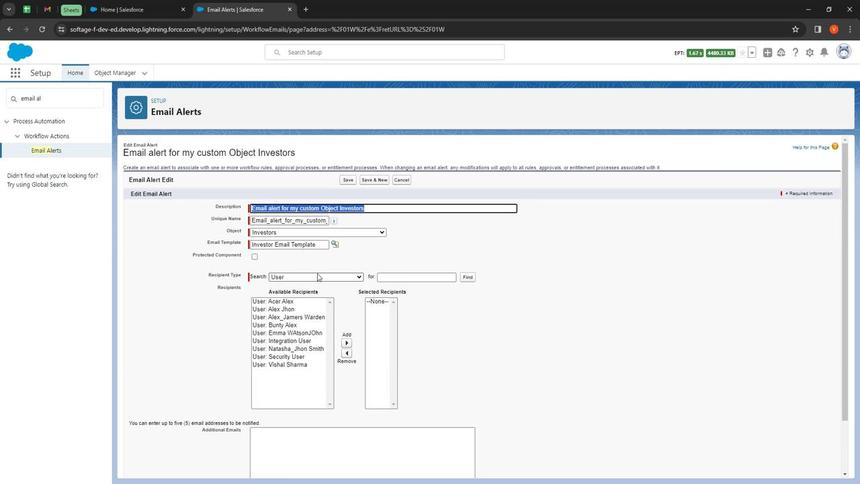 
Action: Mouse moved to (312, 285)
Screenshot: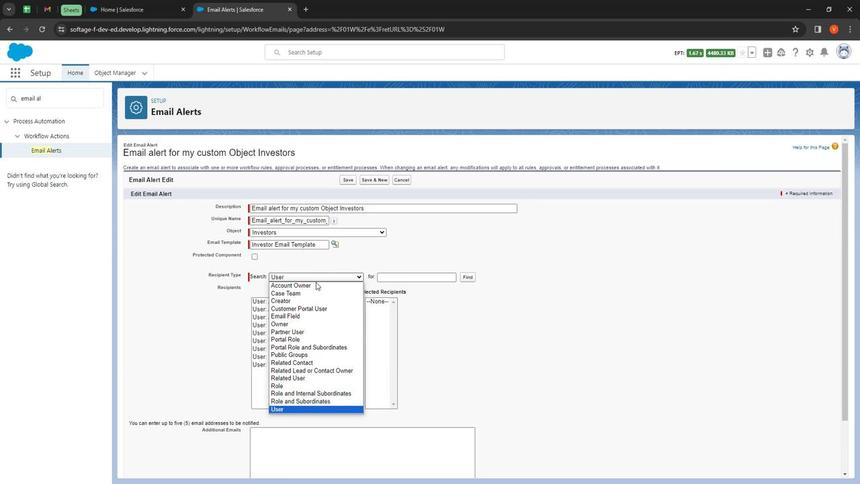 
Action: Mouse pressed left at (312, 285)
Screenshot: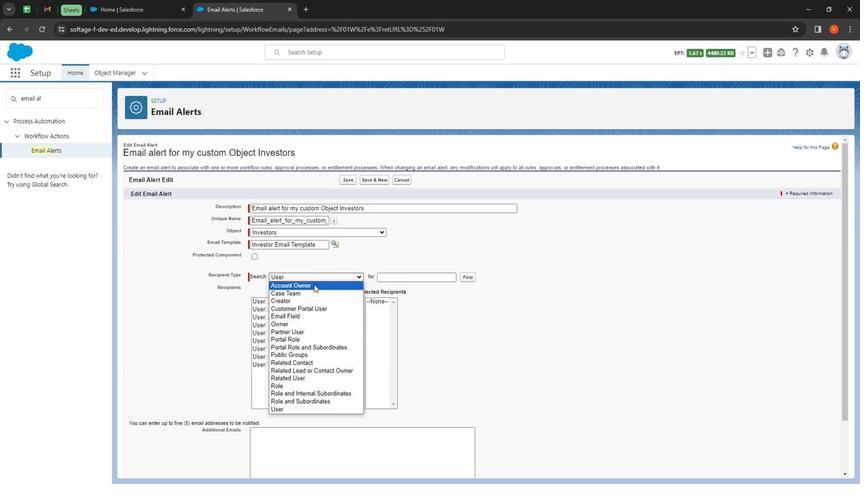
Action: Mouse moved to (275, 301)
Screenshot: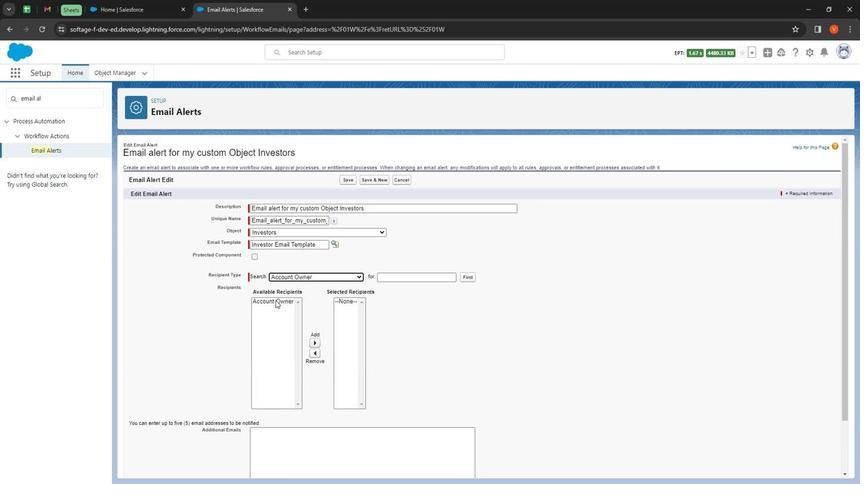 
Action: Mouse pressed left at (275, 301)
Screenshot: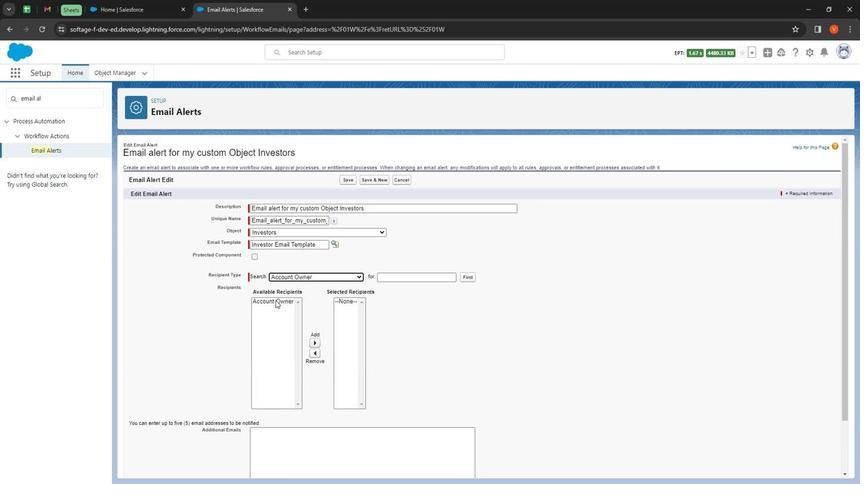 
Action: Mouse moved to (314, 340)
Screenshot: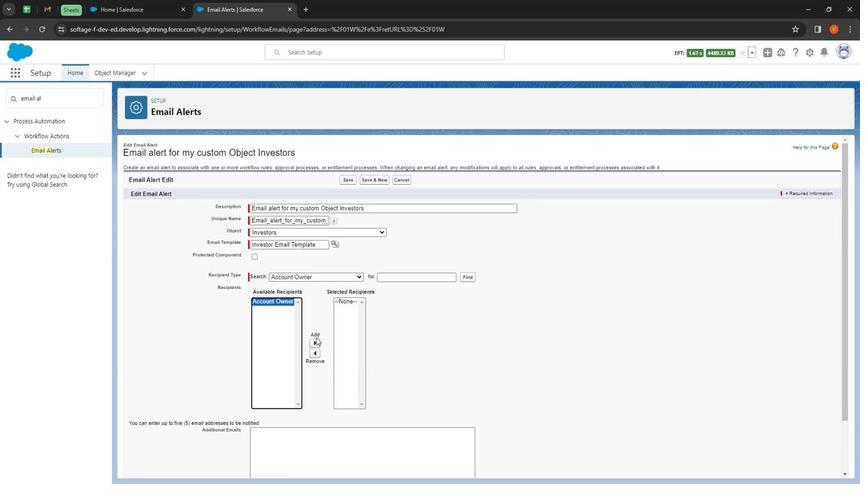 
Action: Mouse pressed left at (314, 340)
Screenshot: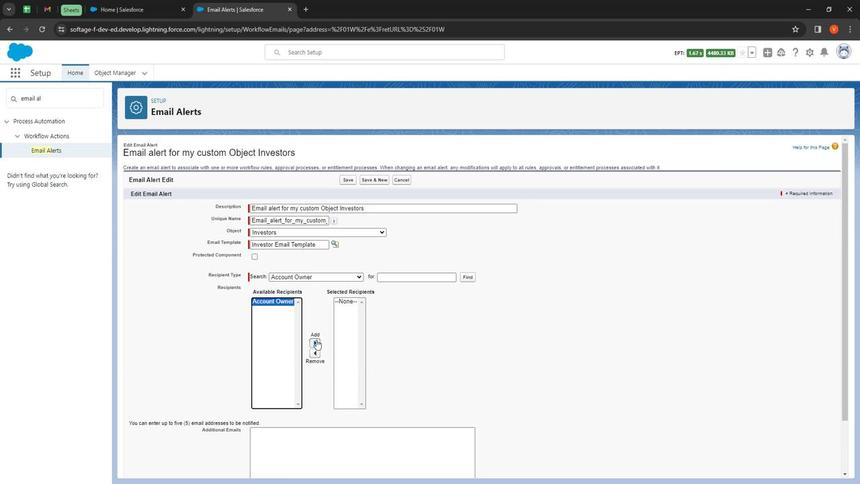 
Action: Mouse moved to (299, 278)
Screenshot: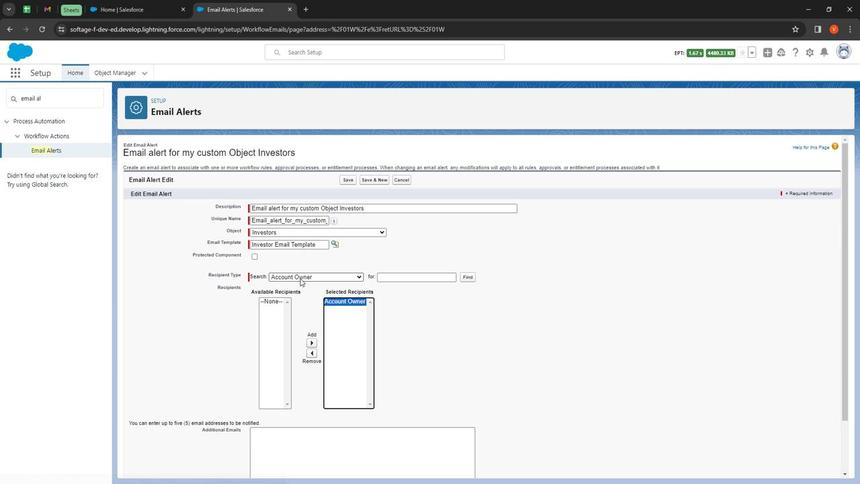 
Action: Mouse pressed left at (299, 278)
Screenshot: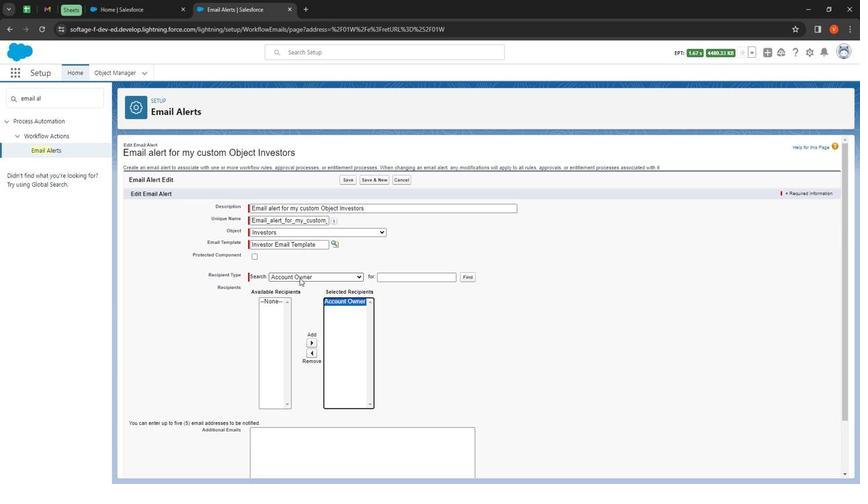 
Action: Mouse moved to (308, 331)
Screenshot: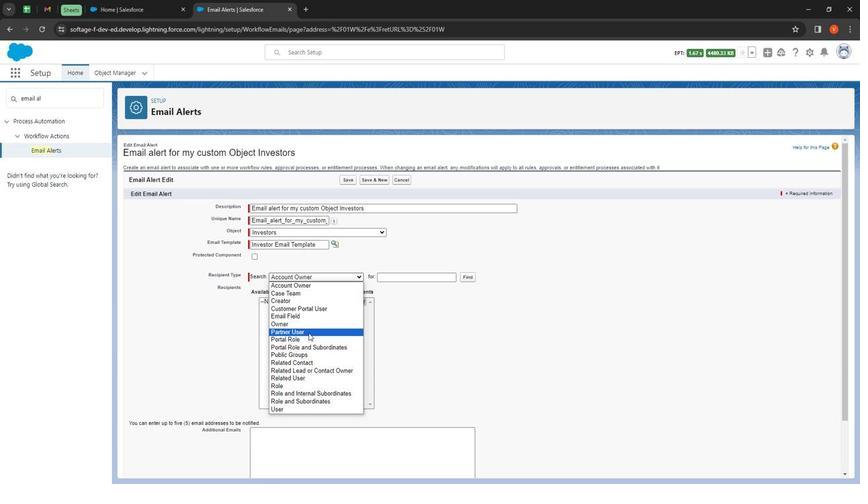 
Action: Mouse pressed left at (308, 331)
Screenshot: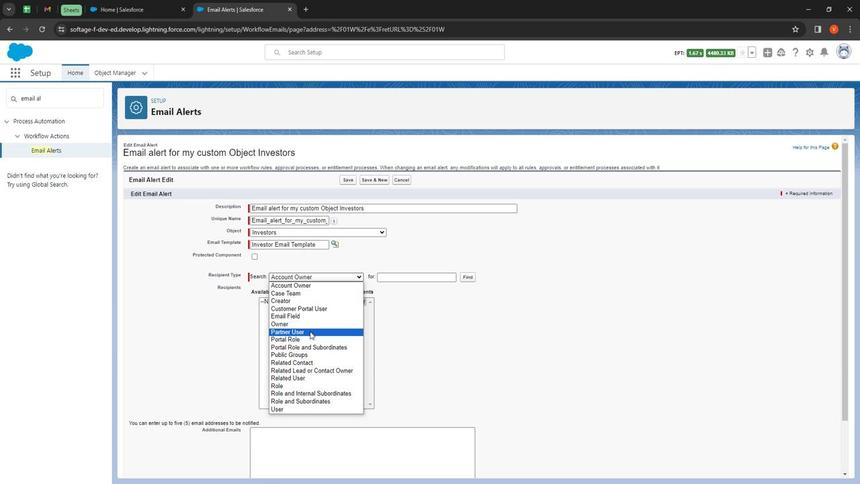 
Action: Mouse moved to (306, 281)
Screenshot: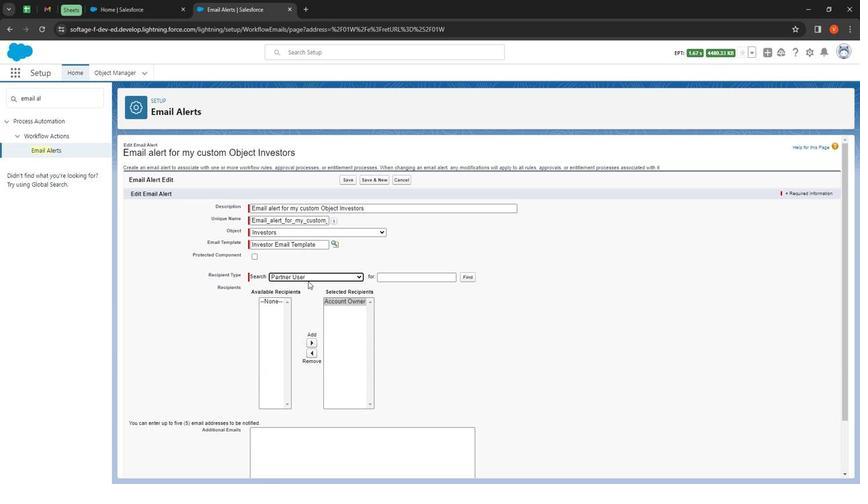 
Action: Mouse pressed left at (306, 281)
Screenshot: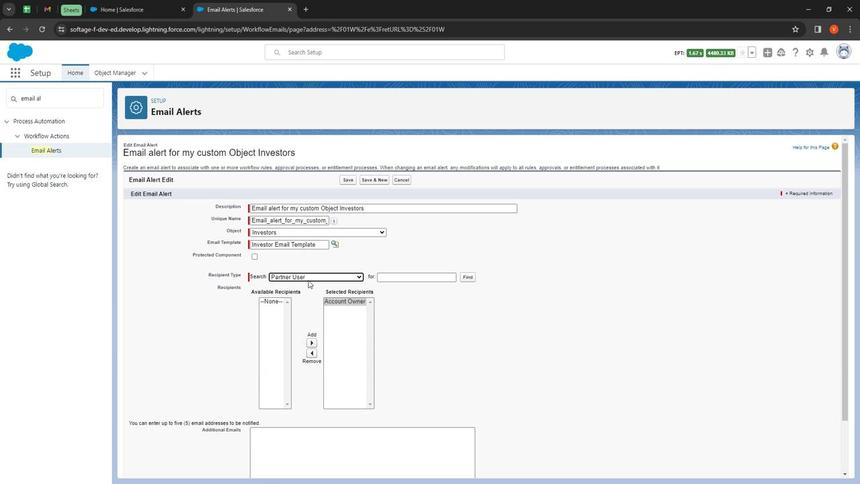 
Action: Mouse moved to (298, 353)
Screenshot: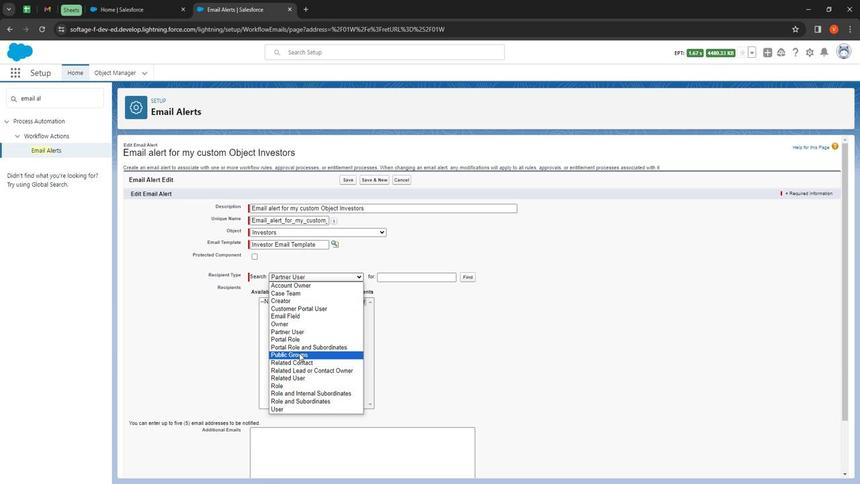 
Action: Mouse pressed left at (298, 353)
Screenshot: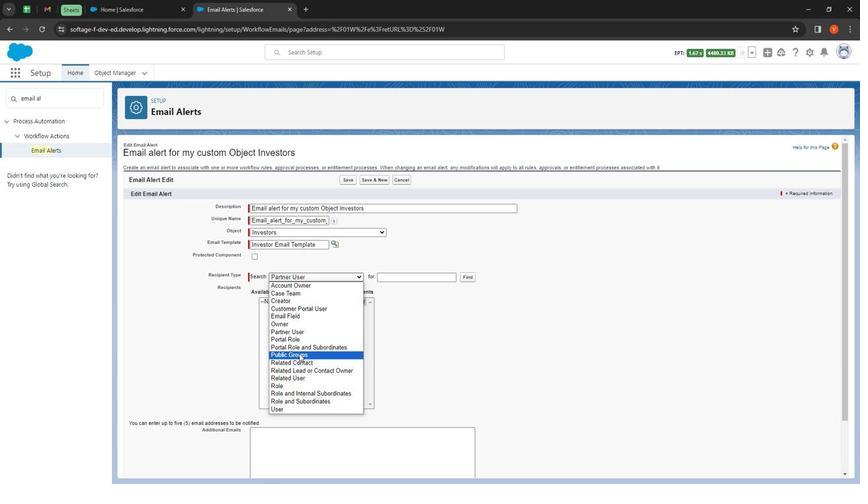 
Action: Mouse moved to (293, 303)
Screenshot: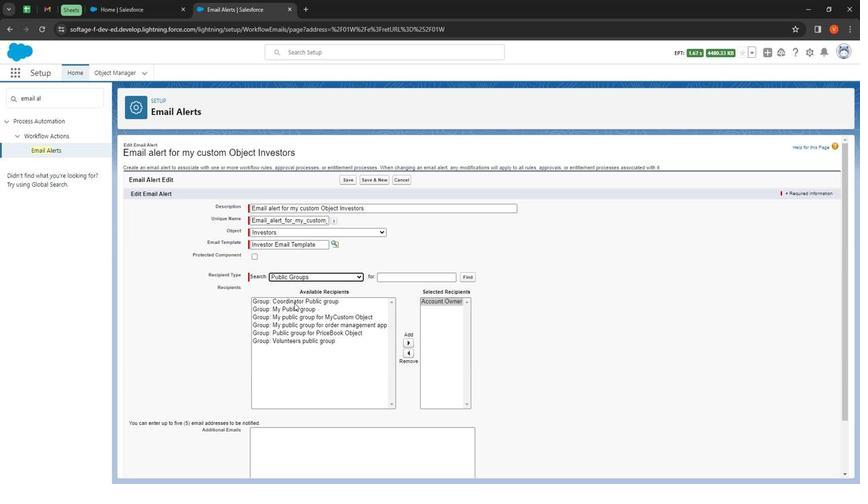 
Action: Mouse pressed left at (293, 303)
Screenshot: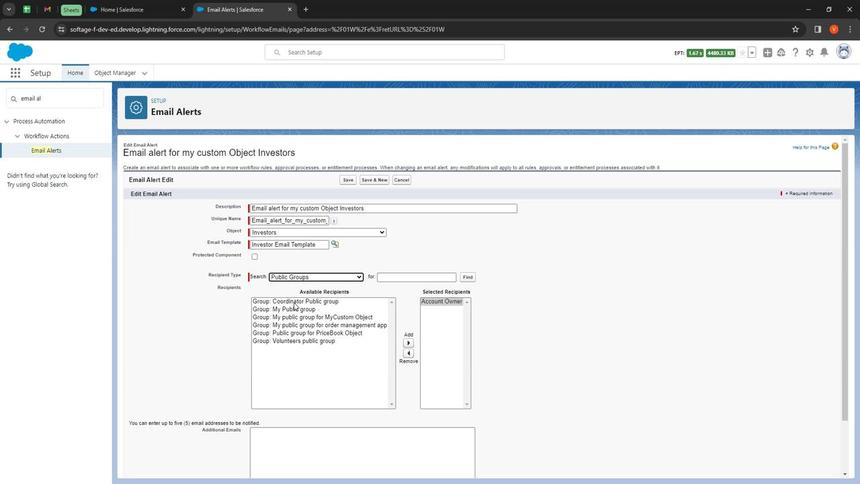 
Action: Mouse moved to (398, 340)
Screenshot: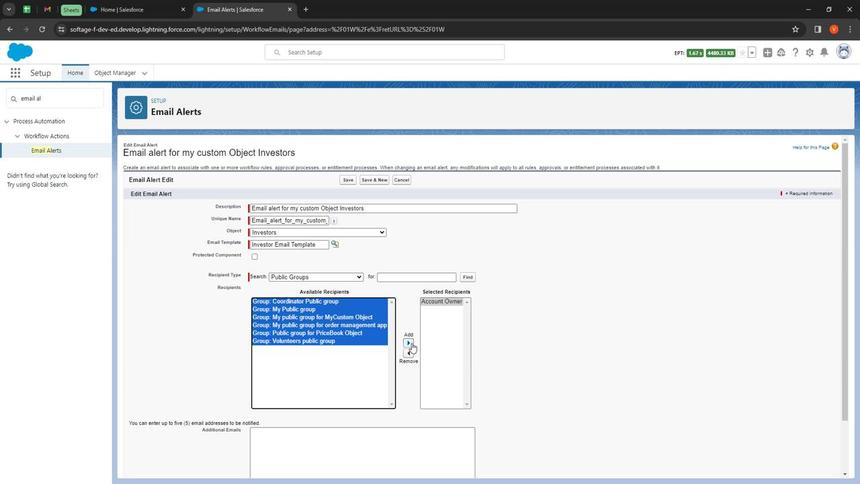 
Action: Mouse pressed left at (398, 340)
Screenshot: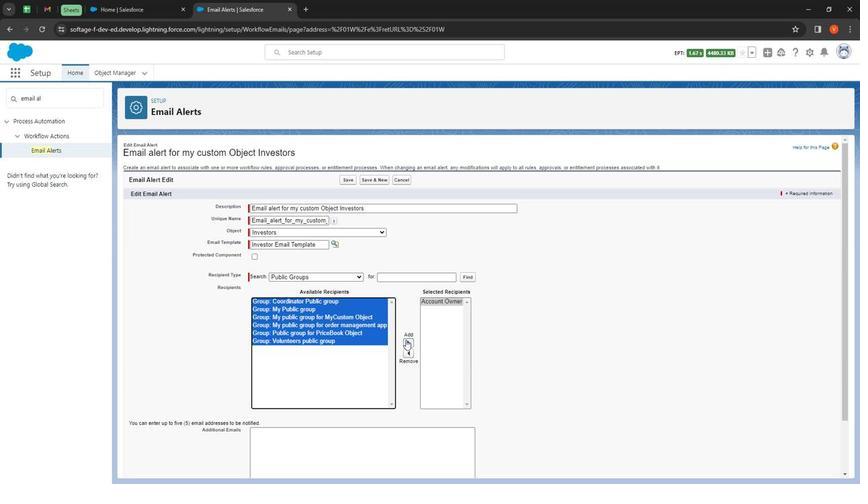 
Action: Mouse moved to (296, 279)
Screenshot: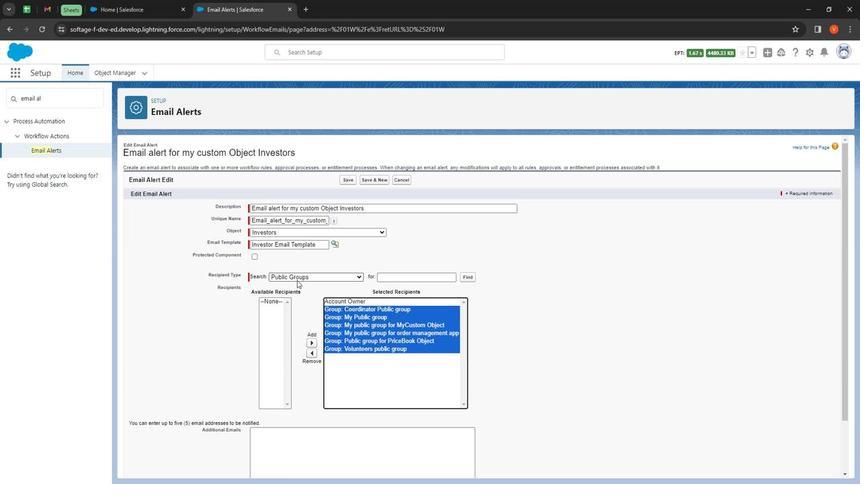 
Action: Mouse pressed left at (296, 279)
Screenshot: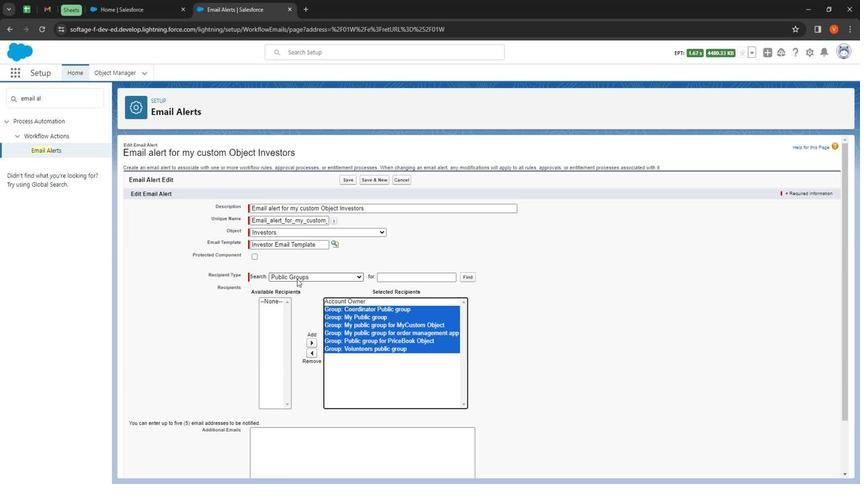 
Action: Mouse moved to (316, 378)
Screenshot: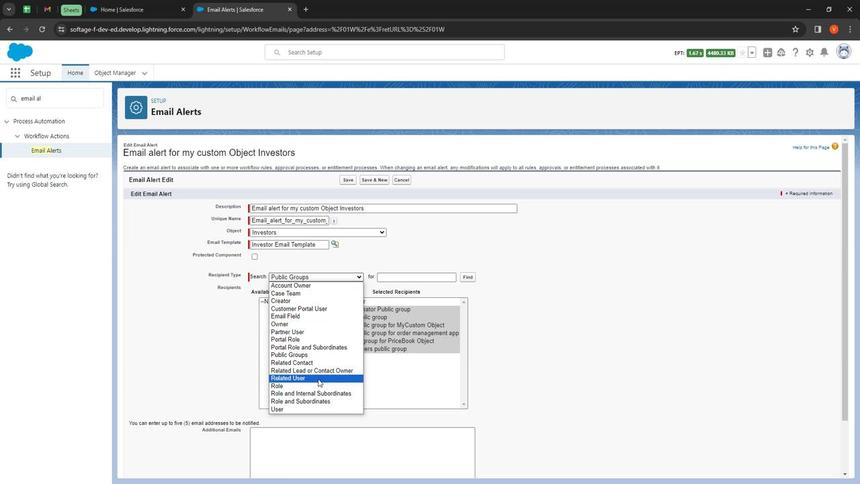
Action: Mouse pressed left at (316, 378)
Screenshot: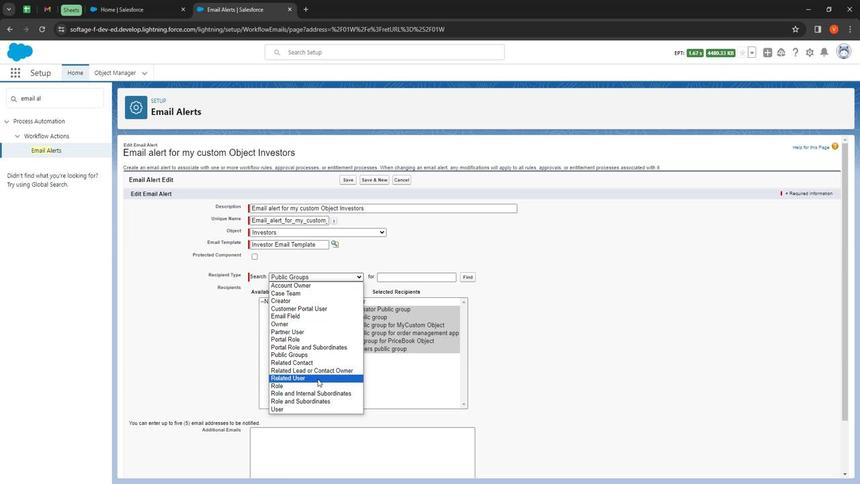 
Action: Mouse moved to (280, 304)
Screenshot: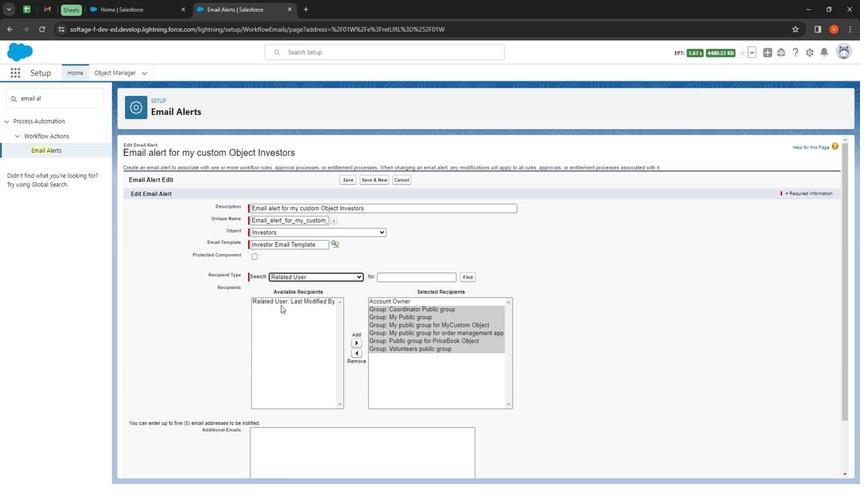 
Action: Mouse pressed left at (280, 304)
Screenshot: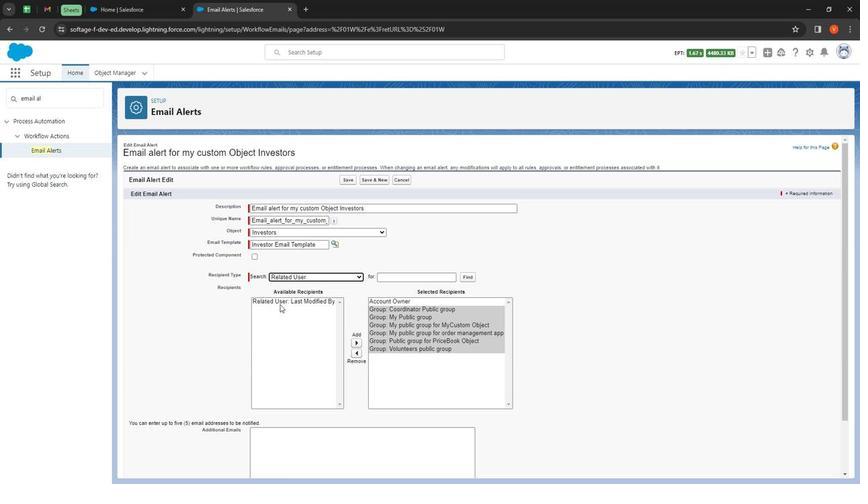 
Action: Mouse moved to (349, 342)
Screenshot: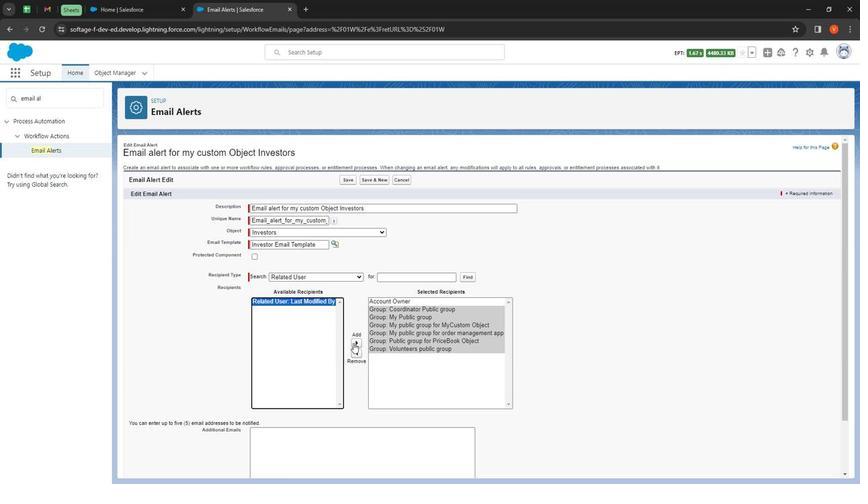 
Action: Mouse pressed left at (349, 342)
Screenshot: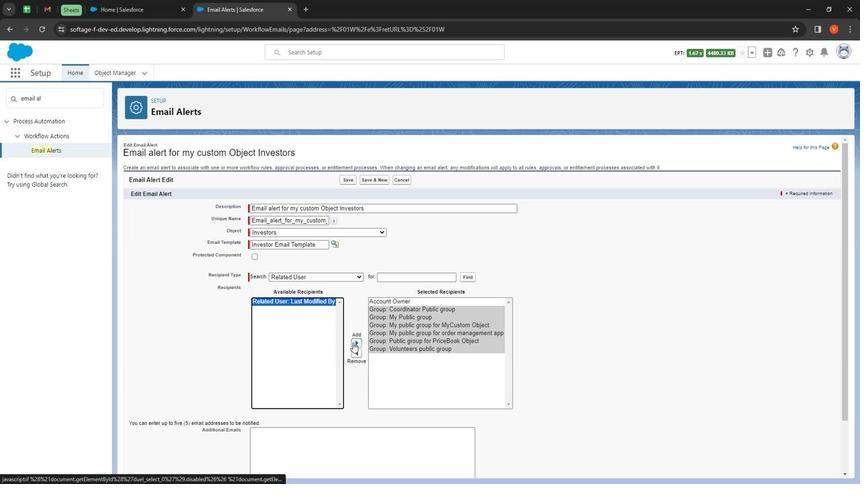 
Action: Mouse moved to (299, 277)
Screenshot: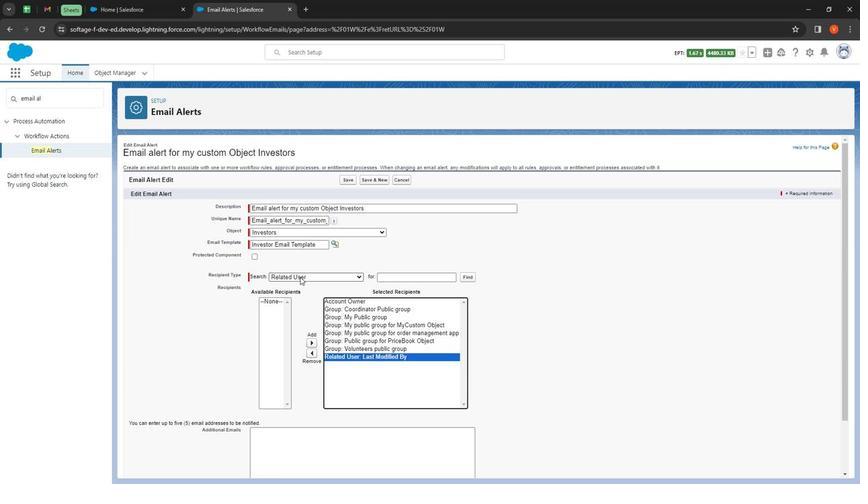 
Action: Mouse pressed left at (299, 277)
Screenshot: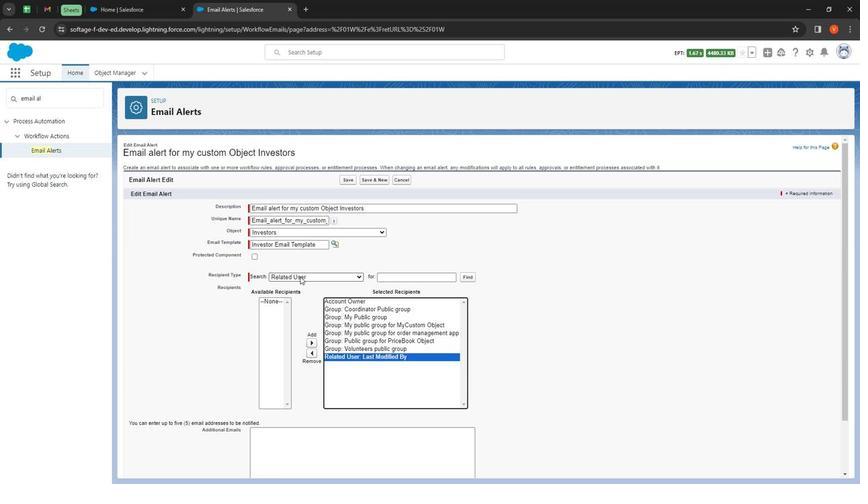 
Action: Mouse moved to (318, 384)
Screenshot: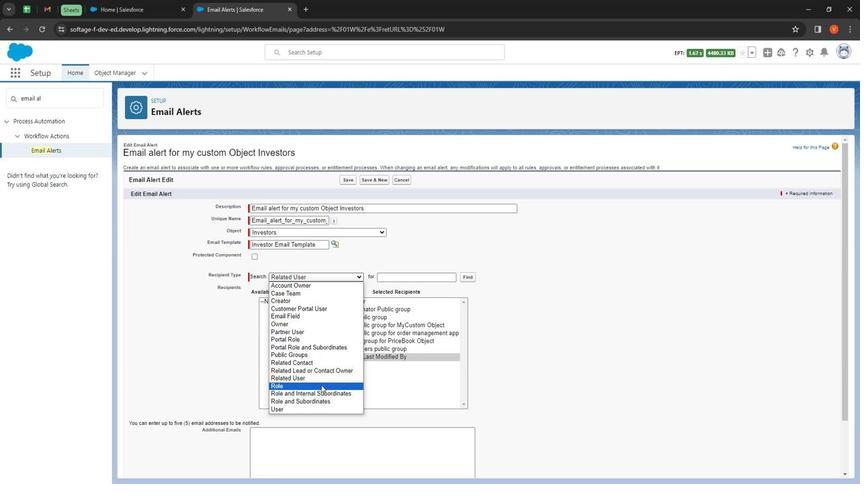 
Action: Mouse pressed left at (318, 384)
Screenshot: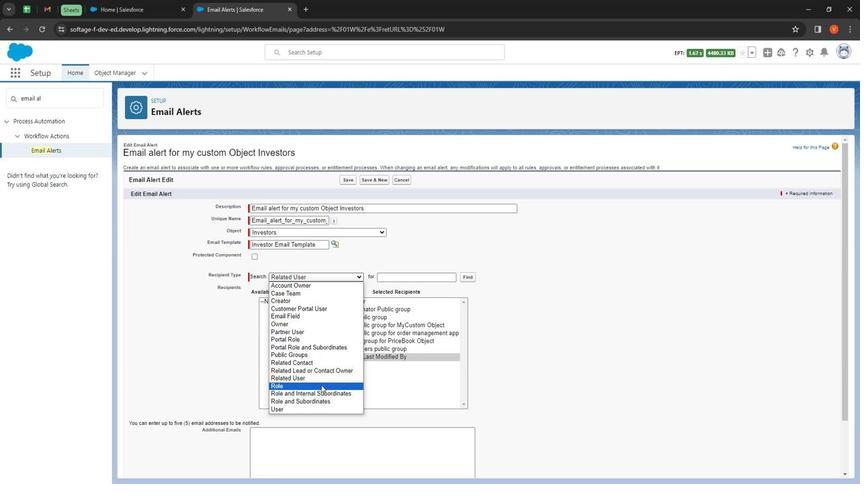 
Action: Mouse moved to (272, 302)
Screenshot: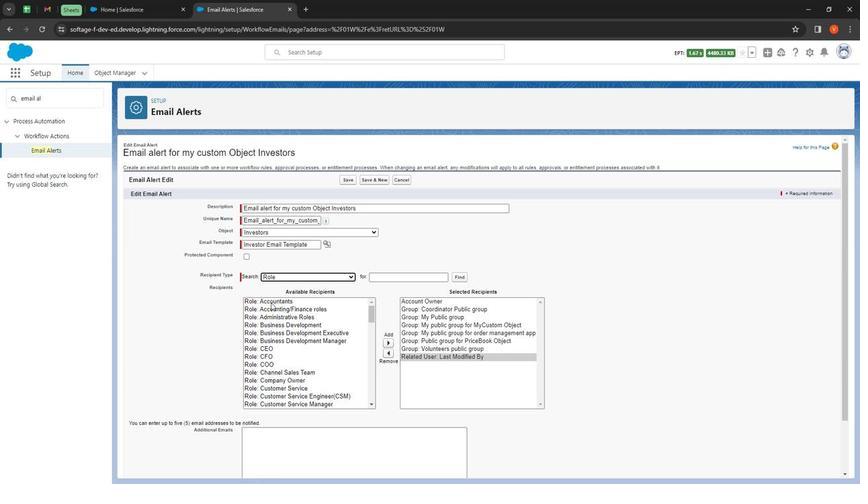 
Action: Mouse pressed left at (272, 302)
Screenshot: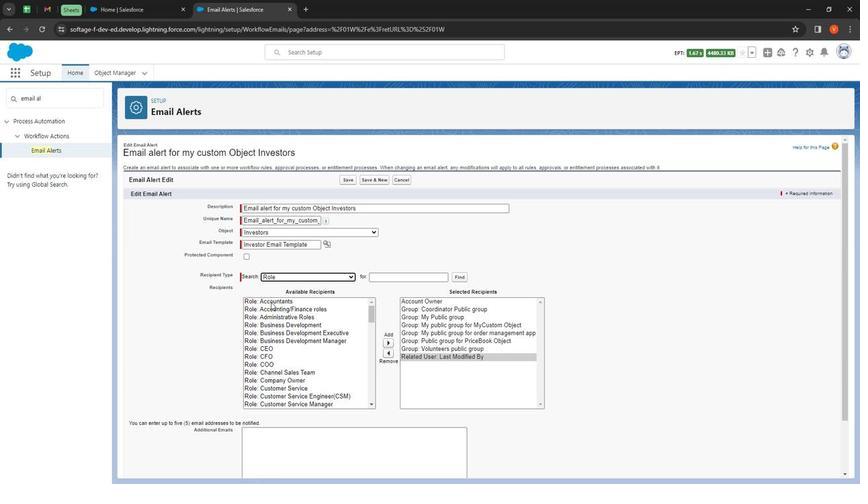 
Action: Mouse moved to (381, 342)
Screenshot: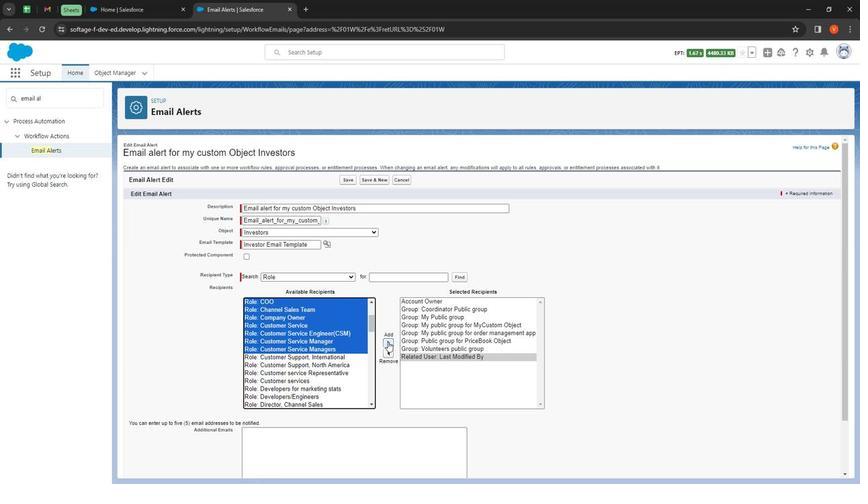 
Action: Mouse pressed left at (381, 342)
Screenshot: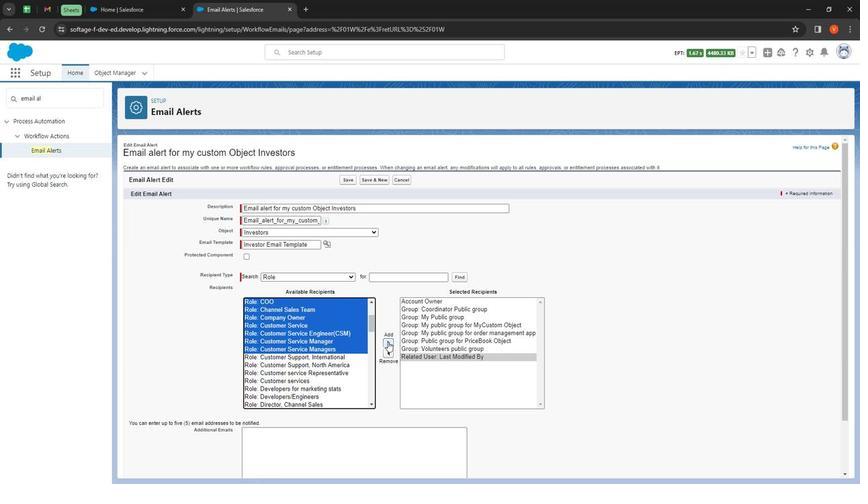 
Action: Mouse moved to (274, 304)
Screenshot: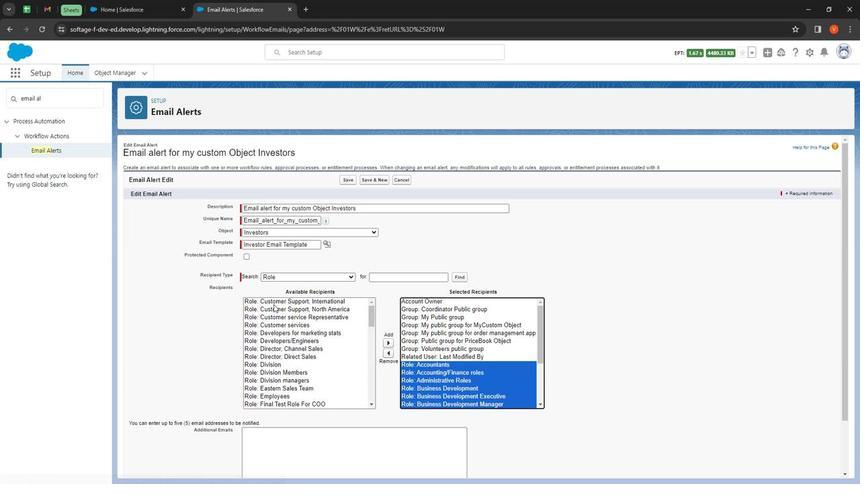 
Action: Mouse pressed left at (274, 304)
Screenshot: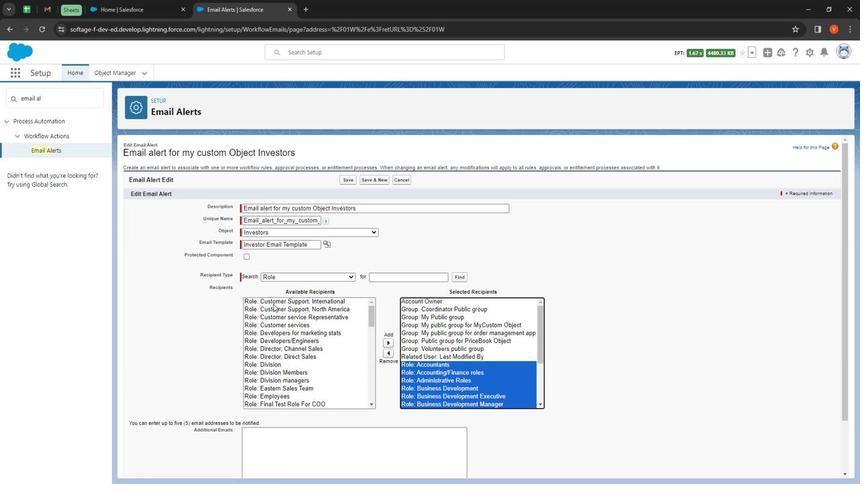 
Action: Mouse moved to (382, 344)
Screenshot: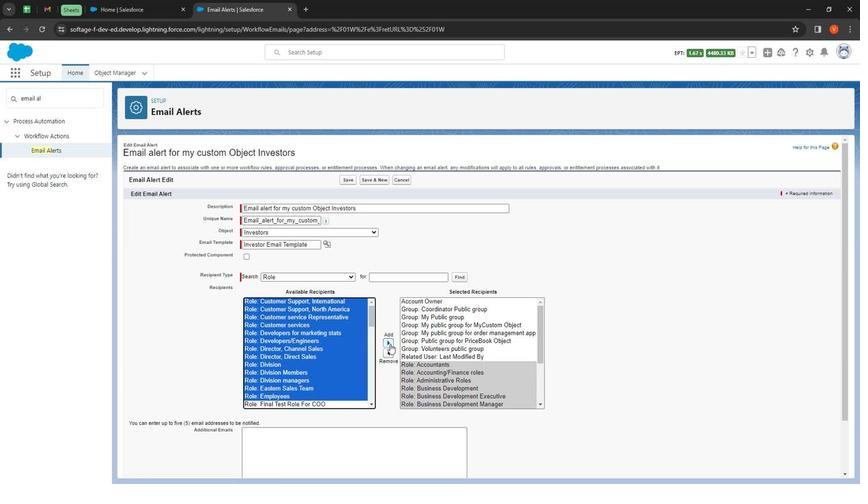 
Action: Mouse pressed left at (382, 344)
Screenshot: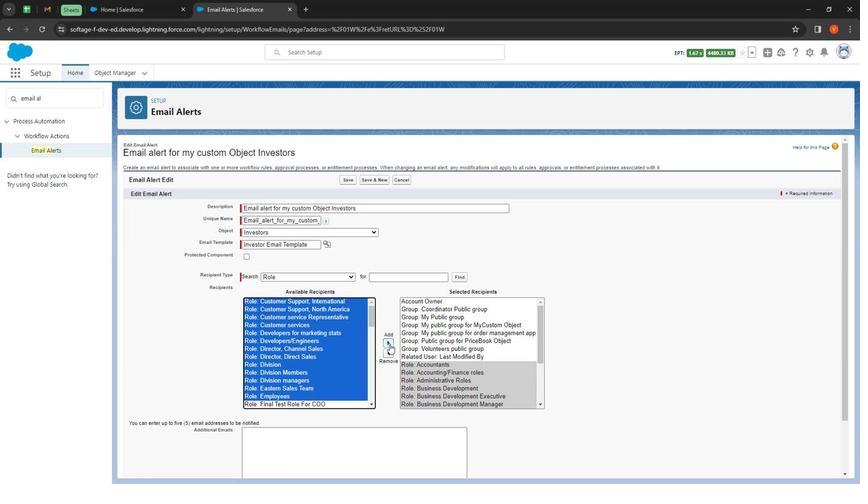 
Action: Mouse moved to (271, 300)
Screenshot: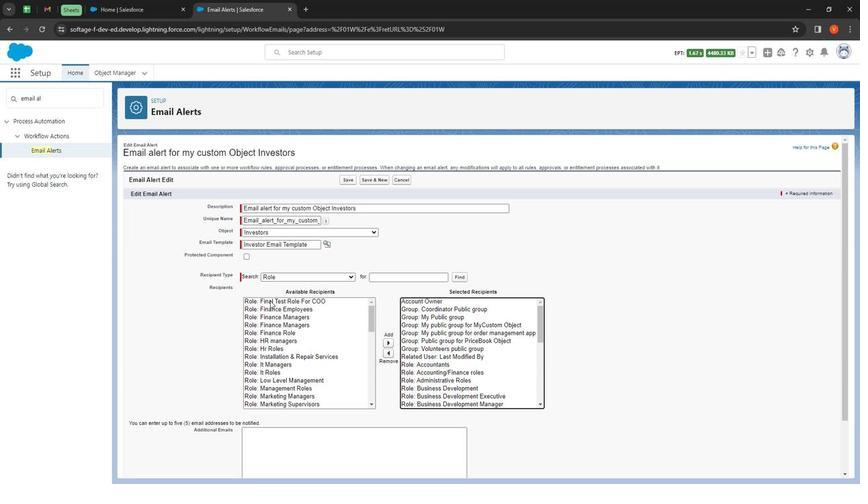 
Action: Mouse pressed left at (271, 300)
Screenshot: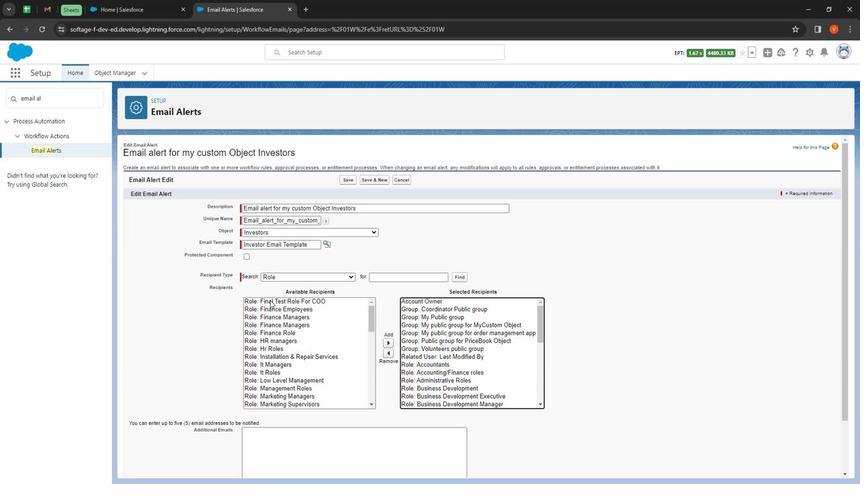 
Action: Mouse moved to (383, 340)
Screenshot: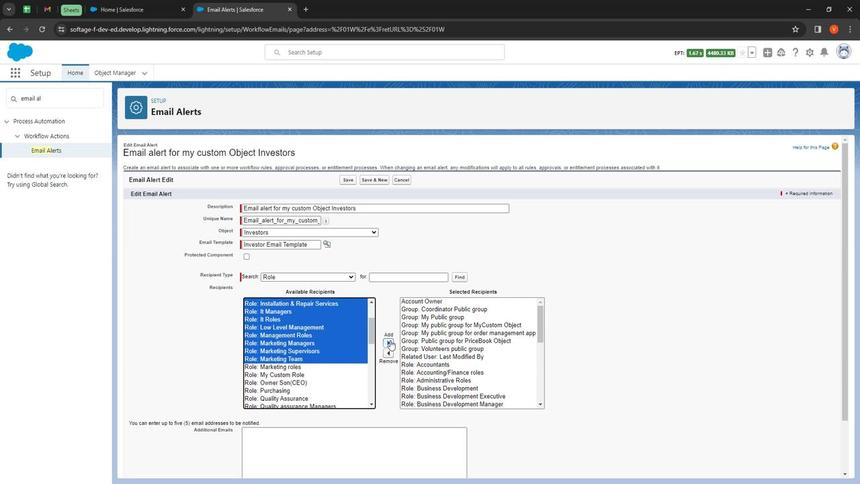 
Action: Mouse pressed left at (383, 340)
Screenshot: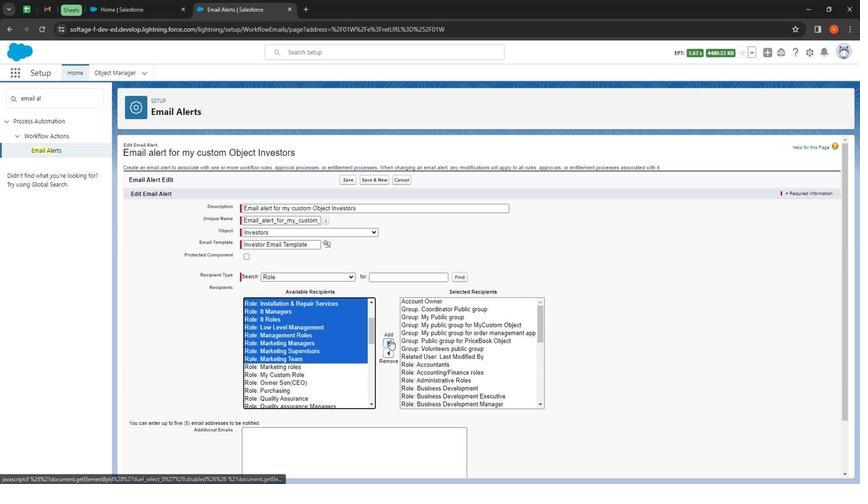 
Action: Mouse moved to (268, 302)
Screenshot: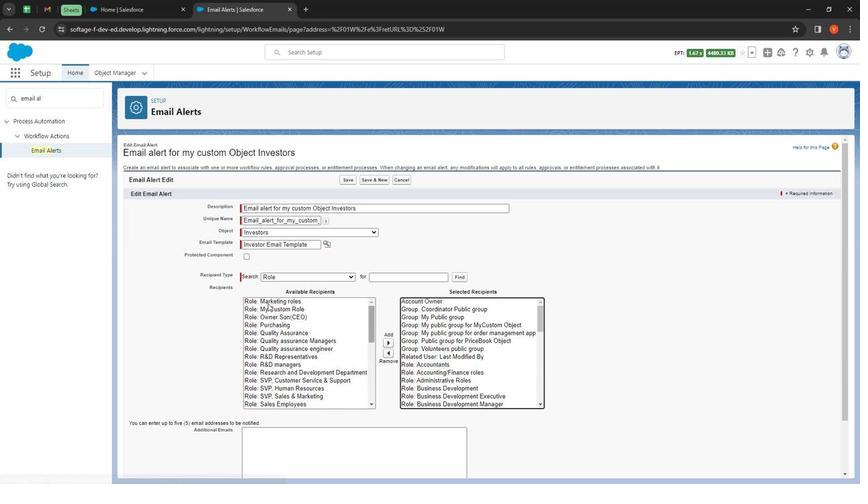 
Action: Mouse pressed left at (268, 302)
Screenshot: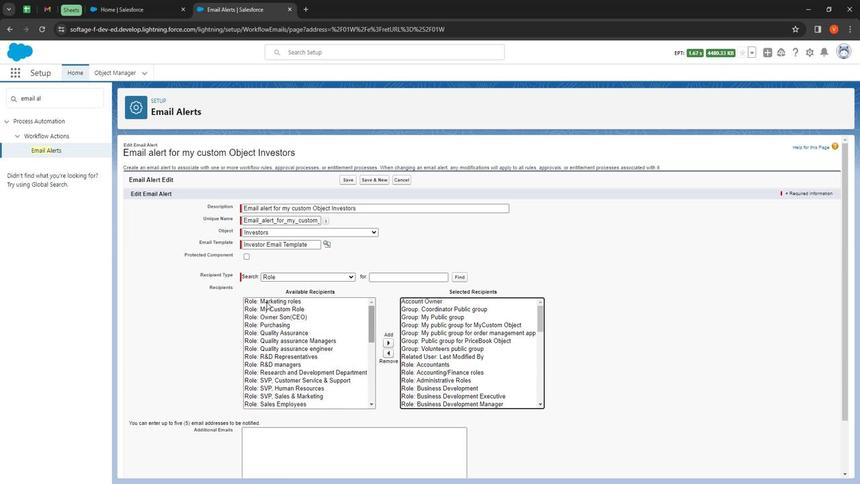 
Action: Mouse moved to (379, 341)
Screenshot: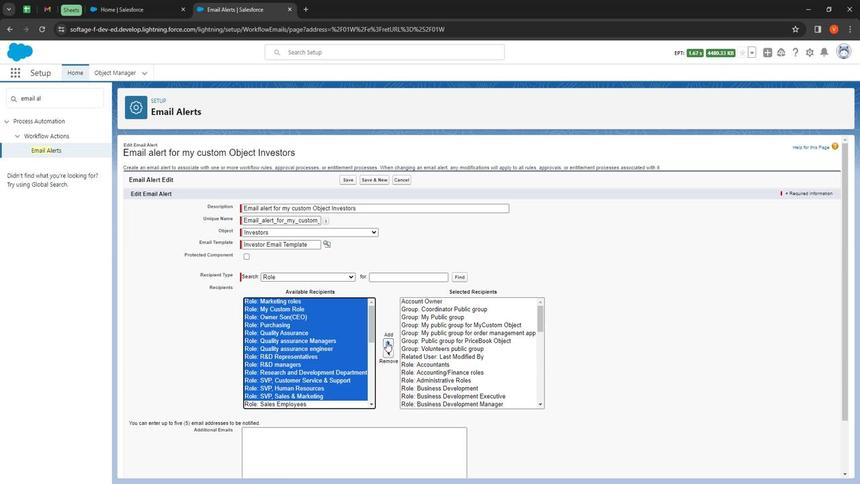 
Action: Mouse pressed left at (379, 341)
Screenshot: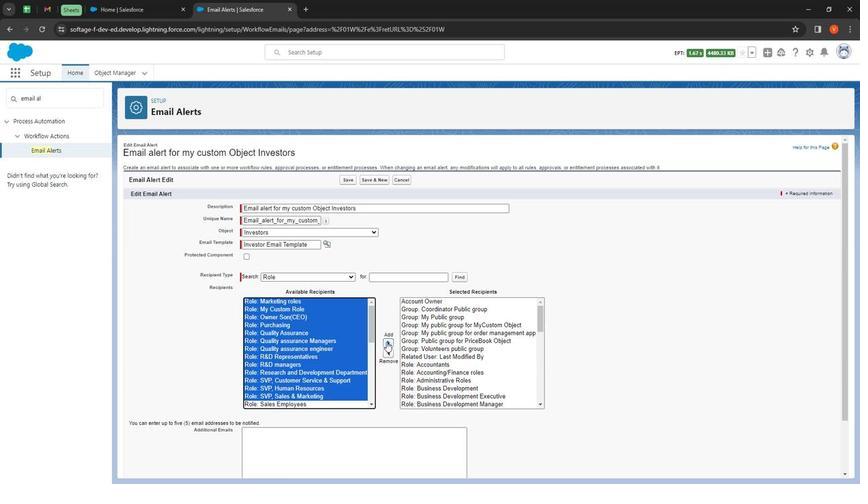 
Action: Mouse moved to (271, 305)
Screenshot: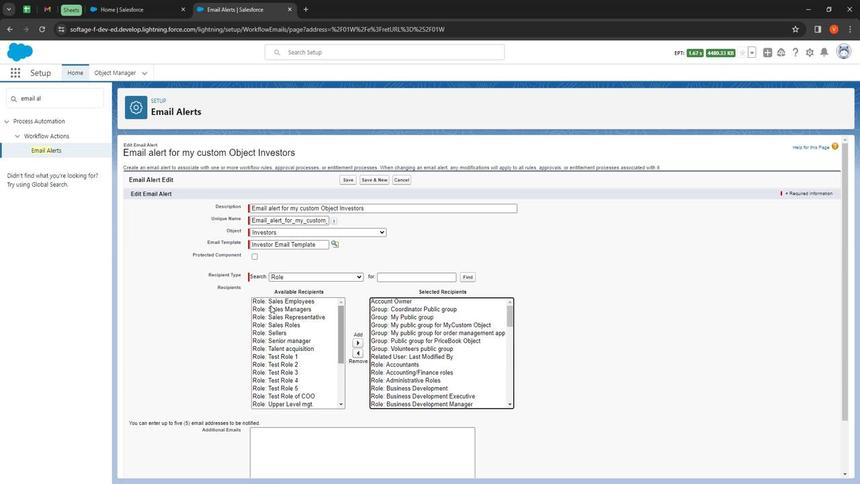 
Action: Mouse pressed left at (271, 305)
Screenshot: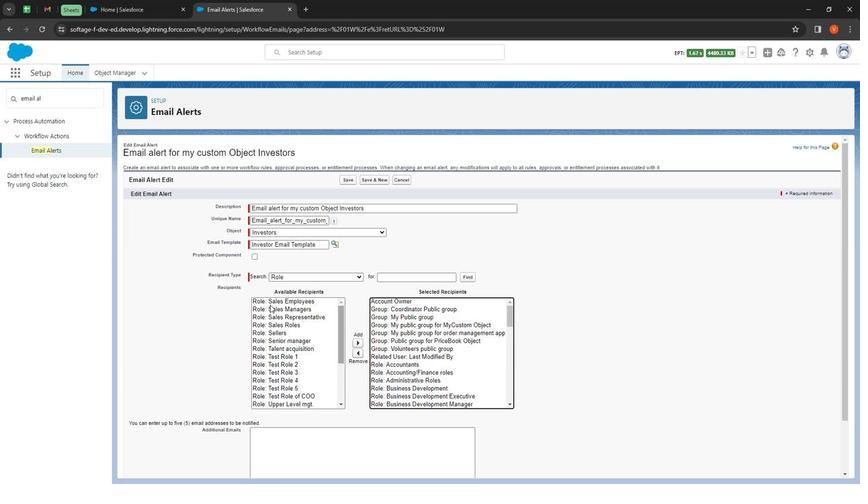 
Action: Mouse moved to (352, 342)
Screenshot: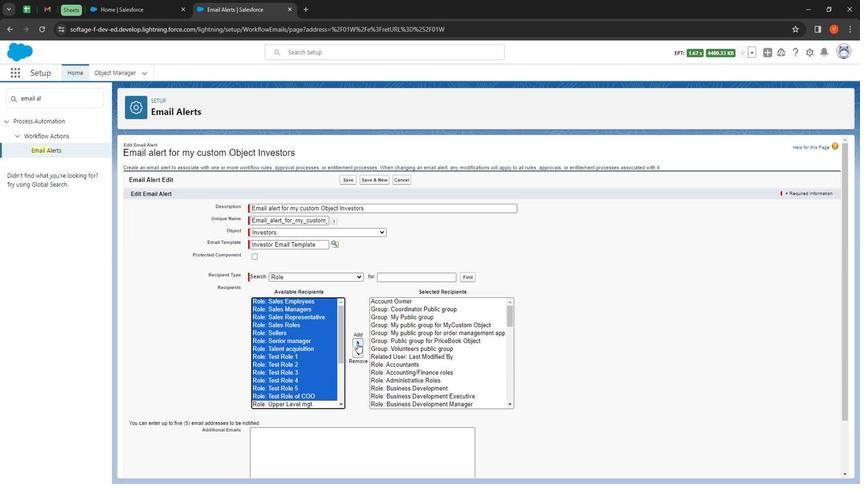 
Action: Mouse pressed left at (352, 342)
Screenshot: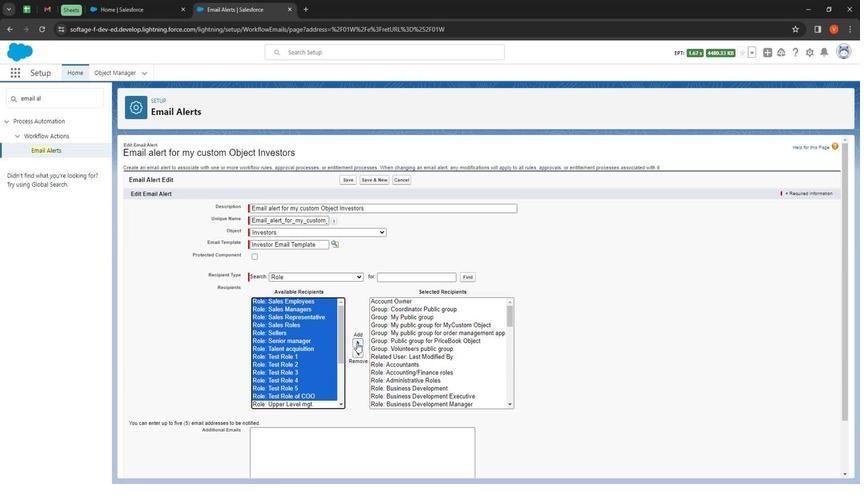 
Action: Mouse moved to (274, 298)
Screenshot: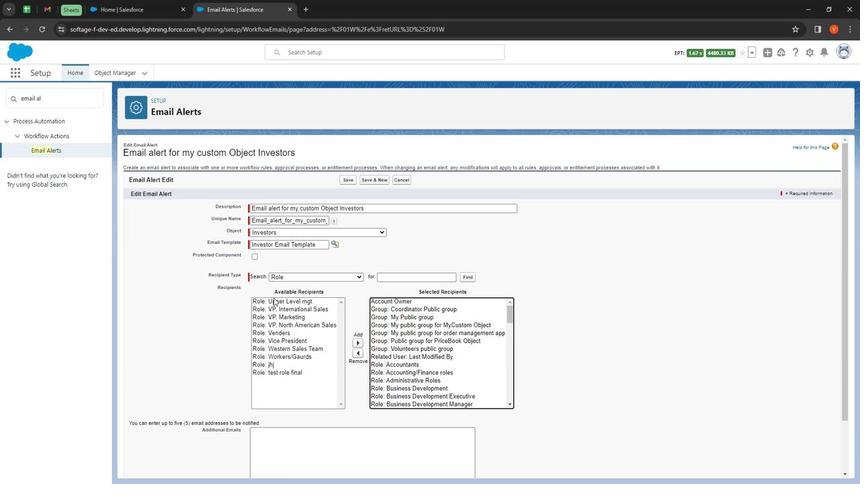 
Action: Mouse pressed left at (274, 298)
Screenshot: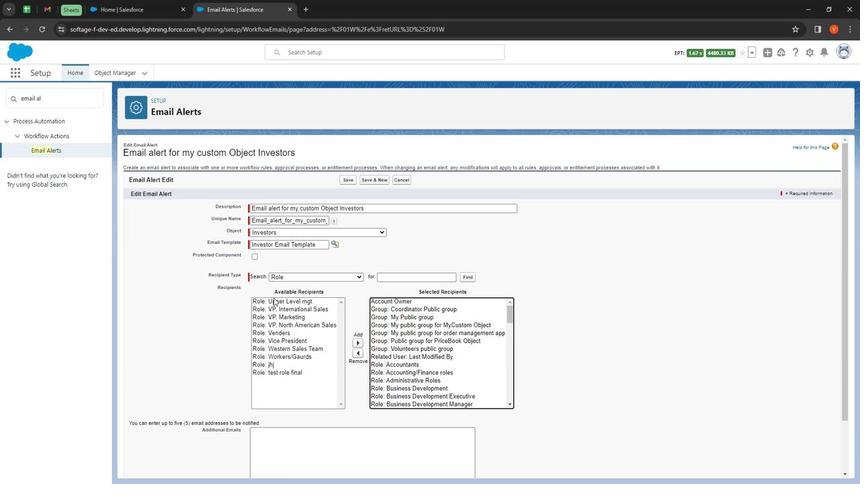 
Action: Mouse moved to (287, 363)
Screenshot: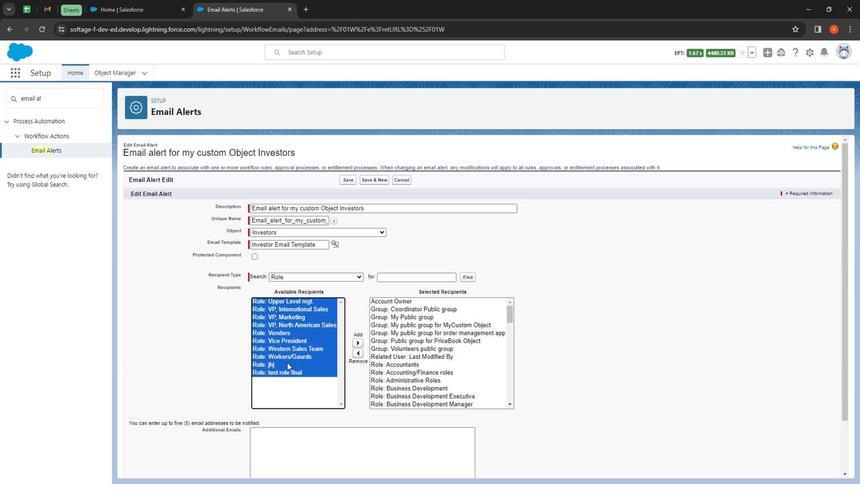 
Action: Mouse pressed left at (287, 363)
Screenshot: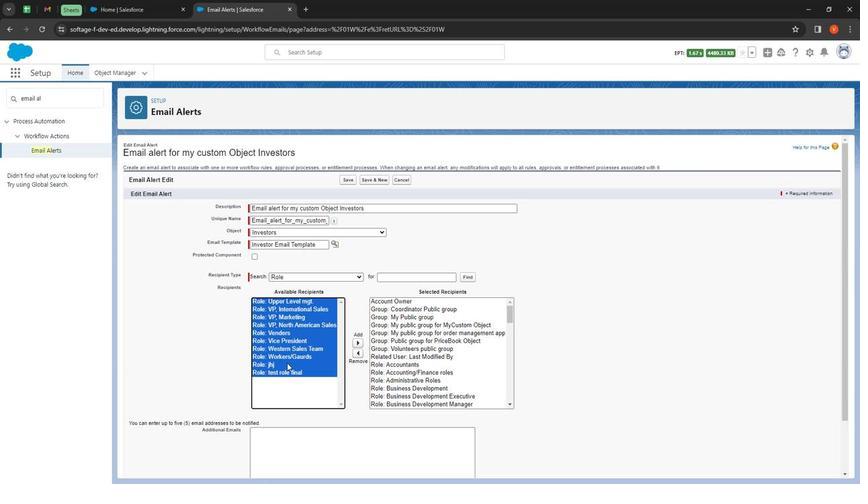 
Action: Mouse moved to (353, 341)
Screenshot: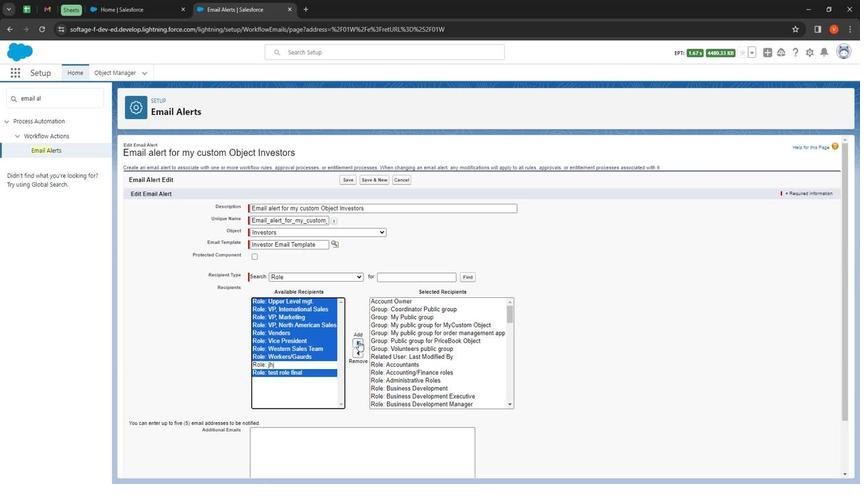 
Action: Mouse pressed left at (353, 341)
Screenshot: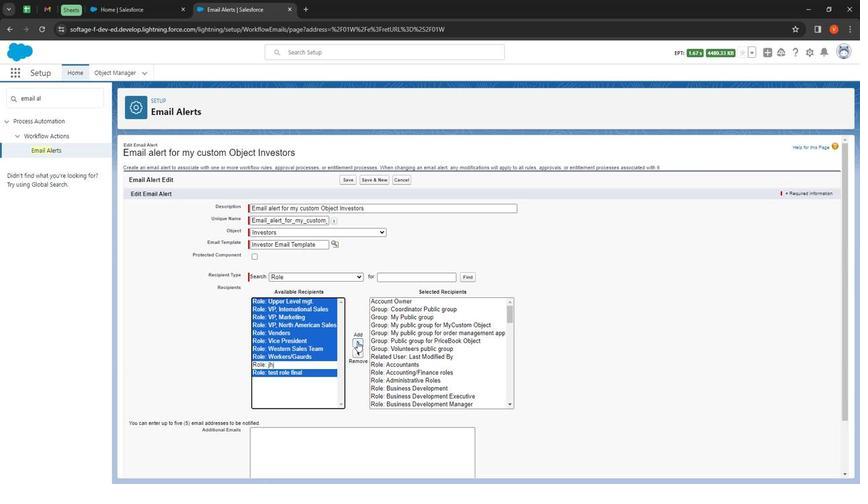 
Action: Mouse moved to (294, 278)
Screenshot: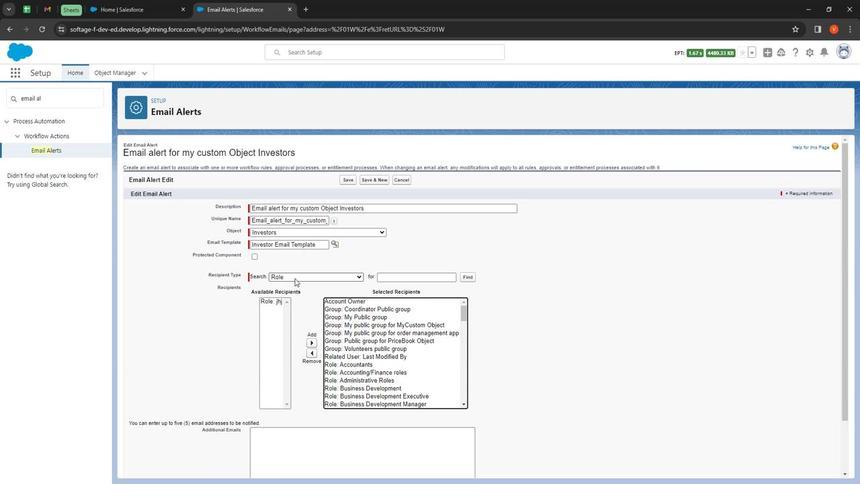 
Action: Mouse pressed left at (294, 278)
Screenshot: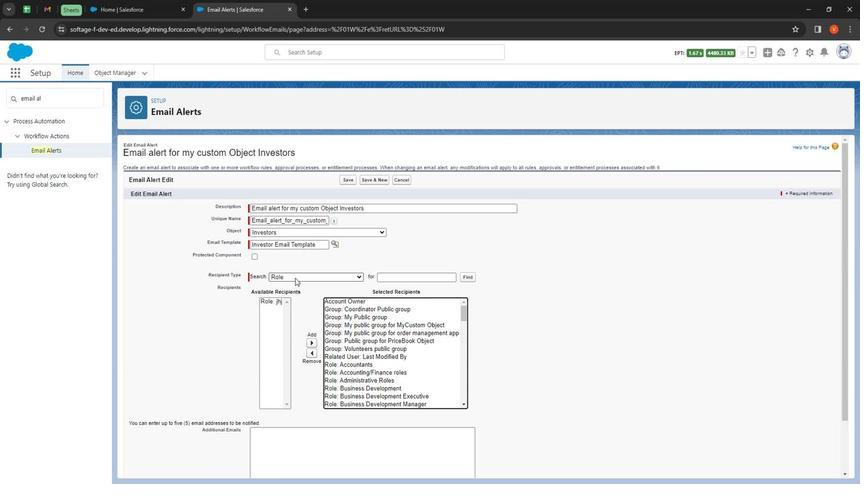 
Action: Mouse moved to (302, 395)
Screenshot: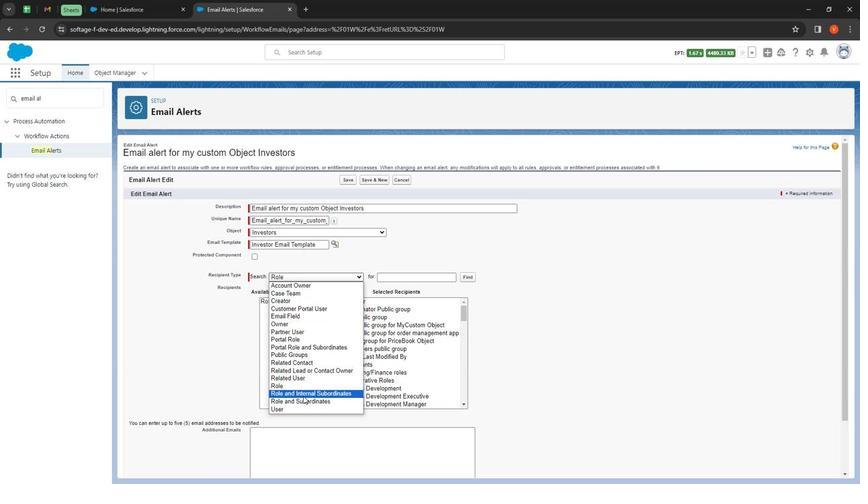 
Action: Mouse pressed left at (302, 395)
Screenshot: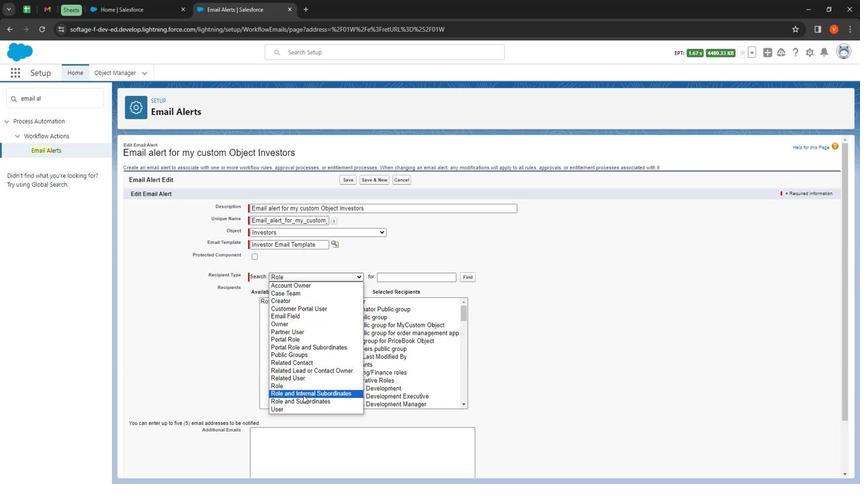 
Action: Mouse moved to (260, 303)
Screenshot: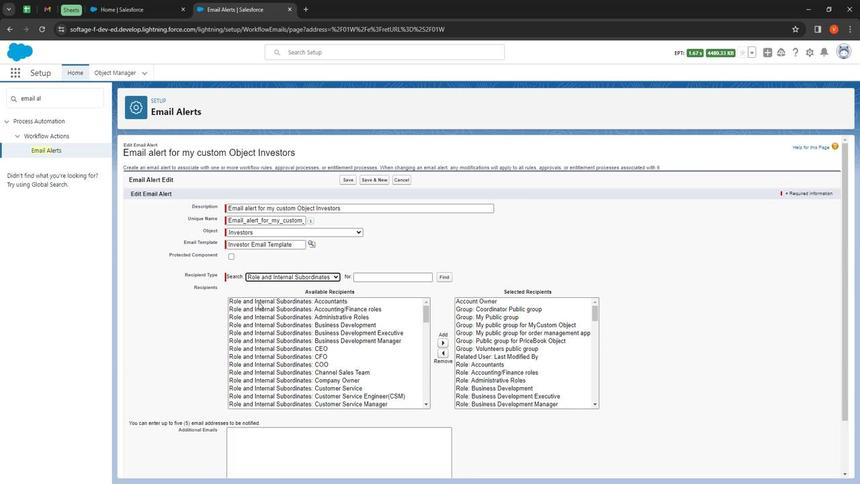 
Action: Mouse pressed left at (260, 303)
Screenshot: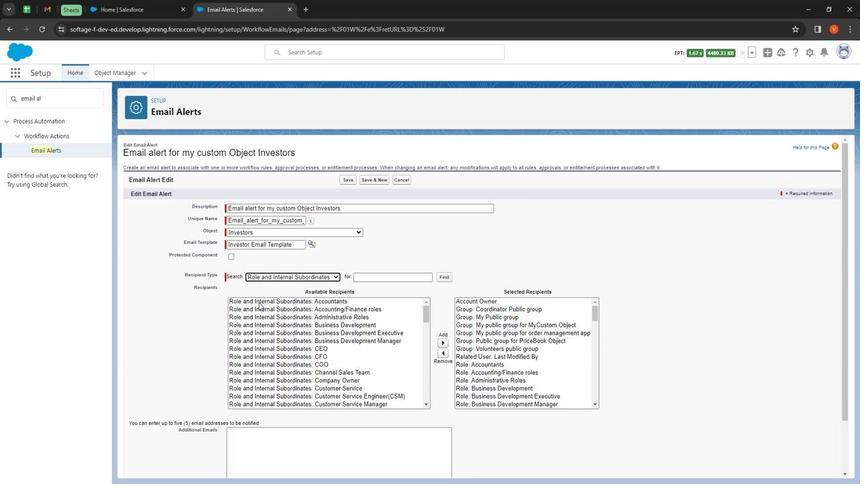 
Action: Mouse moved to (264, 314)
Screenshot: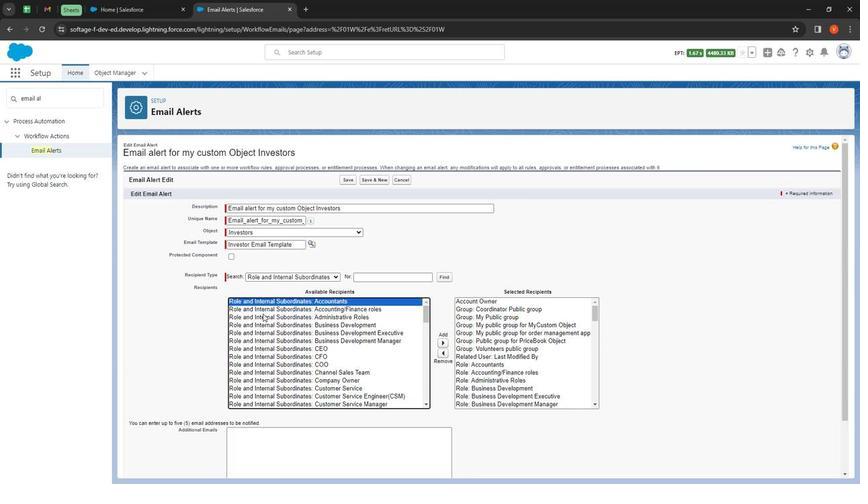 
Action: Mouse pressed left at (264, 314)
Screenshot: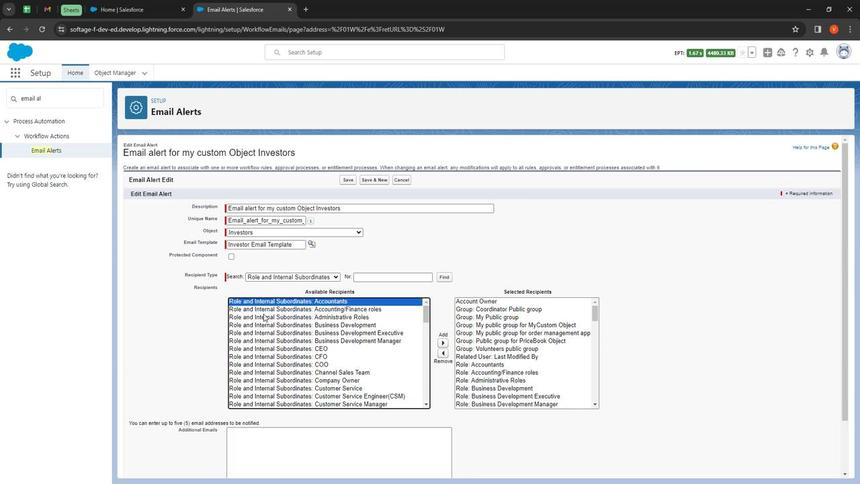 
Action: Mouse moved to (268, 328)
Screenshot: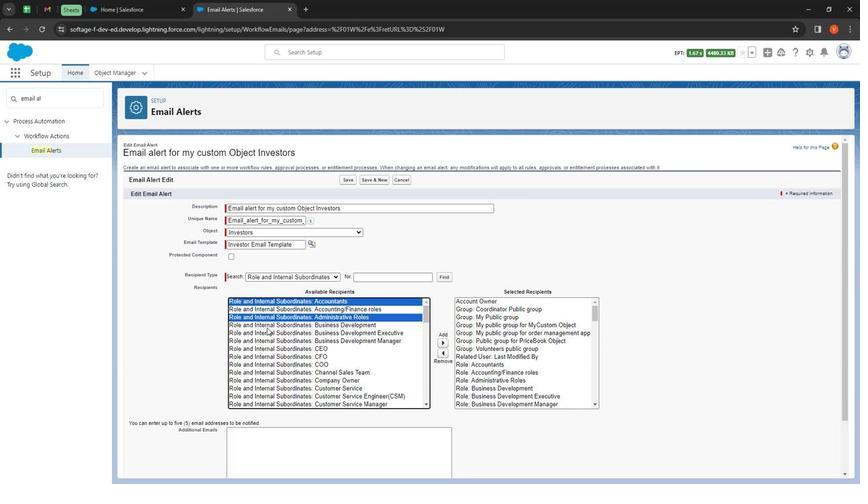 
Action: Mouse pressed left at (268, 328)
Screenshot: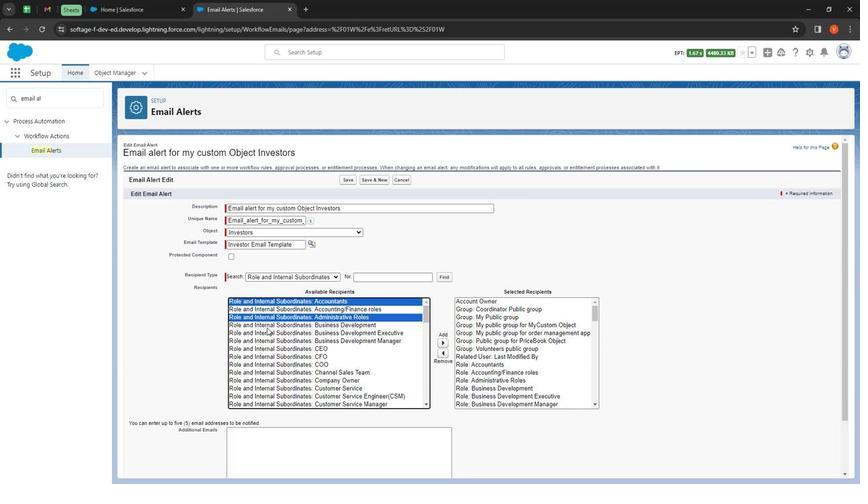 
Action: Mouse moved to (268, 334)
Screenshot: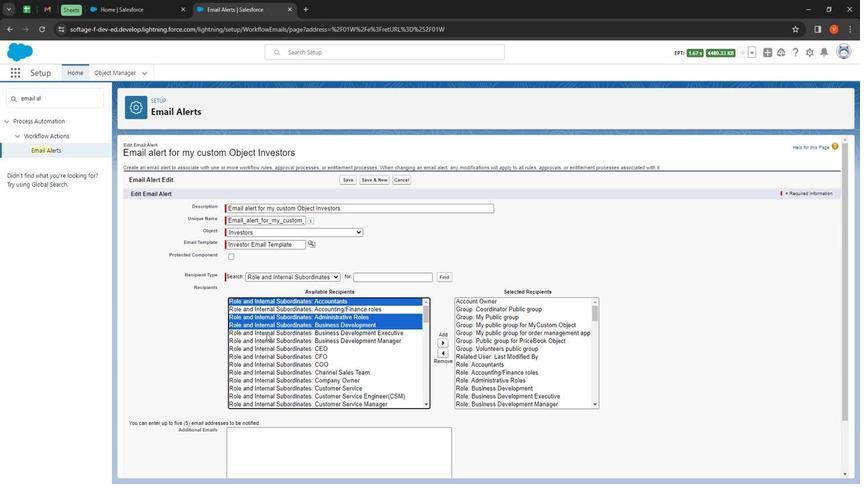 
Action: Mouse pressed left at (268, 334)
Screenshot: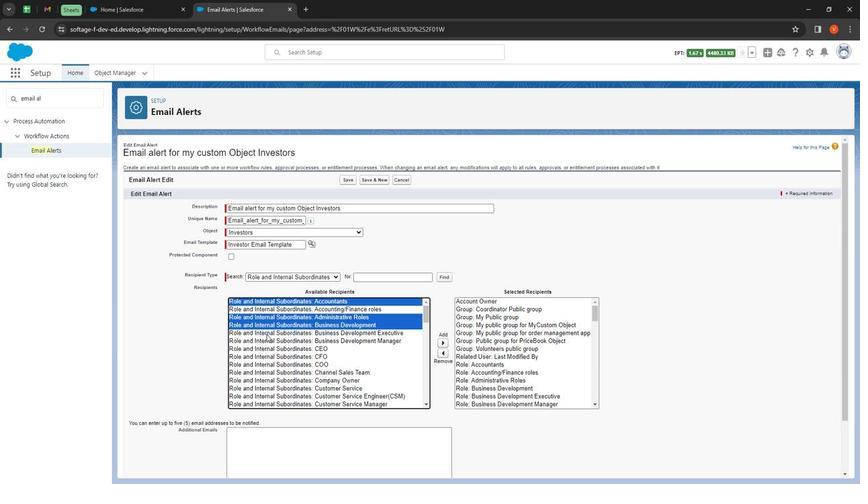 
Action: Mouse moved to (277, 352)
Screenshot: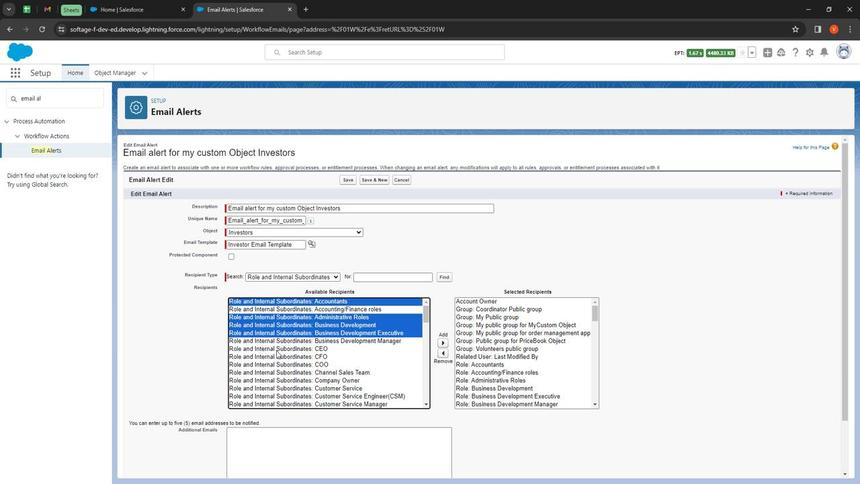 
Action: Mouse pressed left at (277, 352)
Screenshot: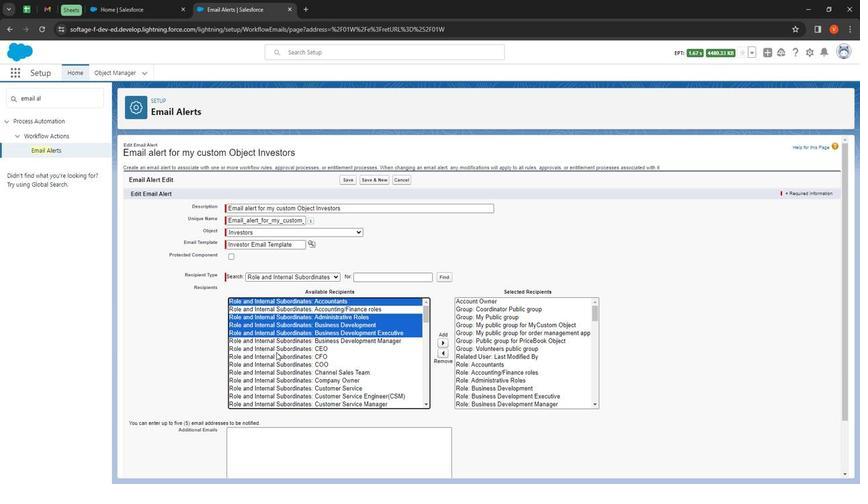 
Action: Mouse moved to (279, 403)
Screenshot: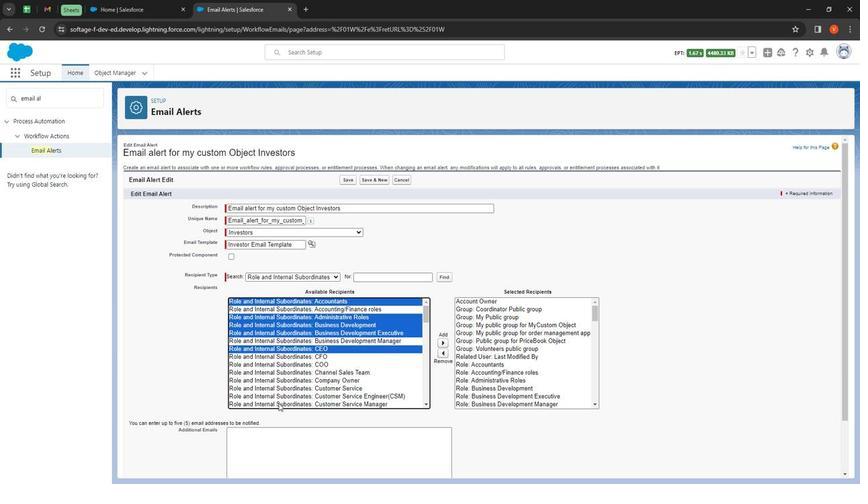 
Action: Mouse pressed left at (279, 403)
Screenshot: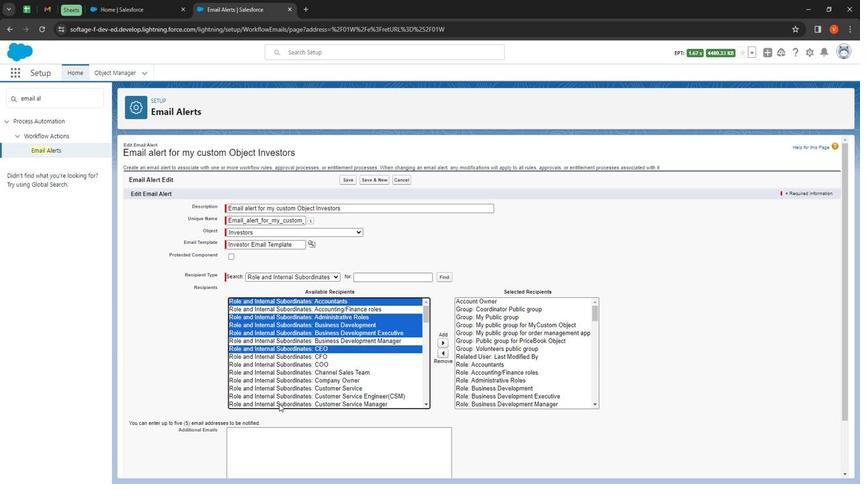 
Action: Mouse moved to (280, 397)
Screenshot: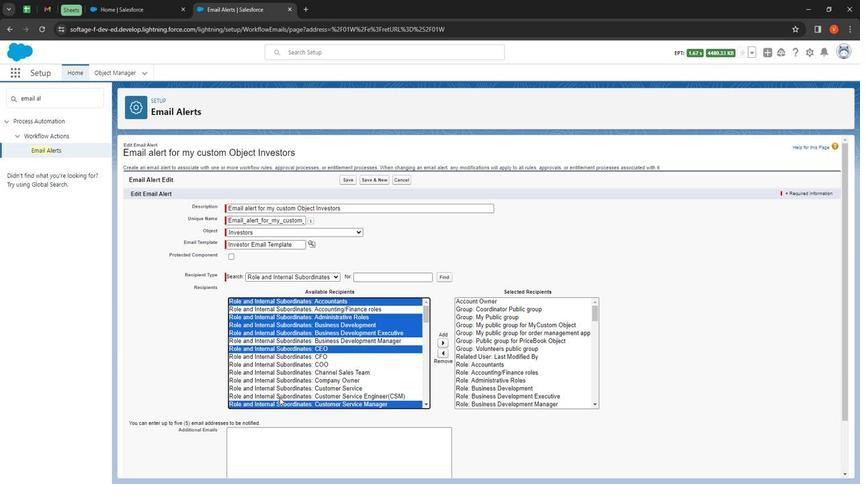 
Action: Mouse pressed left at (280, 397)
Screenshot: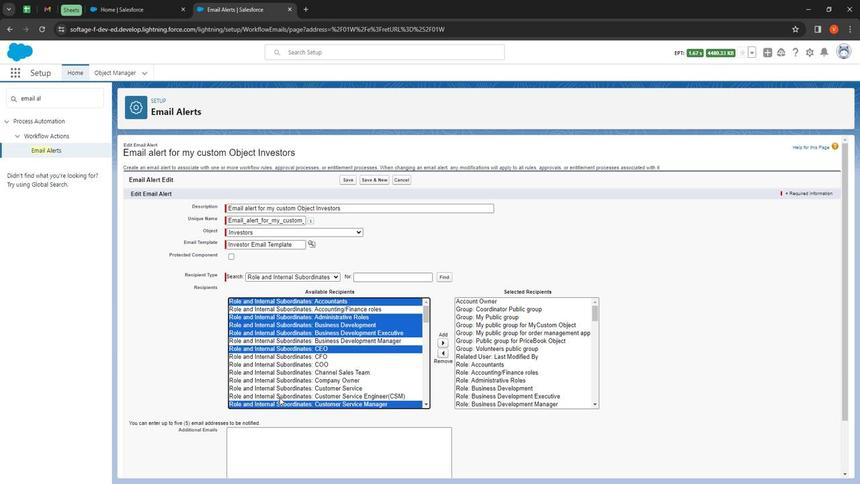 
Action: Mouse moved to (280, 389)
Screenshot: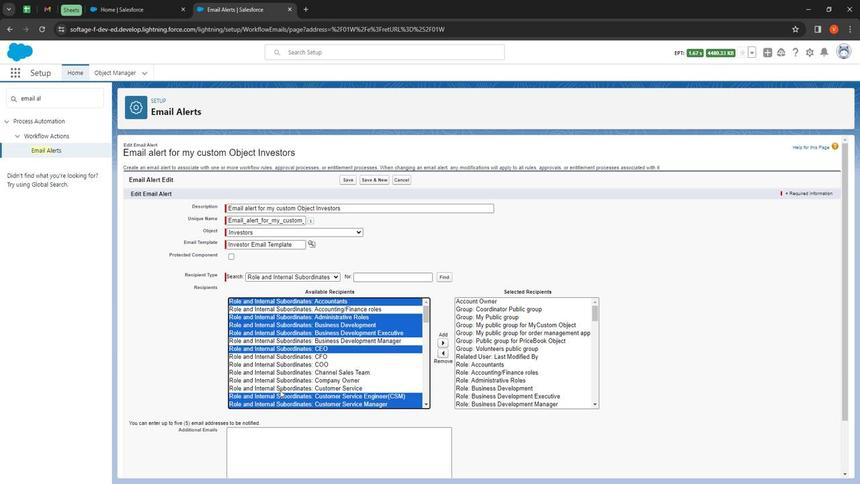 
Action: Mouse pressed left at (280, 389)
Screenshot: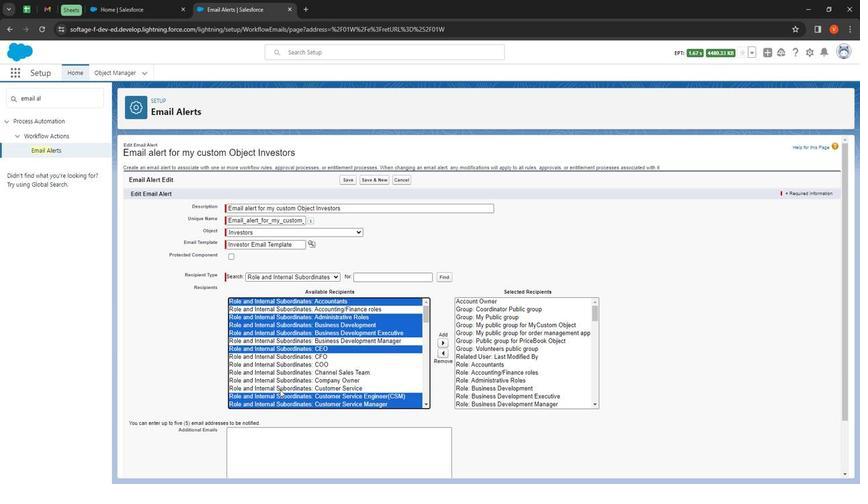 
Action: Mouse moved to (300, 373)
Screenshot: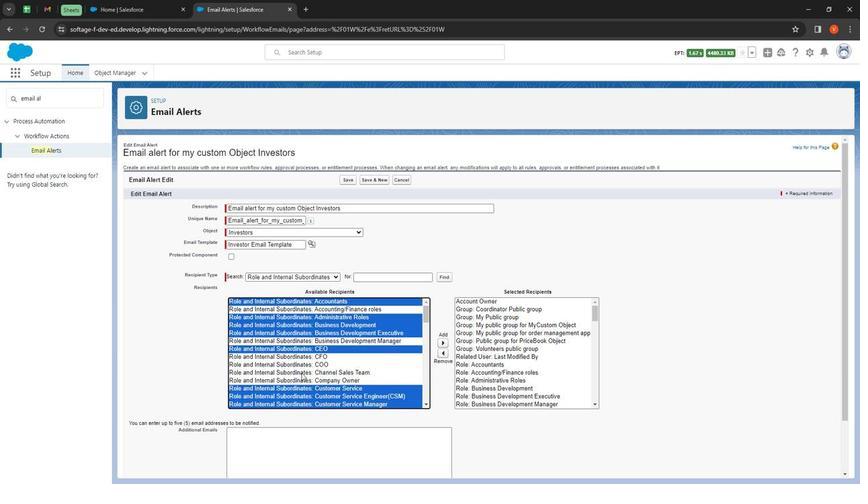 
Action: Mouse pressed left at (300, 373)
Screenshot: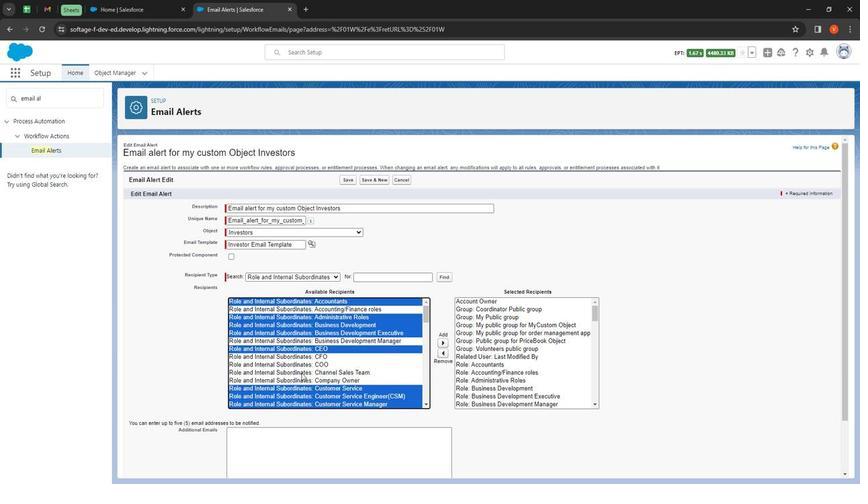 
Action: Mouse moved to (297, 365)
Screenshot: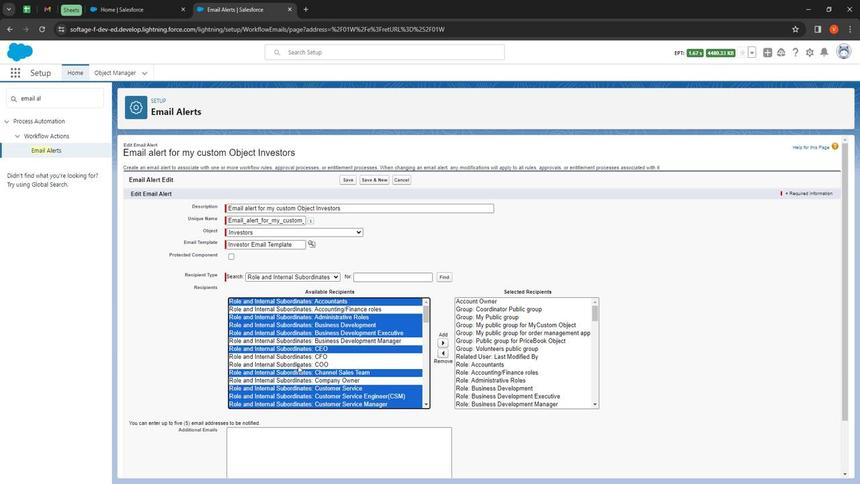 
Action: Mouse pressed left at (297, 365)
Screenshot: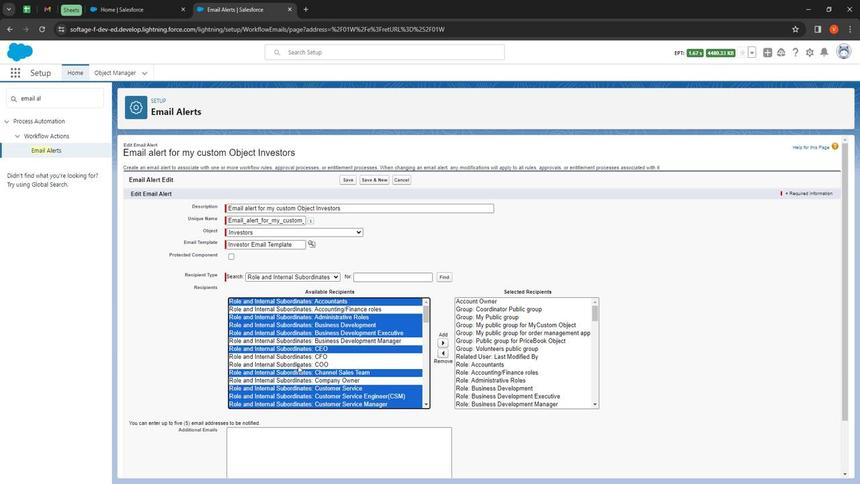 
Action: Mouse moved to (295, 363)
Screenshot: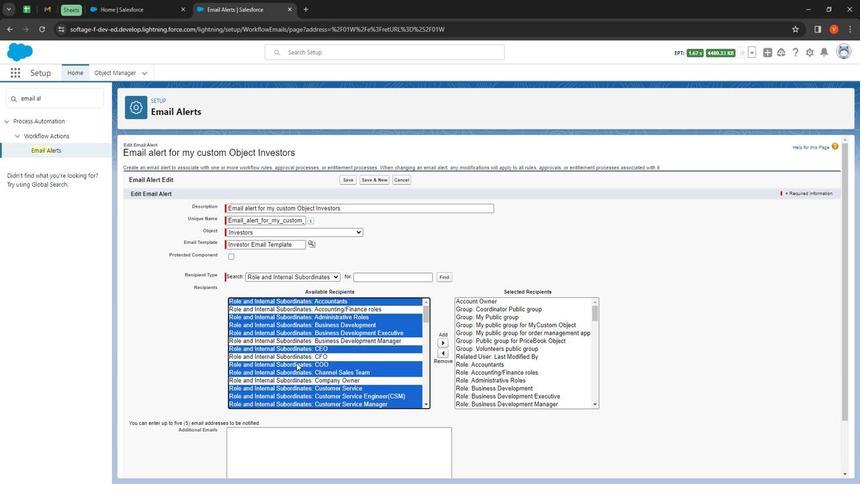 
Action: Mouse pressed left at (295, 363)
Screenshot: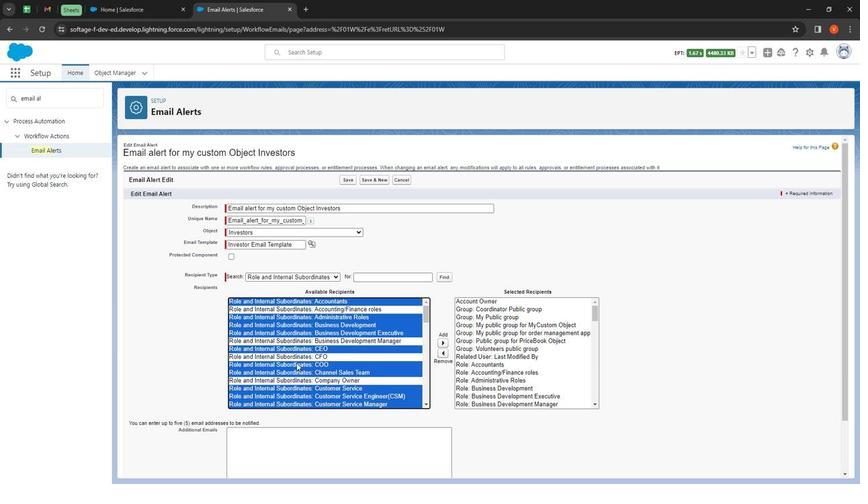 
Action: Mouse moved to (297, 358)
Screenshot: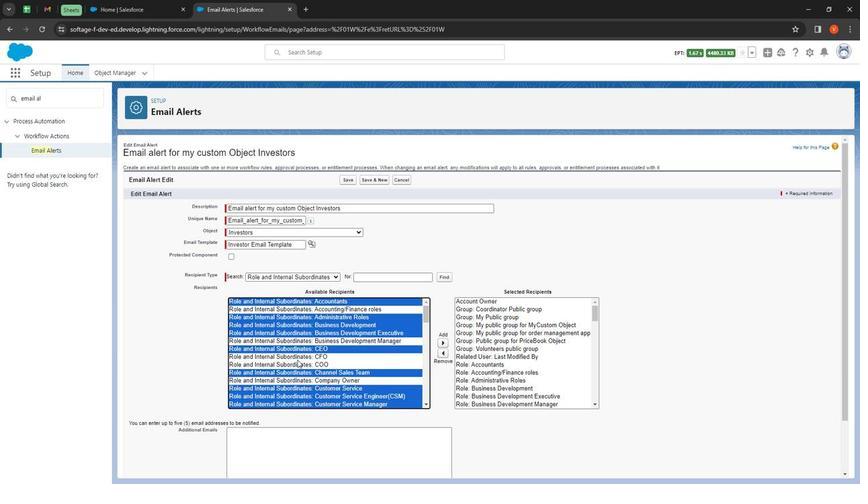 
Action: Mouse pressed left at (297, 358)
Screenshot: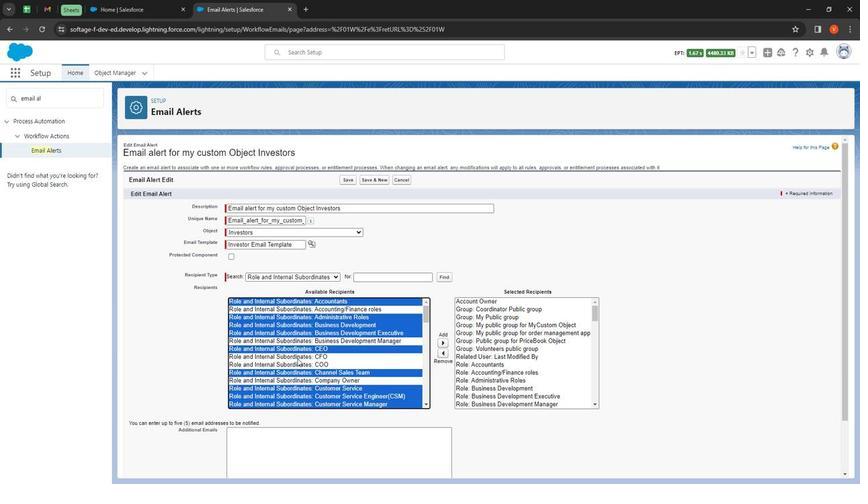 
Action: Mouse moved to (296, 366)
Screenshot: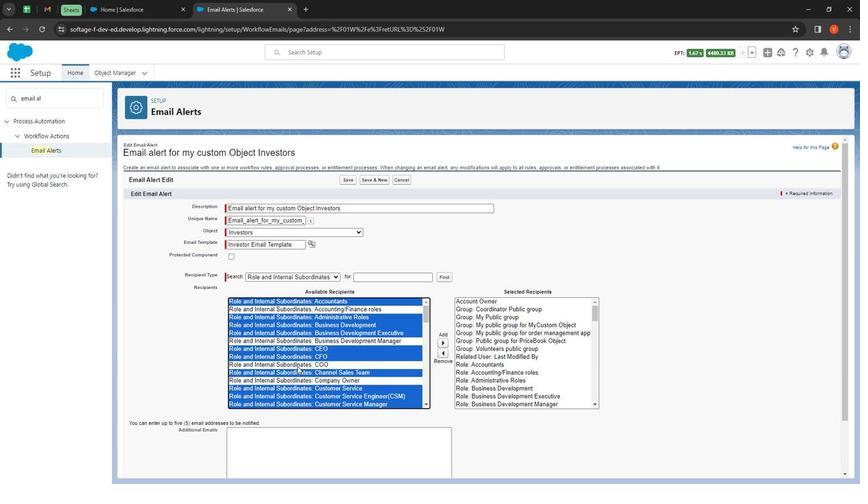 
Action: Mouse pressed left at (296, 366)
Screenshot: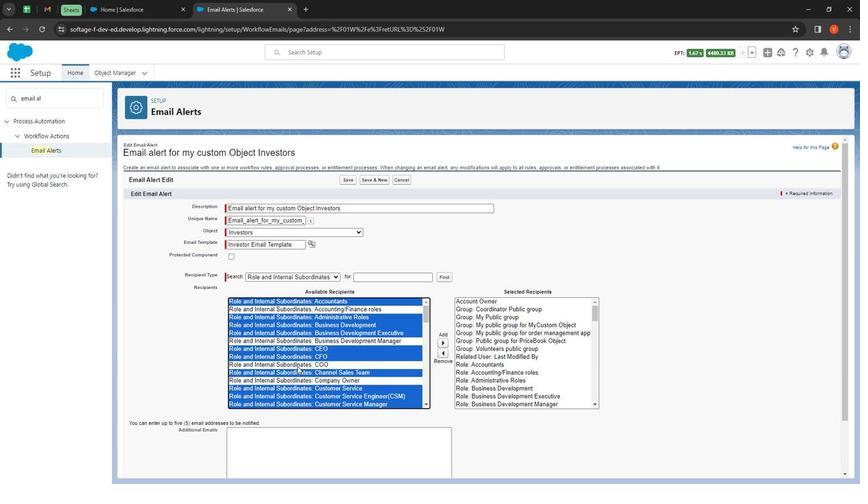 
Action: Mouse moved to (432, 342)
Screenshot: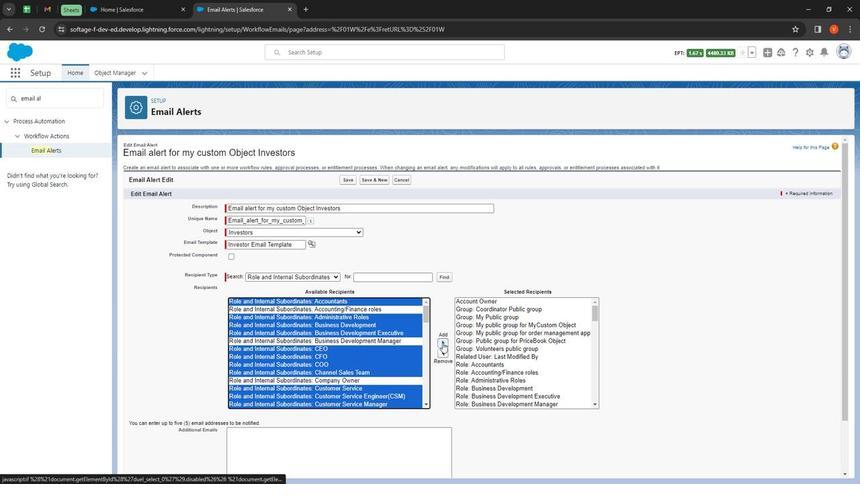 
Action: Mouse pressed left at (432, 342)
Screenshot: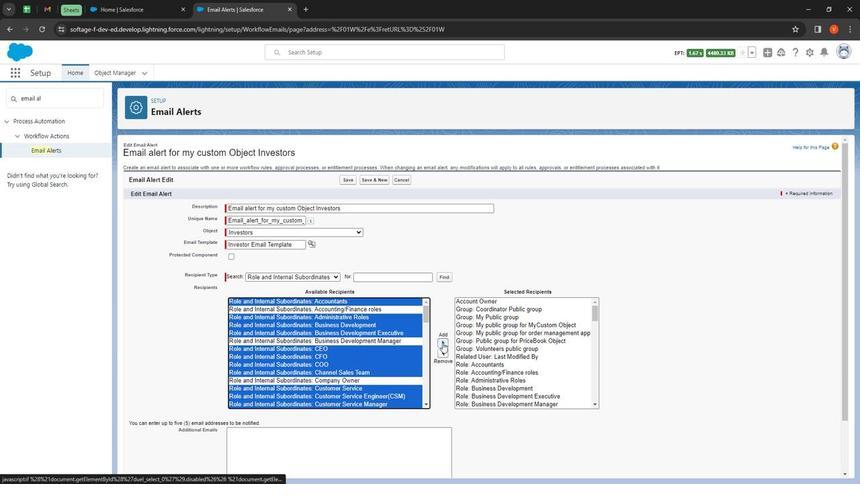 
Action: Mouse moved to (296, 303)
Screenshot: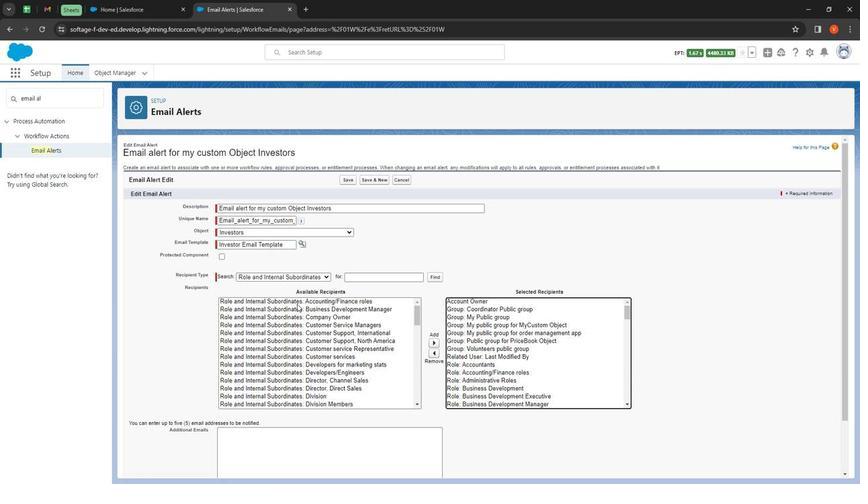 
Action: Mouse pressed left at (296, 303)
Screenshot: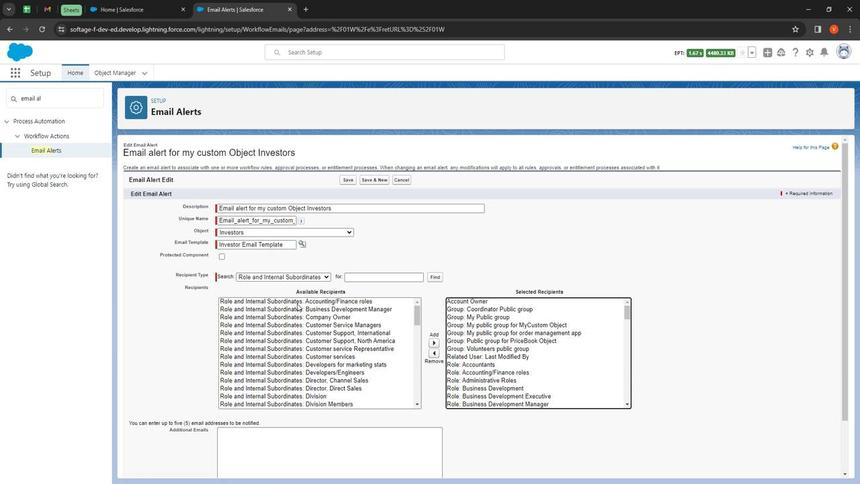 
Action: Mouse moved to (296, 311)
Screenshot: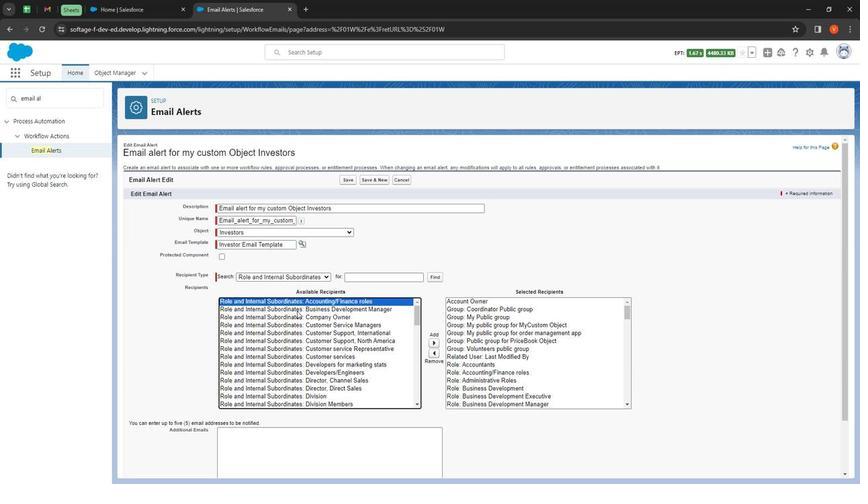 
Action: Mouse pressed left at (296, 311)
Screenshot: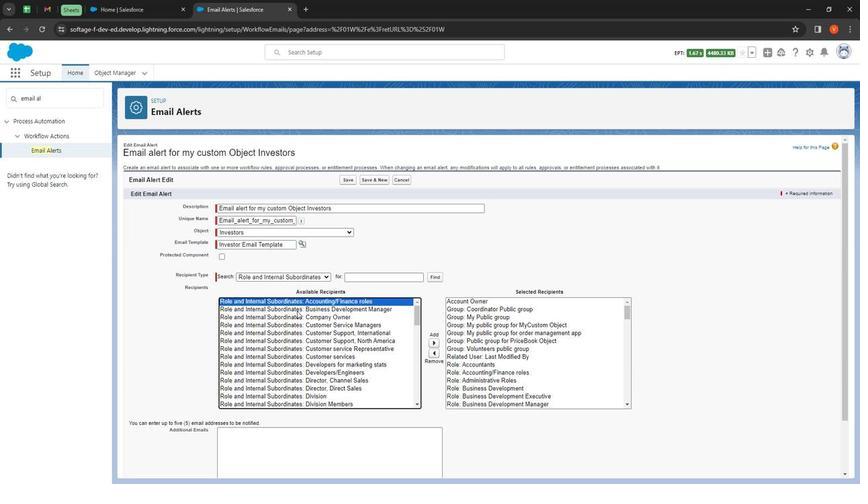 
Action: Mouse moved to (297, 318)
Screenshot: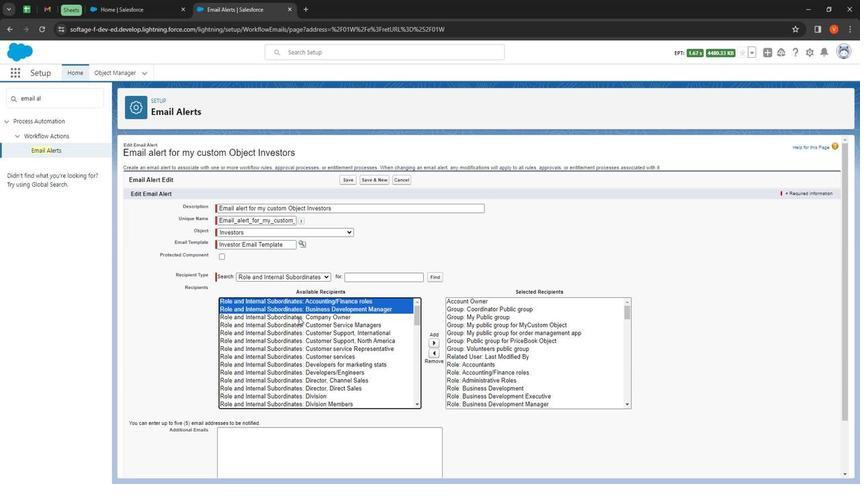 
Action: Mouse pressed left at (297, 318)
Screenshot: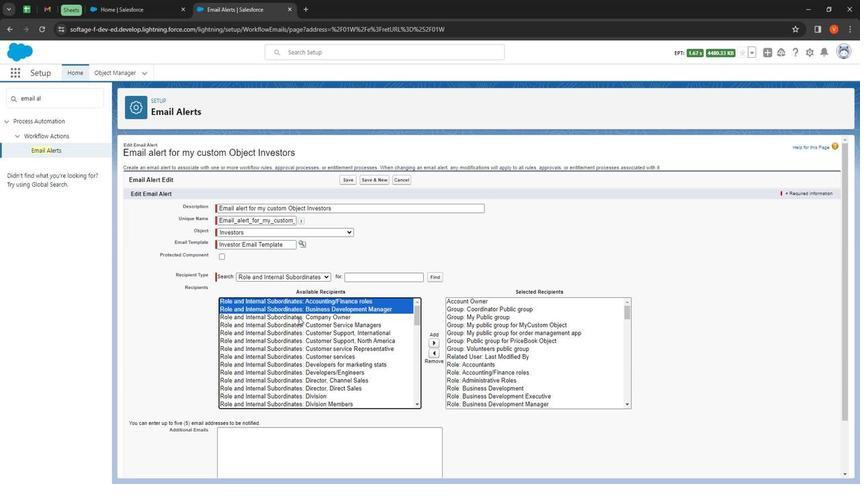 
Action: Mouse moved to (306, 351)
Screenshot: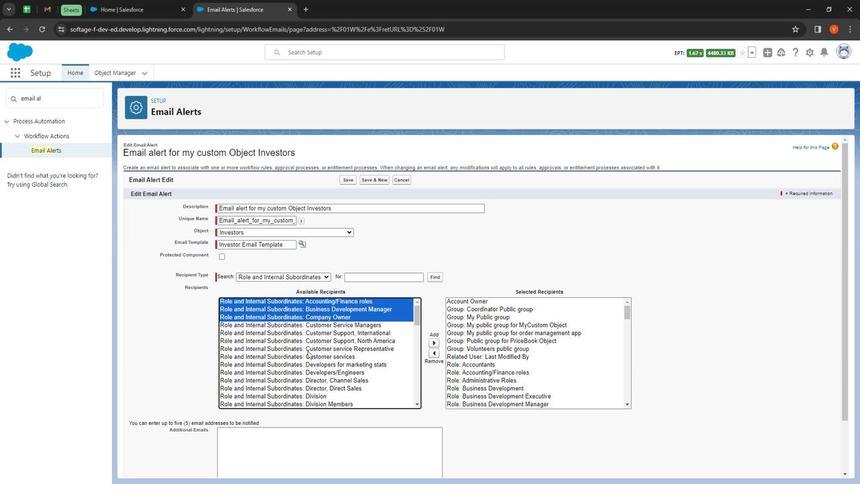 
Action: Mouse pressed left at (306, 351)
Screenshot: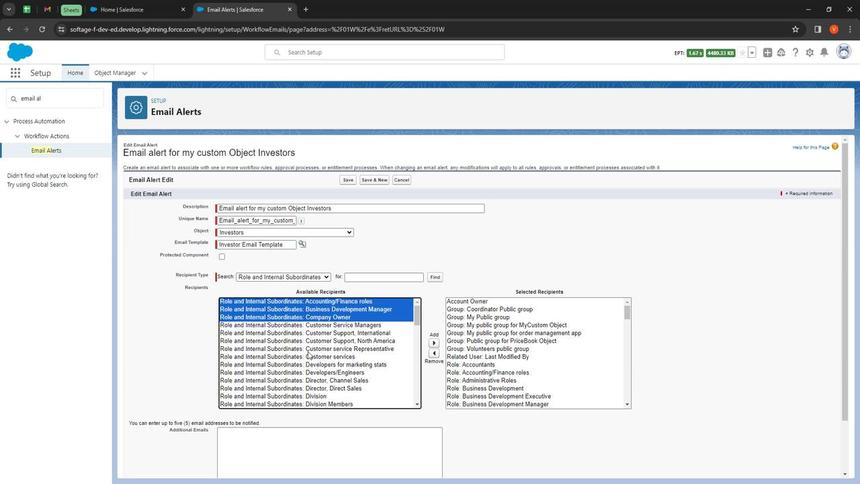 
Action: Mouse moved to (309, 338)
Screenshot: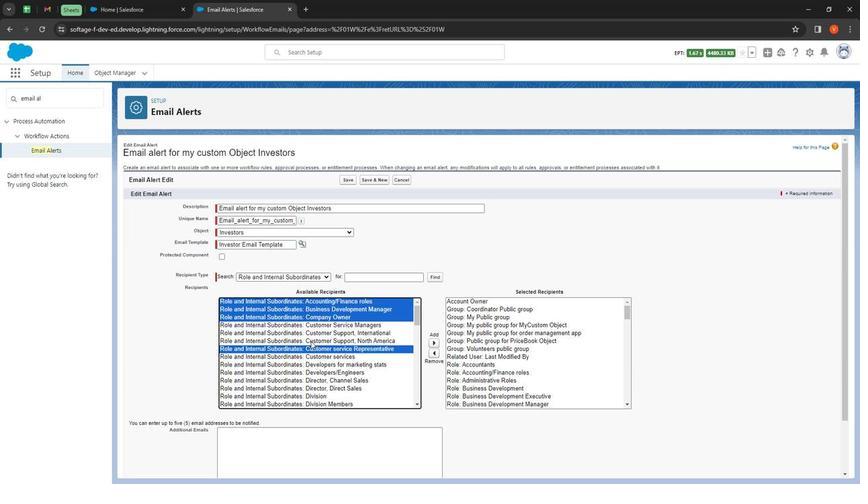 
Action: Mouse pressed left at (309, 338)
